 Task: Compose an email with the signature Maureen Phillips with the subject Feedback on a case study and the message Could you please confirm the details for the upcoming team-building event? from softage.3@softage.net to softage.1@softage.net with an attached audio file Audio_jazz_band_recording.mp3, change the font of the message to Comic Sans and change the font typography to bold and underline Send the email. Finally, move the email from Sent Items to the label Bylaws
Action: Mouse moved to (944, 85)
Screenshot: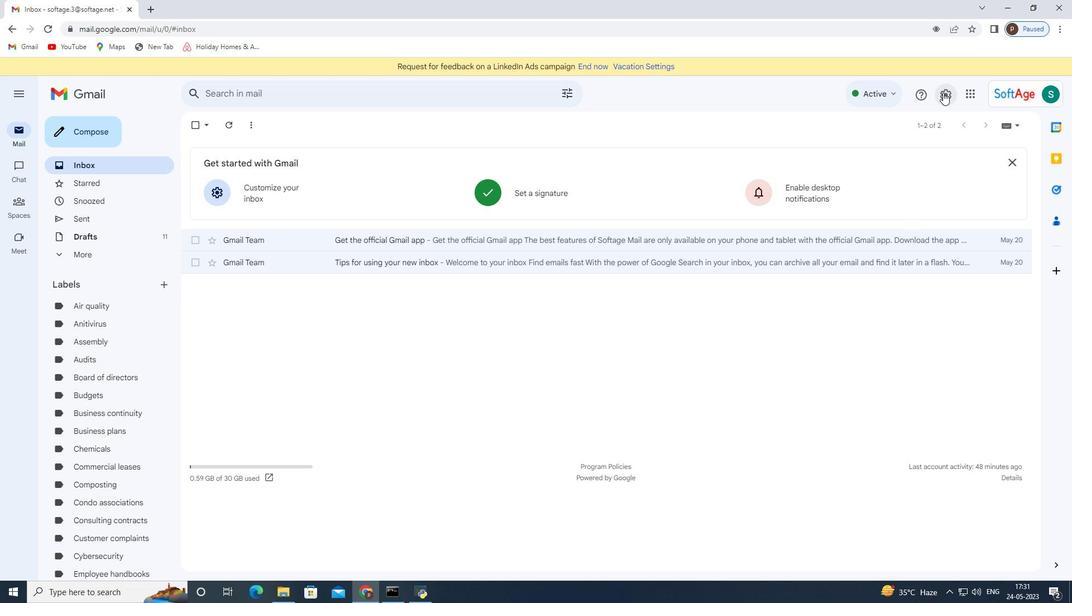 
Action: Mouse pressed left at (944, 85)
Screenshot: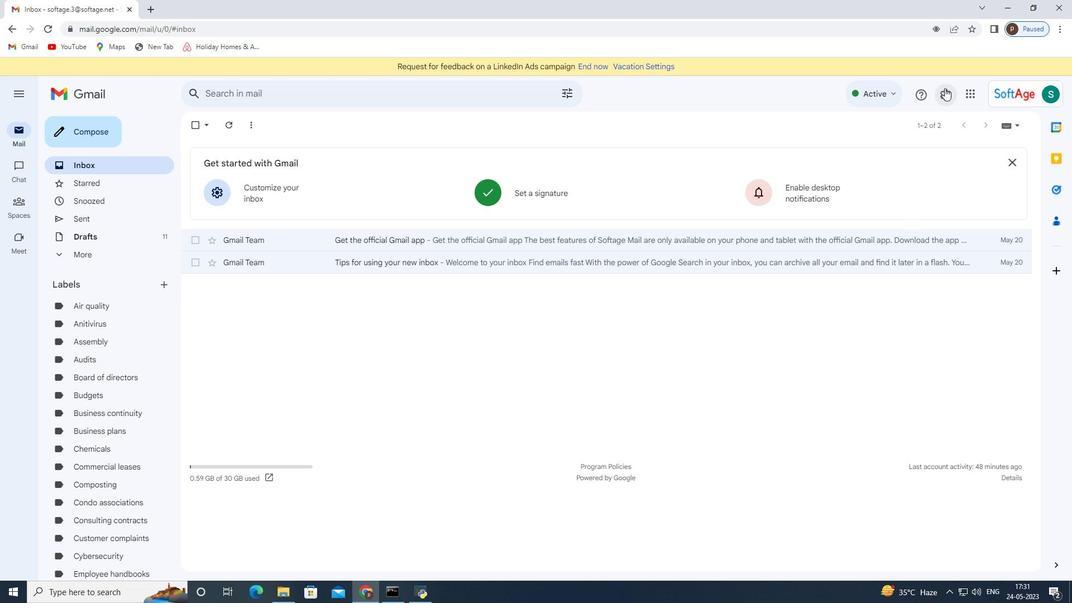 
Action: Mouse moved to (943, 142)
Screenshot: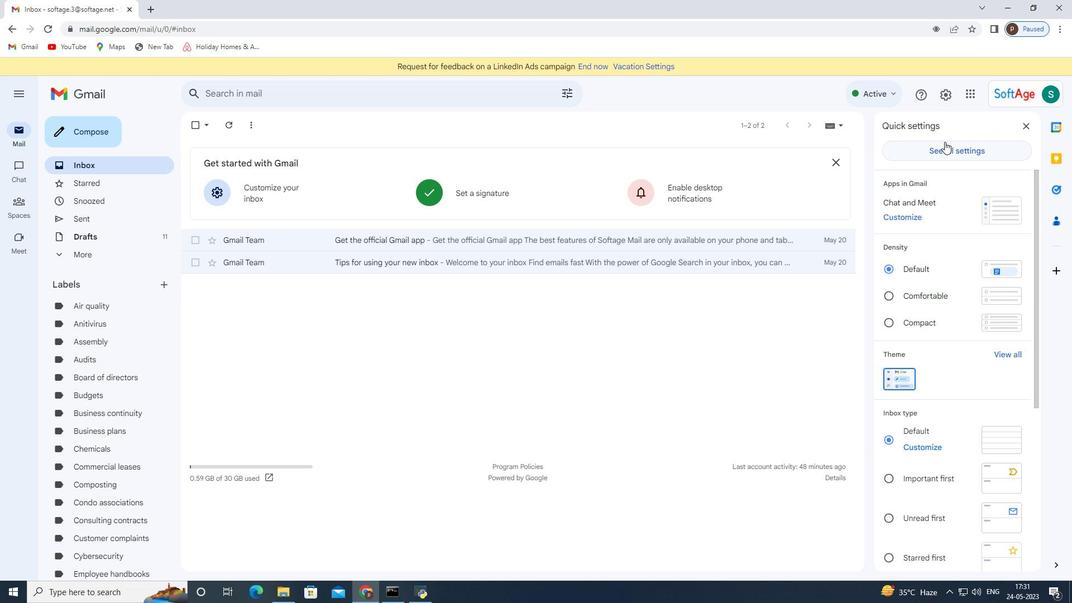
Action: Mouse pressed left at (943, 142)
Screenshot: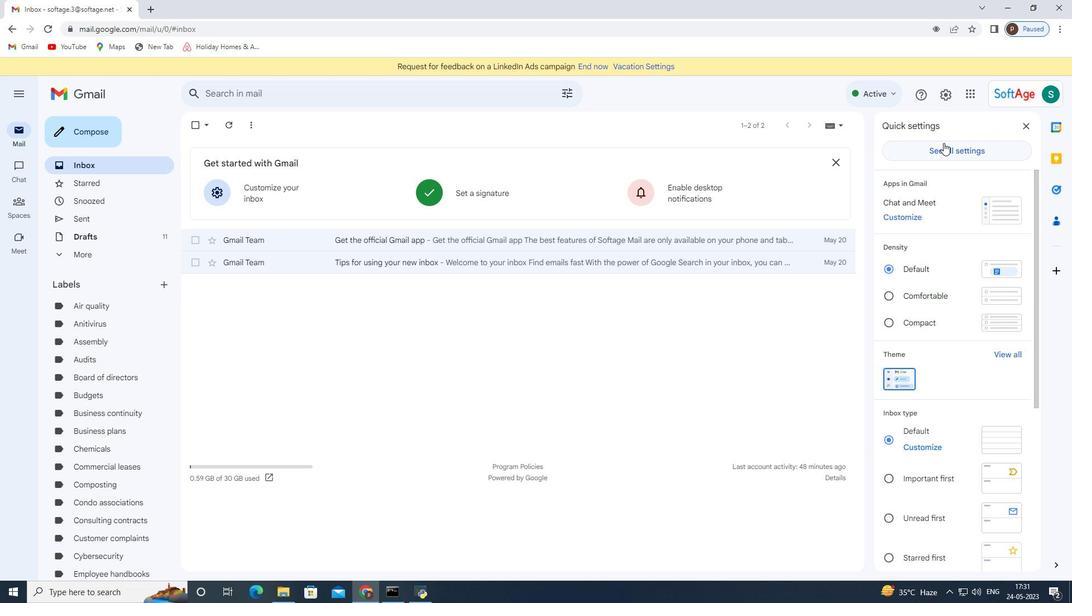 
Action: Mouse moved to (591, 308)
Screenshot: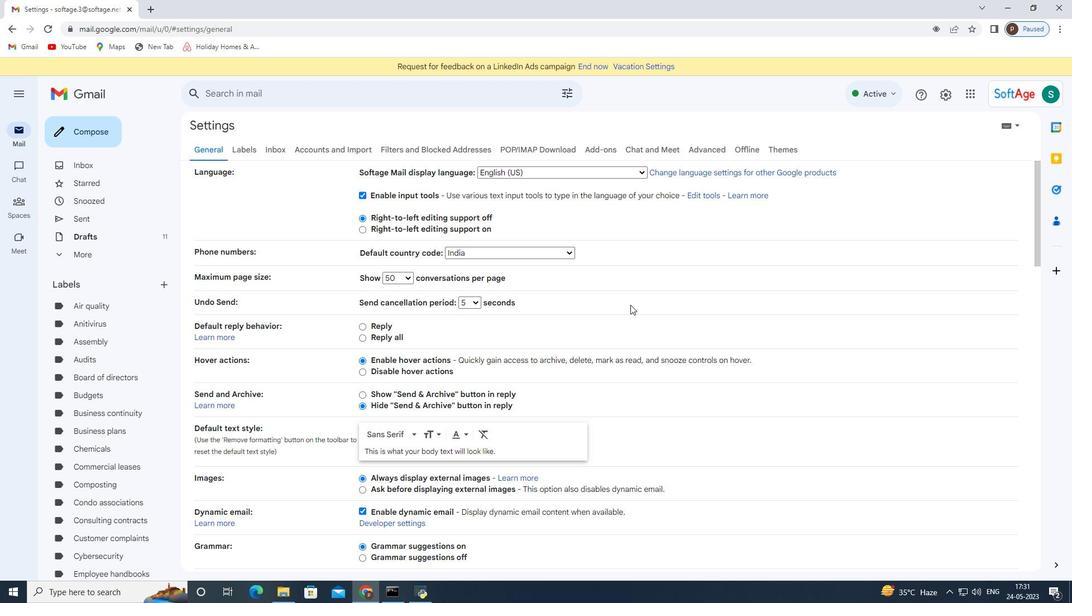 
Action: Mouse scrolled (591, 308) with delta (0, 0)
Screenshot: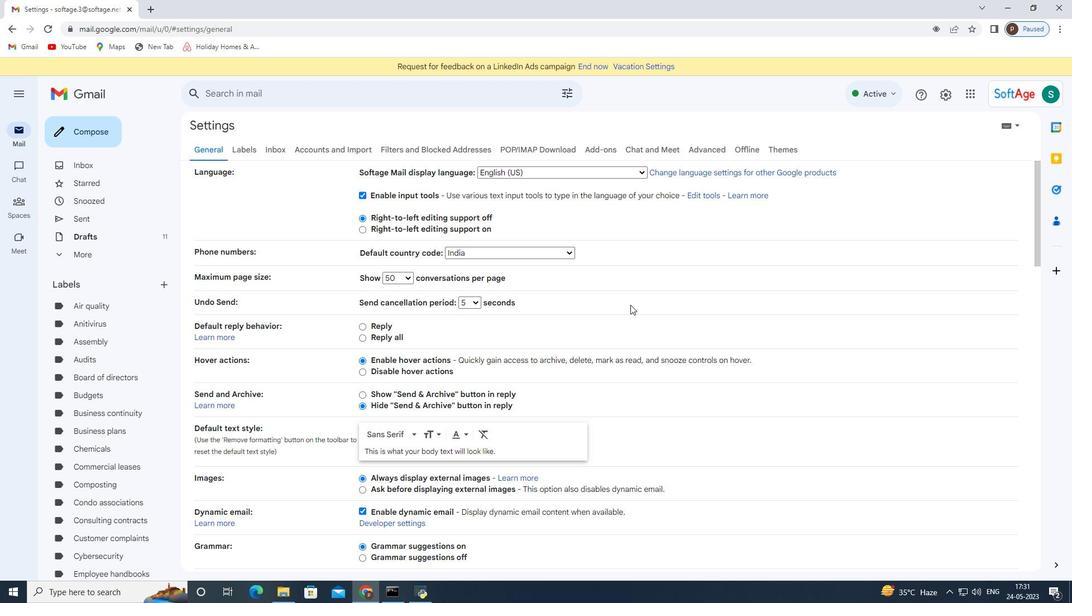 
Action: Mouse moved to (575, 308)
Screenshot: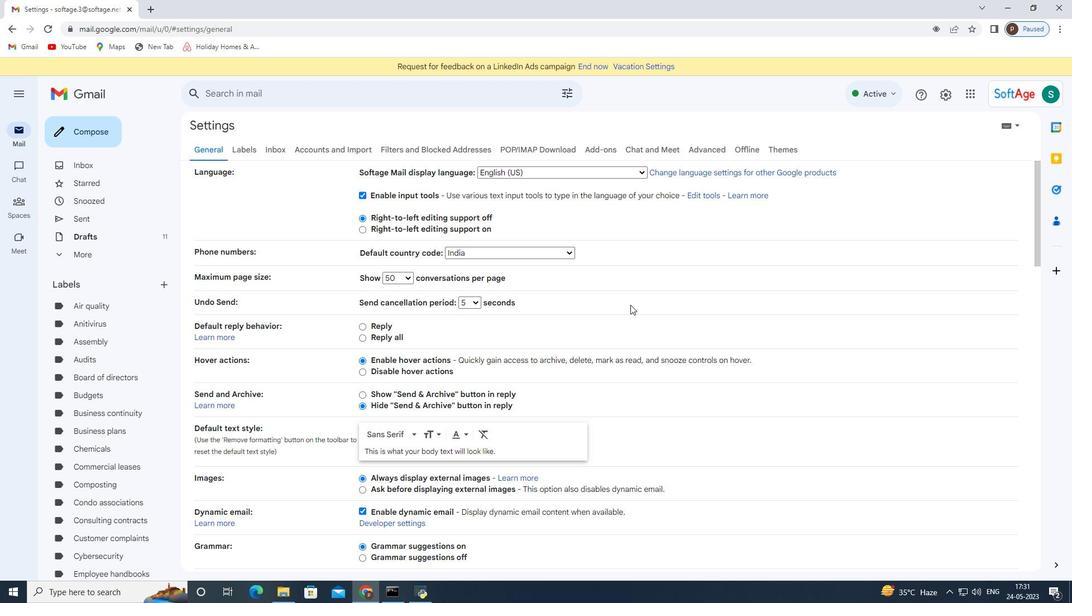 
Action: Mouse scrolled (575, 308) with delta (0, 0)
Screenshot: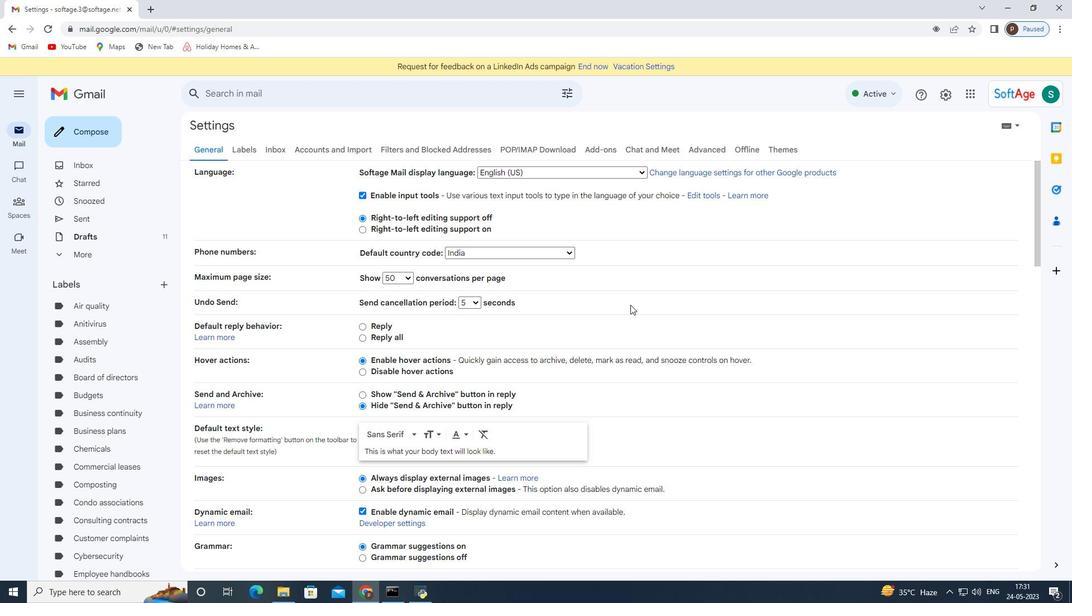 
Action: Mouse moved to (566, 311)
Screenshot: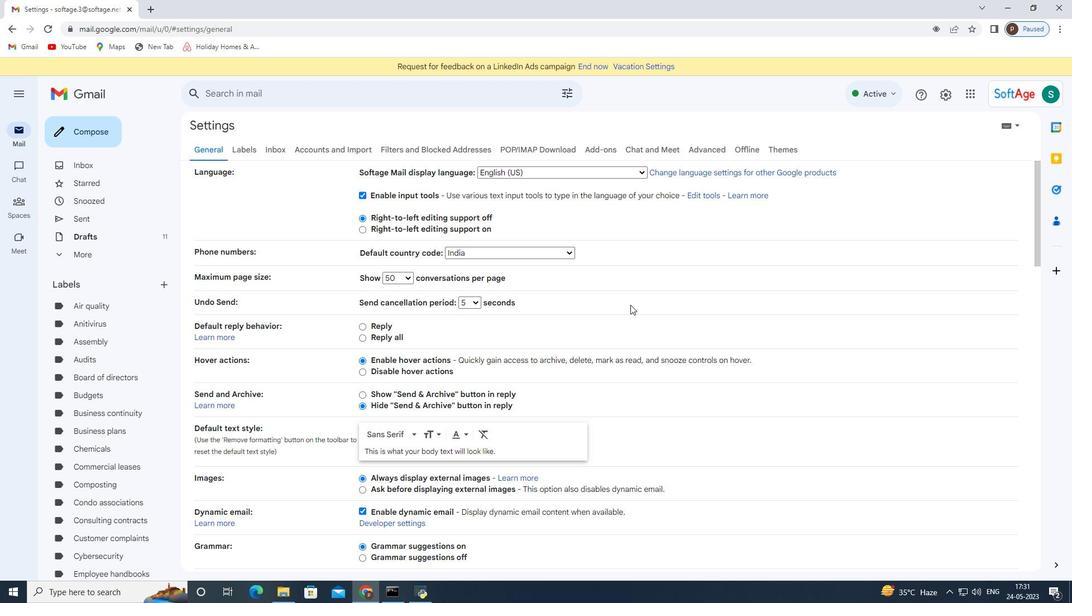
Action: Mouse scrolled (566, 310) with delta (0, 0)
Screenshot: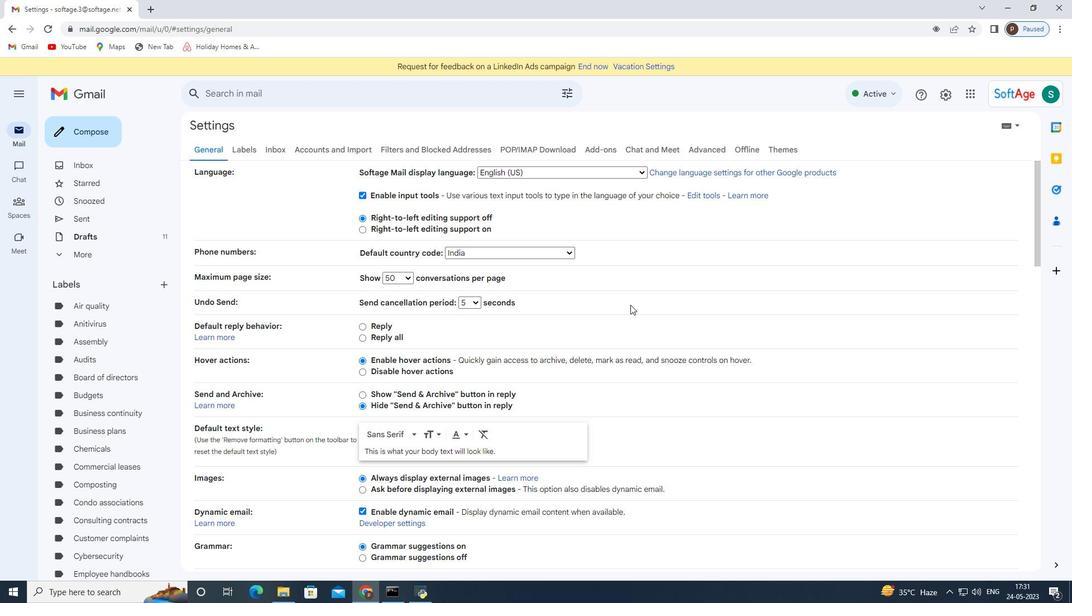 
Action: Mouse moved to (556, 312)
Screenshot: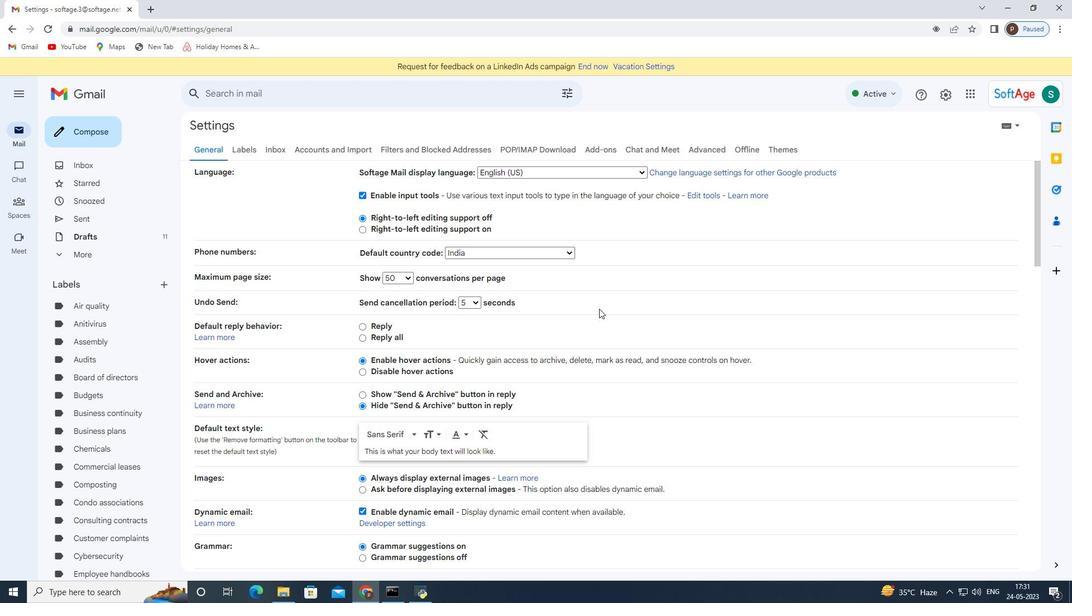 
Action: Mouse scrolled (556, 311) with delta (0, 0)
Screenshot: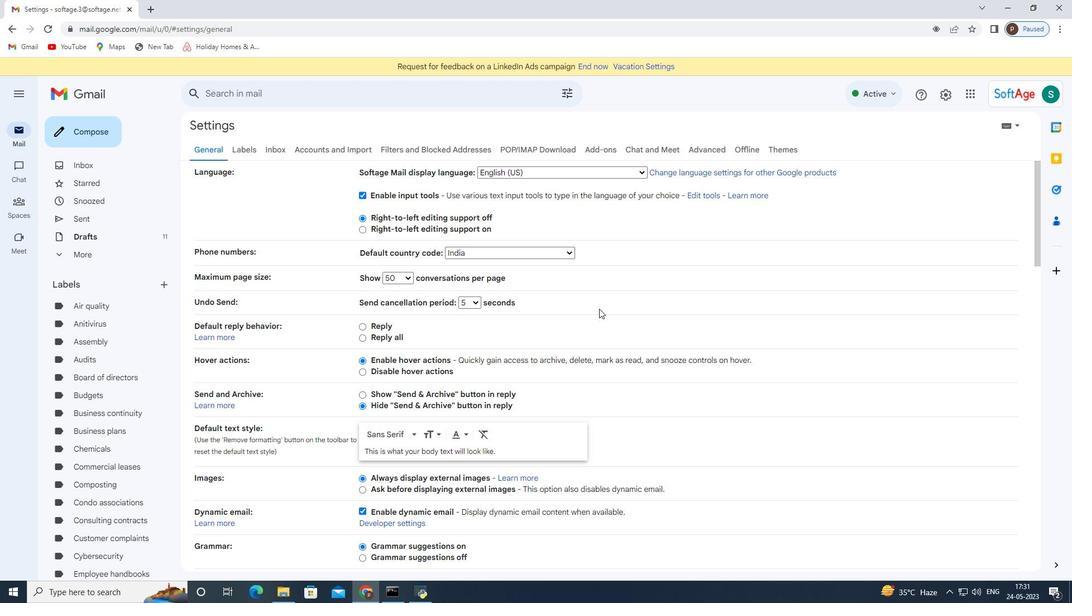 
Action: Mouse moved to (464, 298)
Screenshot: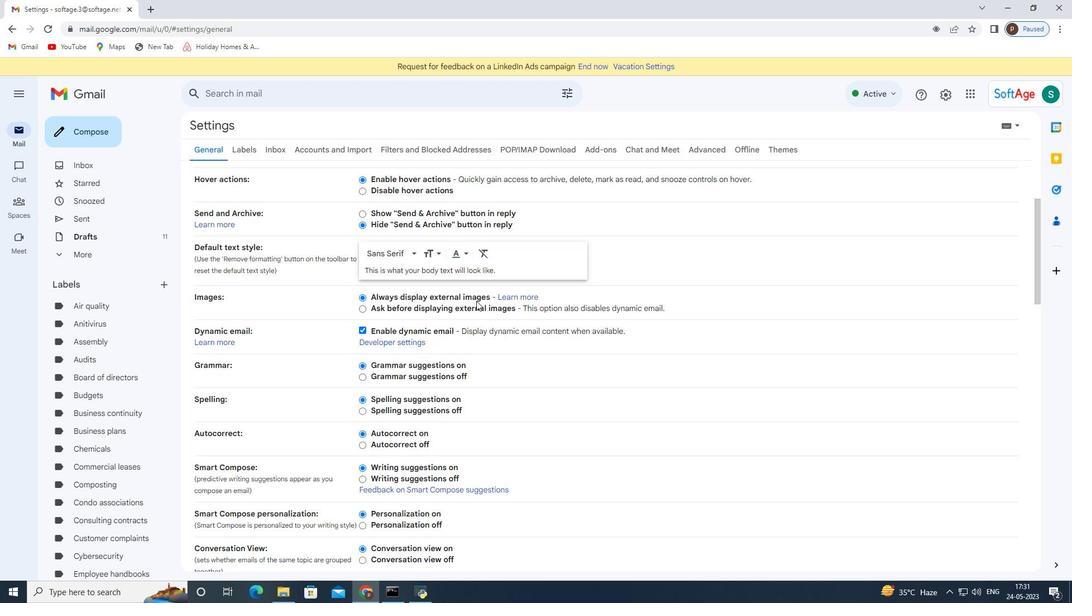 
Action: Mouse scrolled (464, 298) with delta (0, 0)
Screenshot: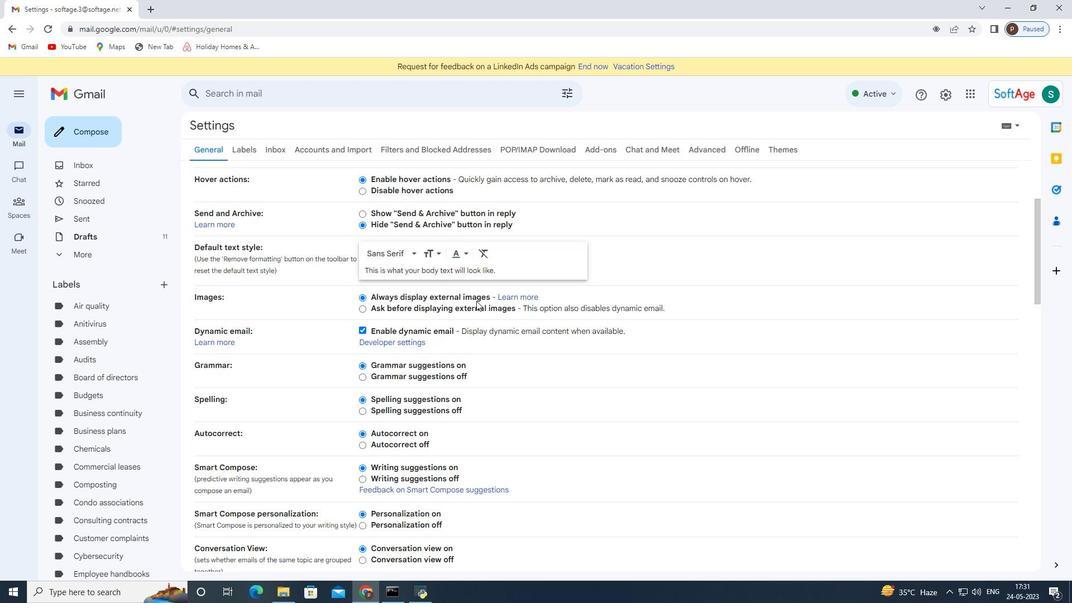 
Action: Mouse moved to (462, 298)
Screenshot: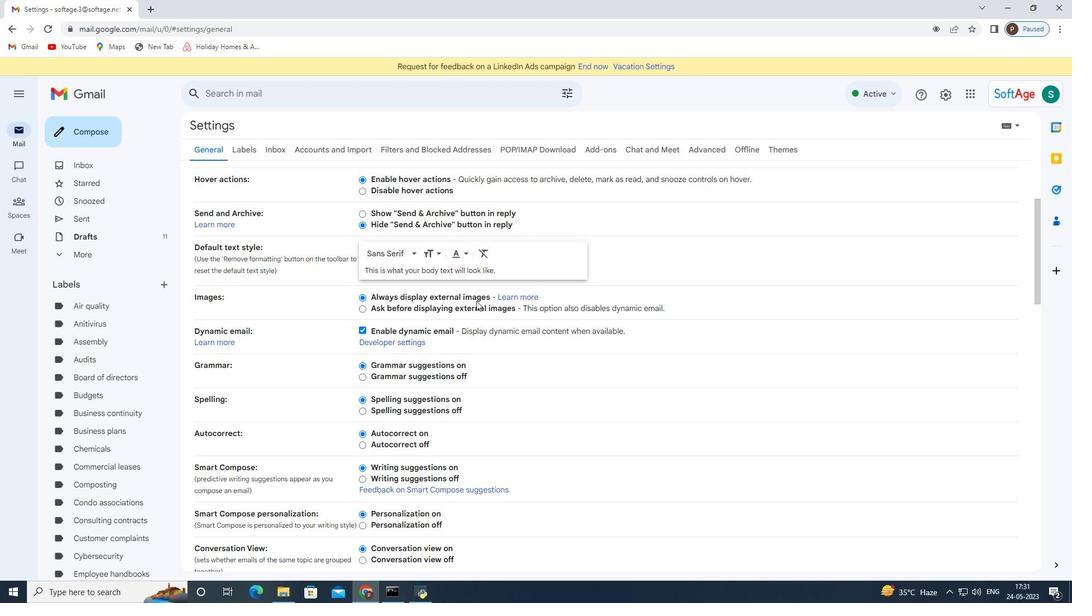 
Action: Mouse scrolled (462, 298) with delta (0, 0)
Screenshot: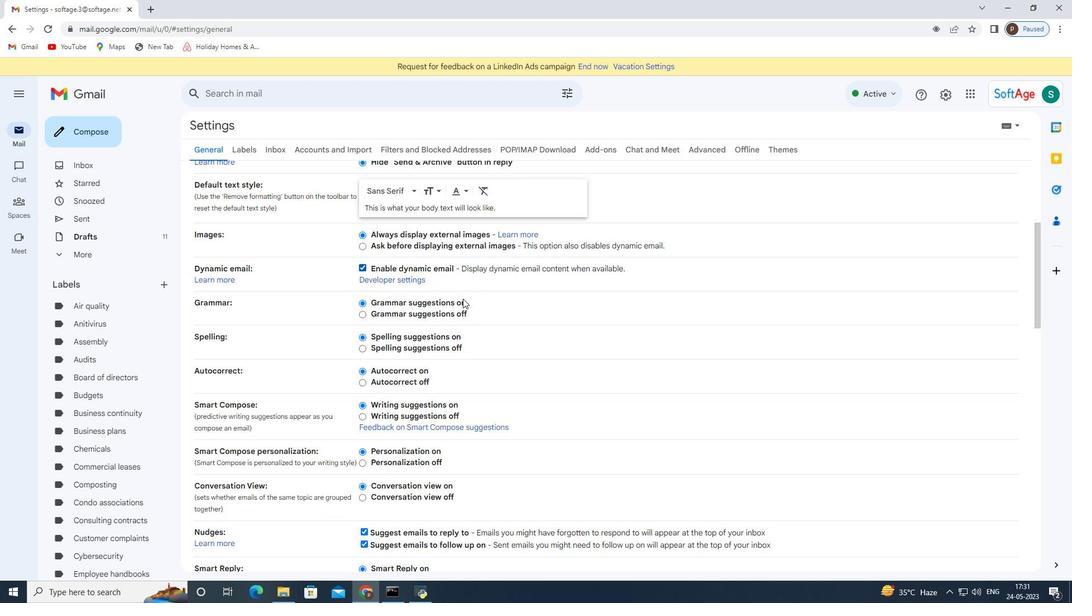
Action: Mouse scrolled (462, 298) with delta (0, 0)
Screenshot: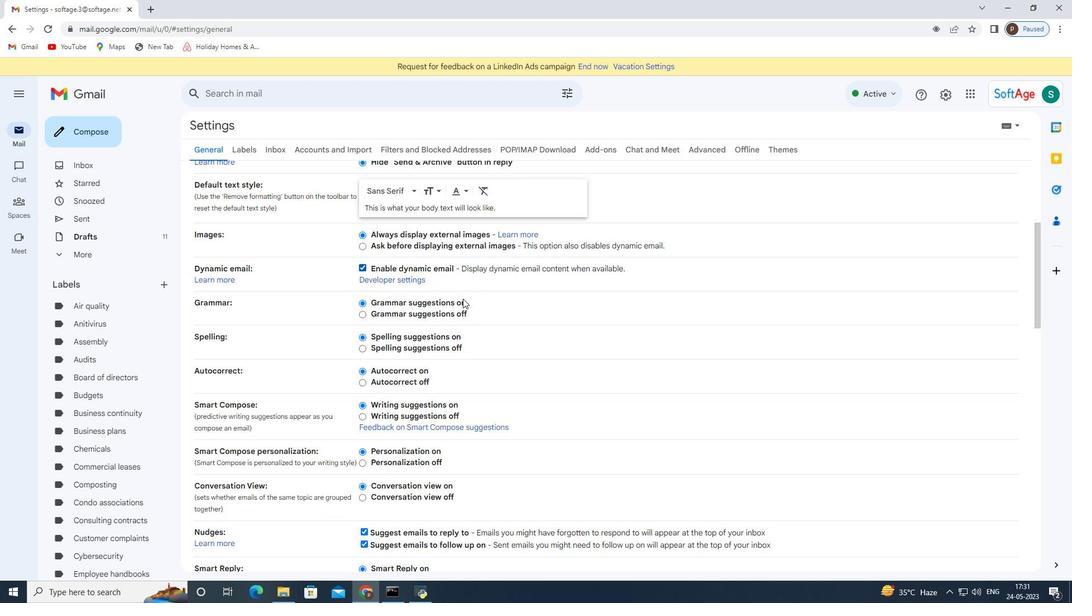 
Action: Mouse scrolled (462, 298) with delta (0, 0)
Screenshot: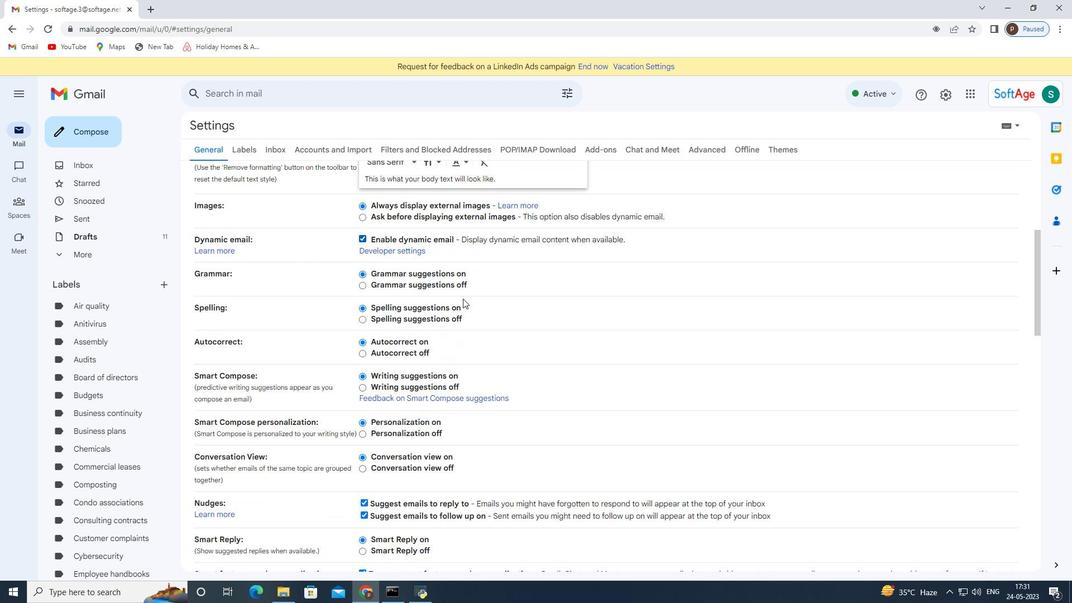 
Action: Mouse moved to (460, 299)
Screenshot: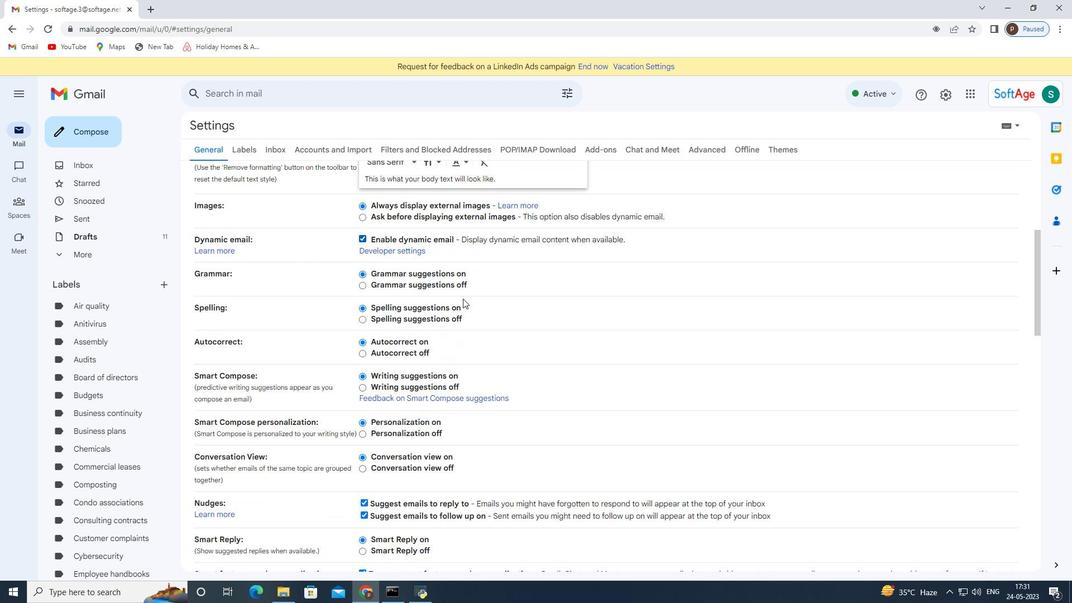 
Action: Mouse scrolled (460, 298) with delta (0, 0)
Screenshot: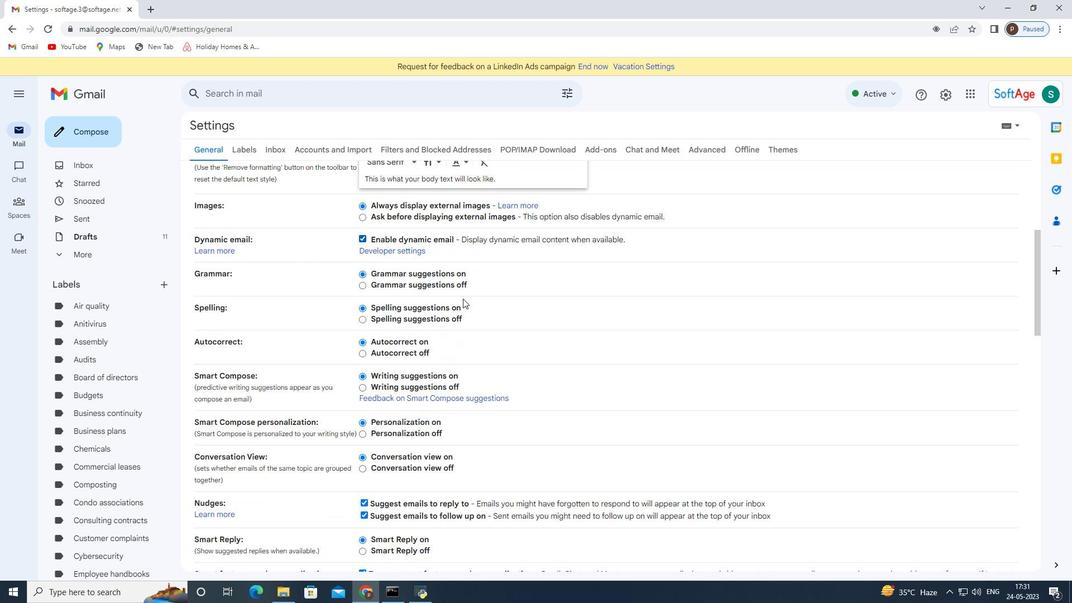 
Action: Mouse moved to (443, 308)
Screenshot: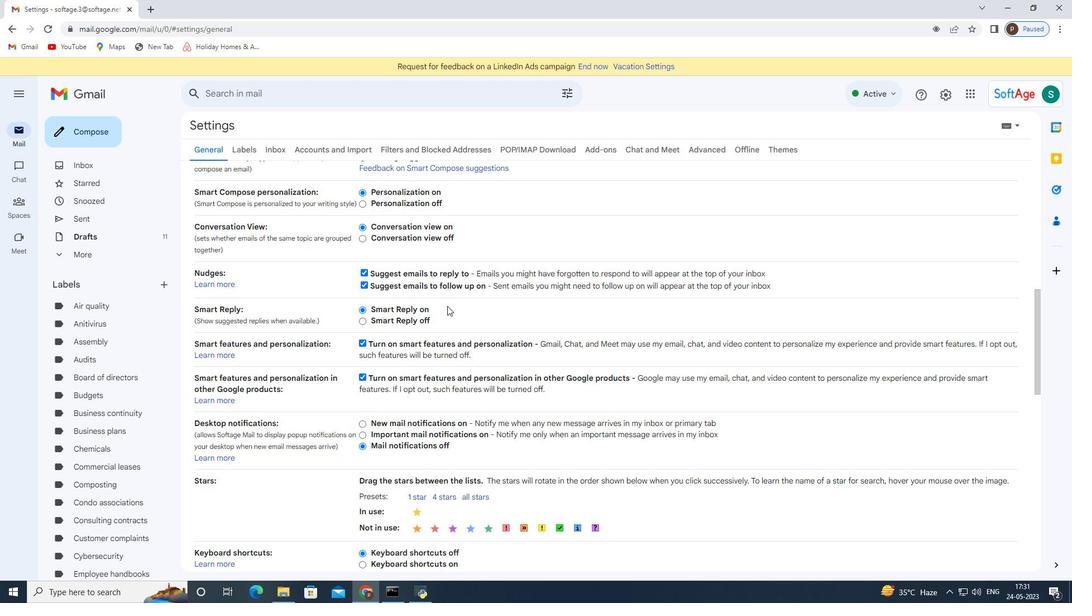 
Action: Mouse scrolled (443, 307) with delta (0, 0)
Screenshot: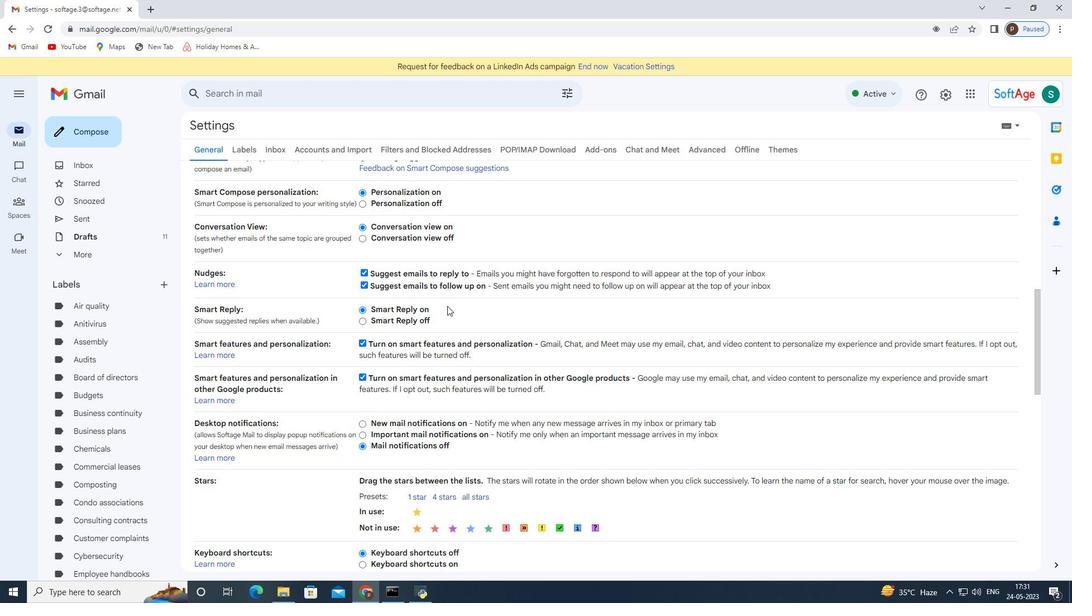 
Action: Mouse moved to (442, 309)
Screenshot: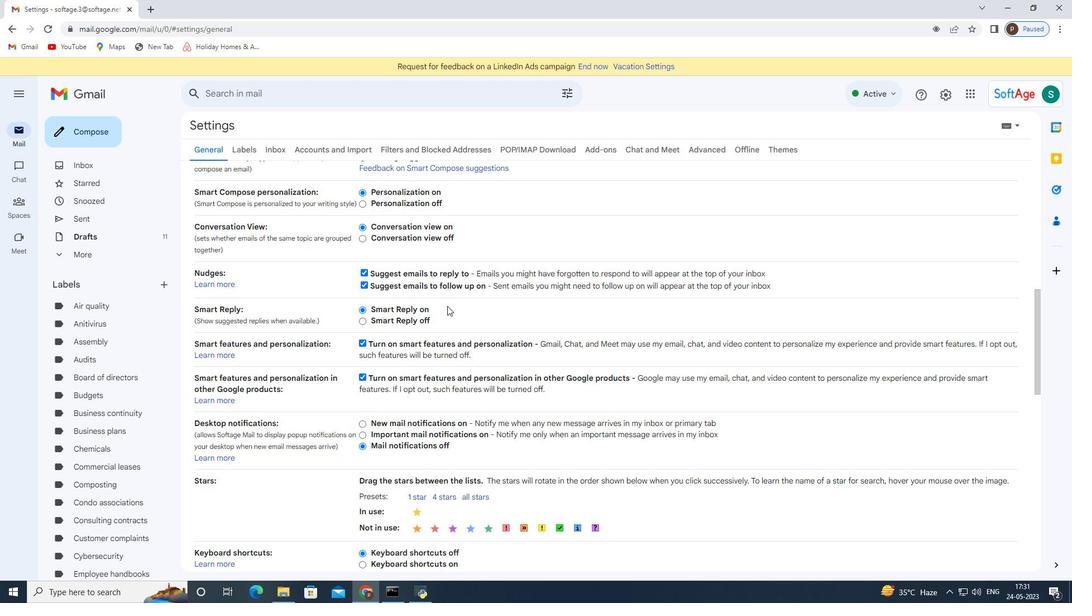 
Action: Mouse scrolled (442, 308) with delta (0, 0)
Screenshot: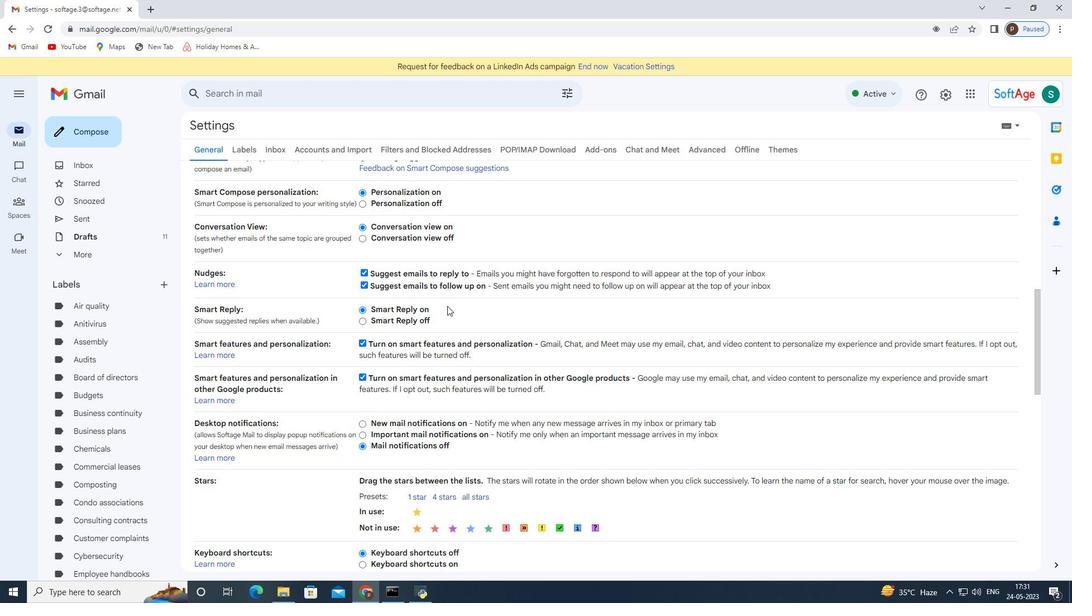 
Action: Mouse moved to (441, 312)
Screenshot: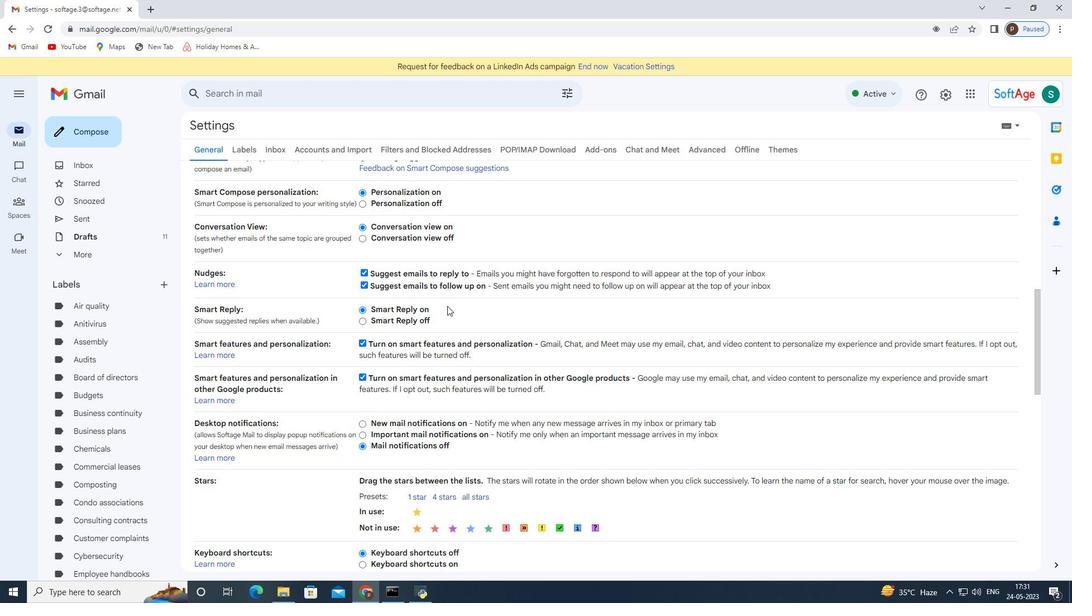 
Action: Mouse scrolled (441, 311) with delta (0, 0)
Screenshot: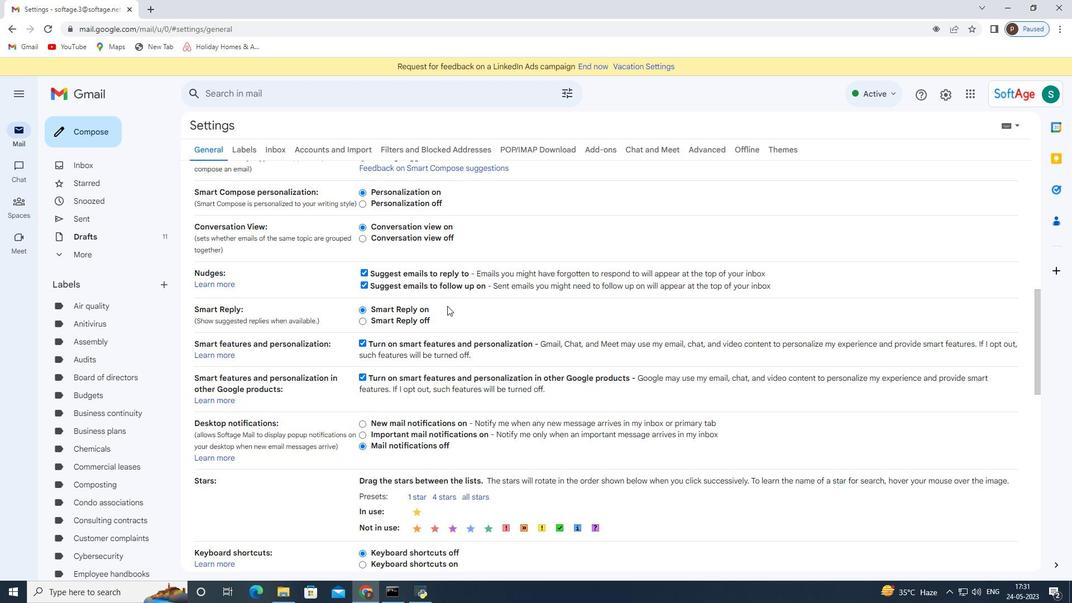 
Action: Mouse scrolled (441, 311) with delta (0, 0)
Screenshot: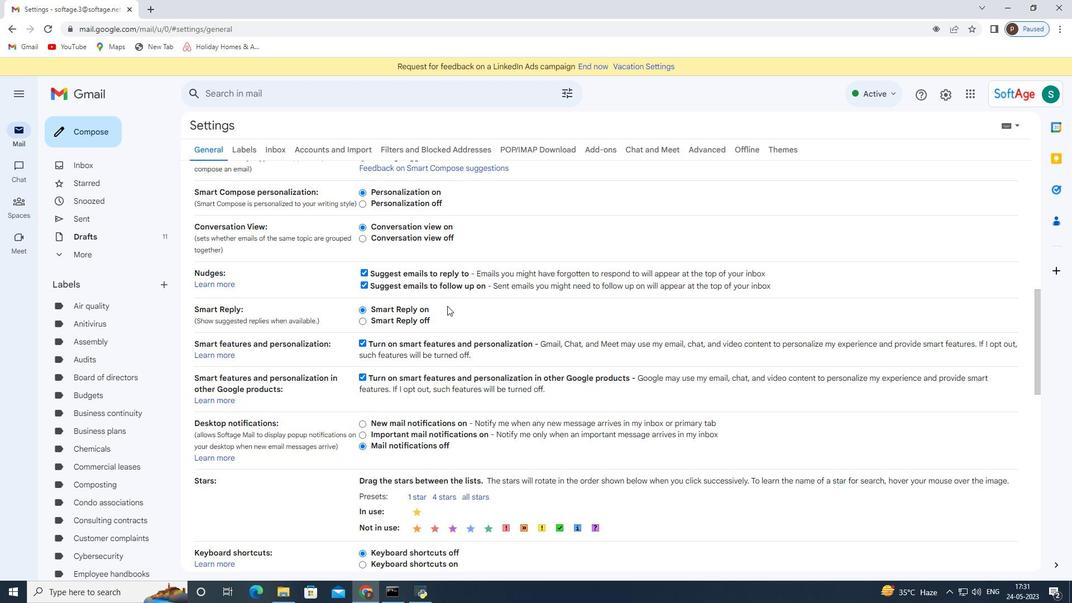 
Action: Mouse moved to (440, 313)
Screenshot: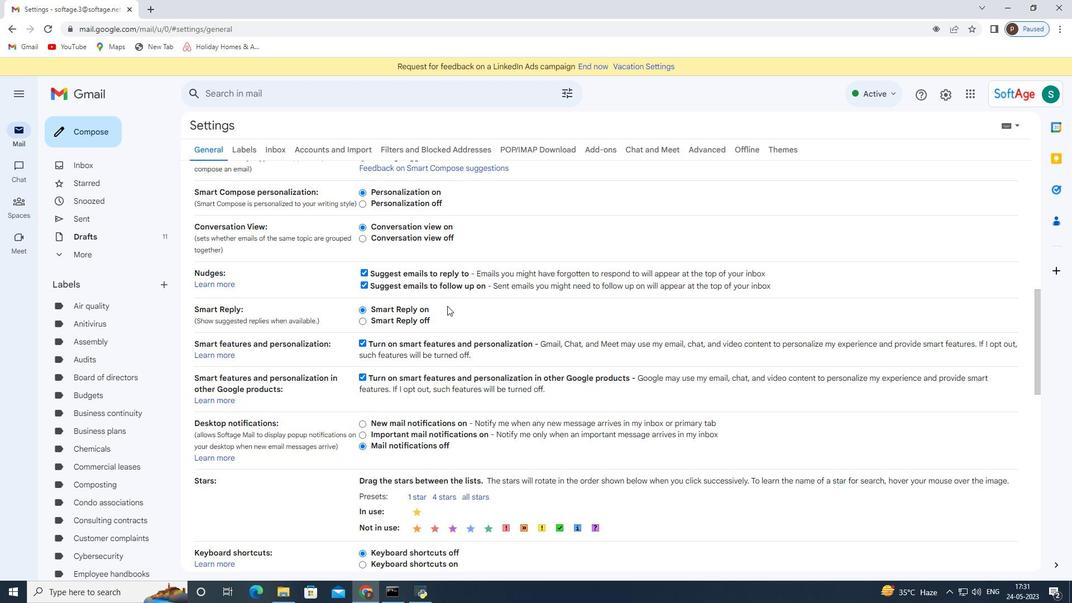 
Action: Mouse scrolled (440, 313) with delta (0, 0)
Screenshot: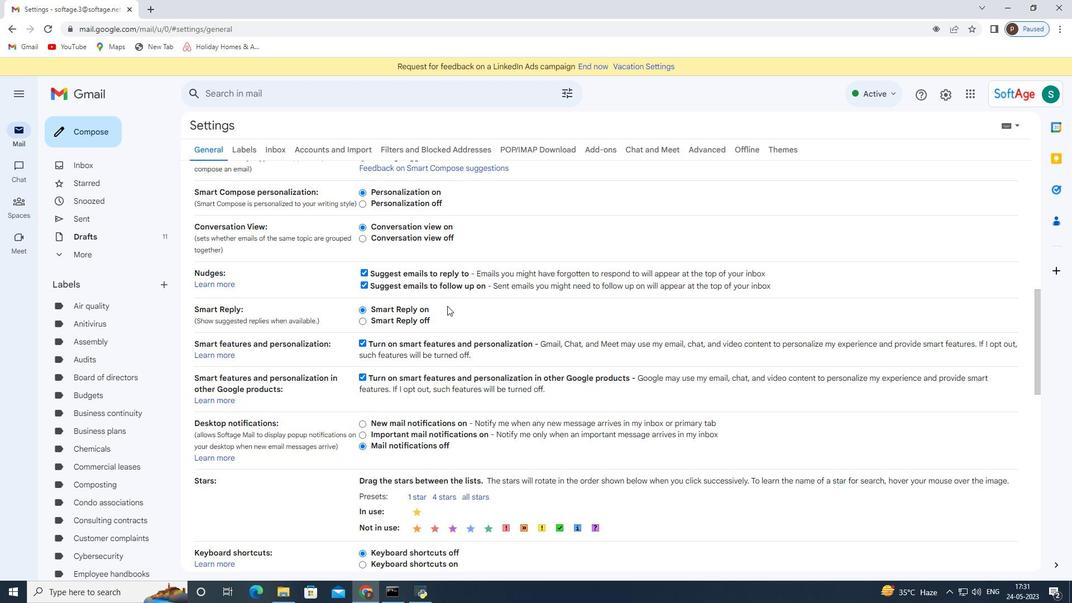 
Action: Mouse moved to (480, 426)
Screenshot: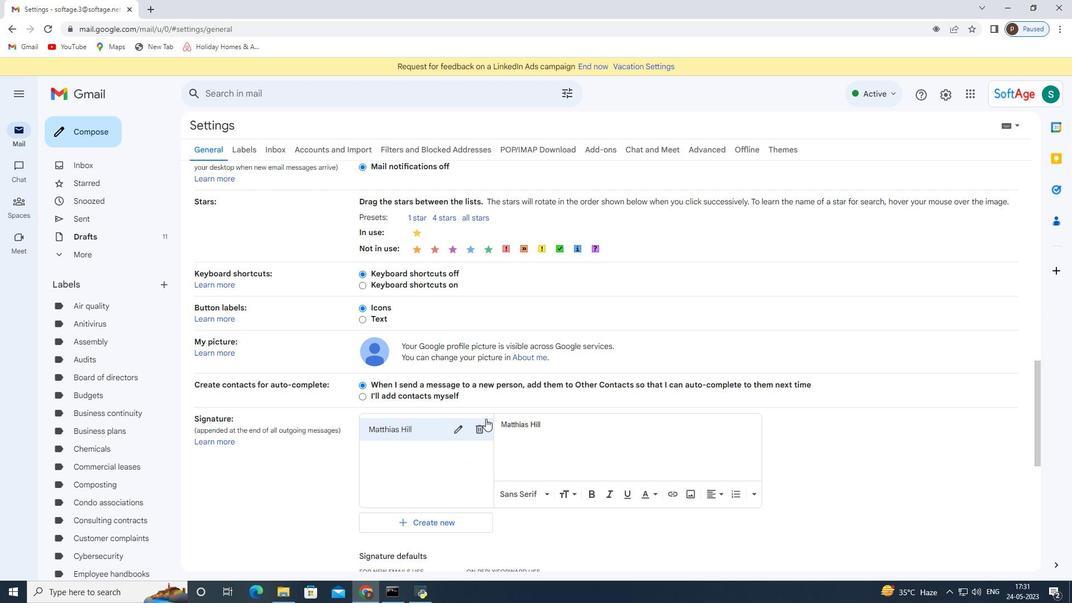 
Action: Mouse pressed left at (480, 426)
Screenshot: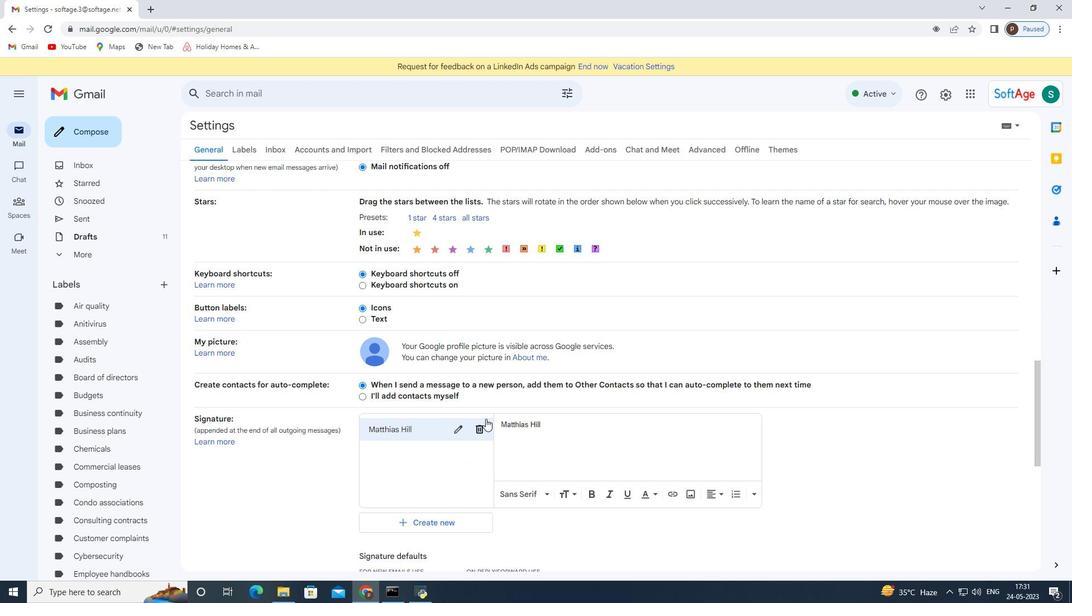 
Action: Mouse moved to (619, 343)
Screenshot: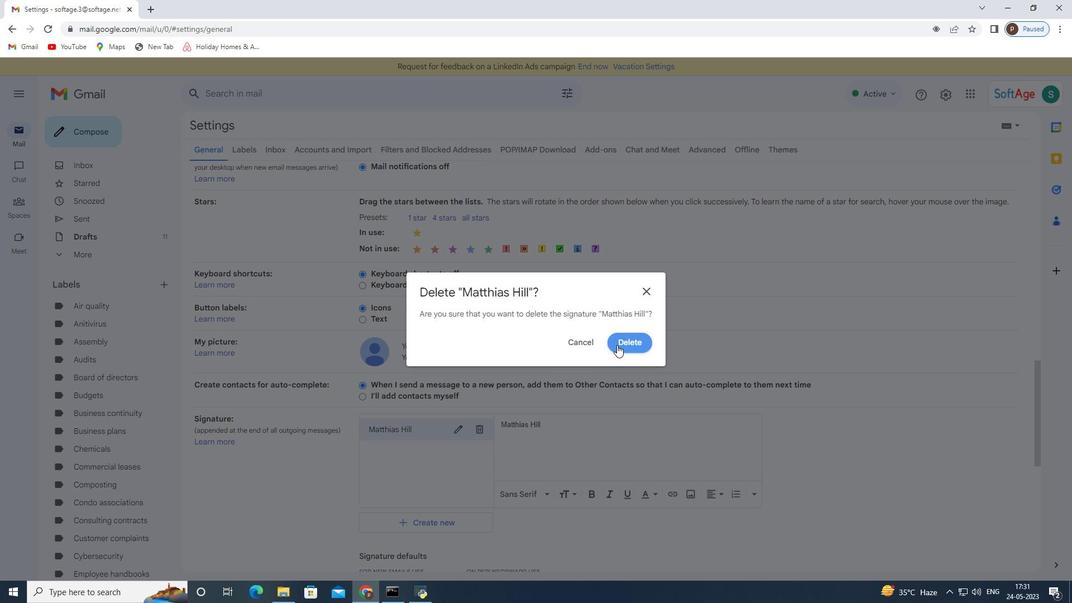 
Action: Mouse pressed left at (619, 343)
Screenshot: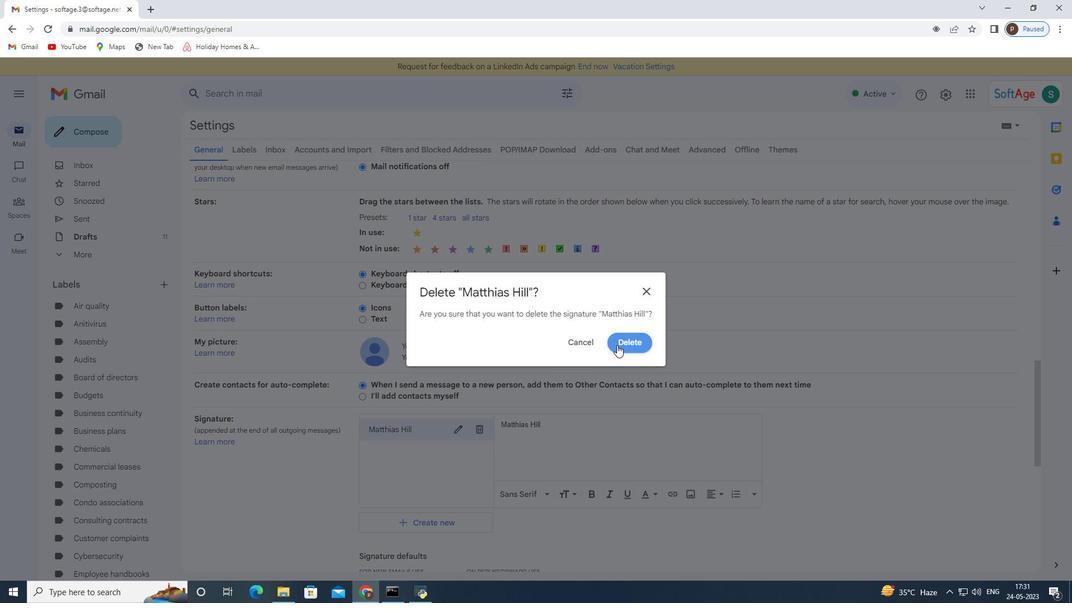
Action: Mouse moved to (400, 434)
Screenshot: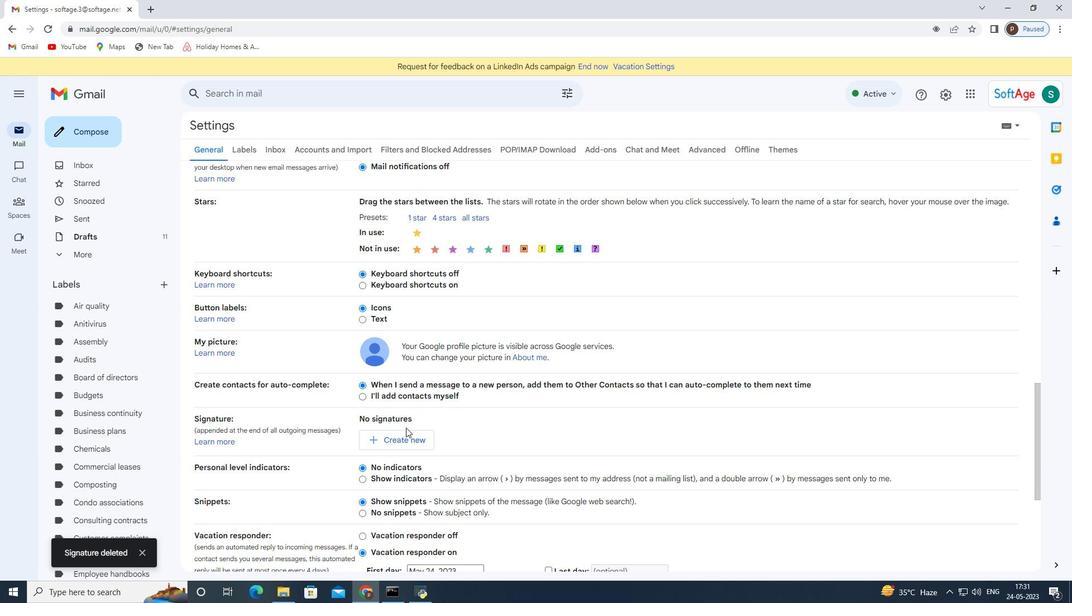 
Action: Mouse pressed left at (400, 434)
Screenshot: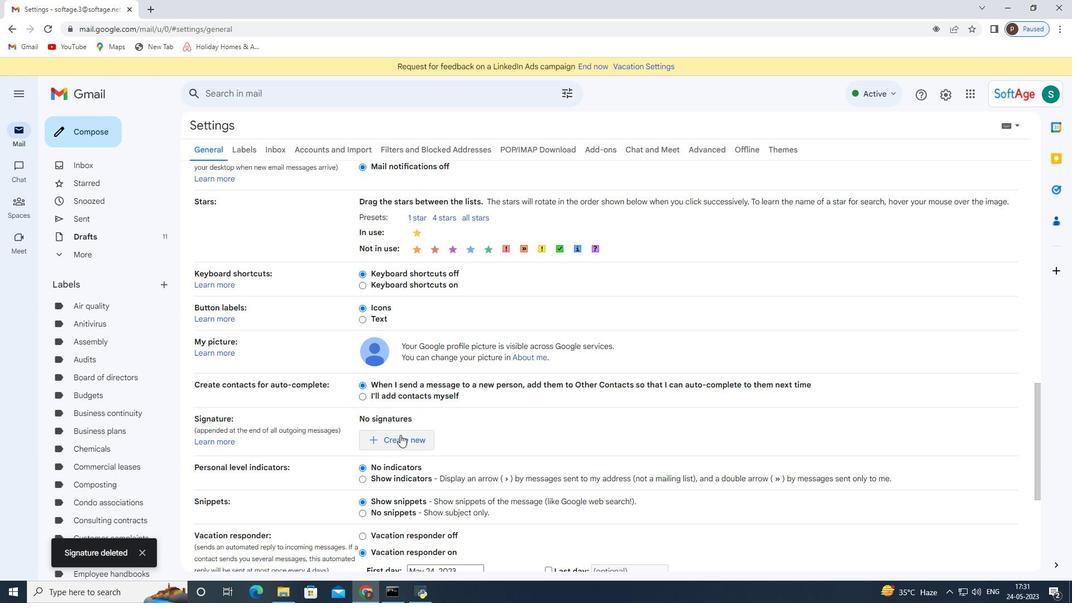 
Action: Mouse moved to (436, 313)
Screenshot: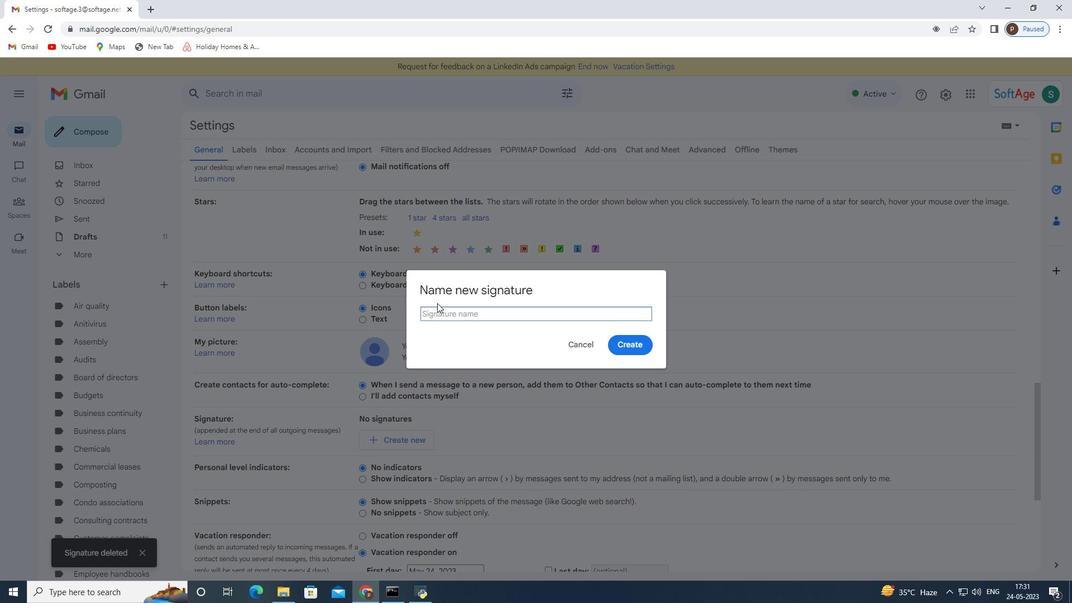 
Action: Mouse pressed left at (436, 313)
Screenshot: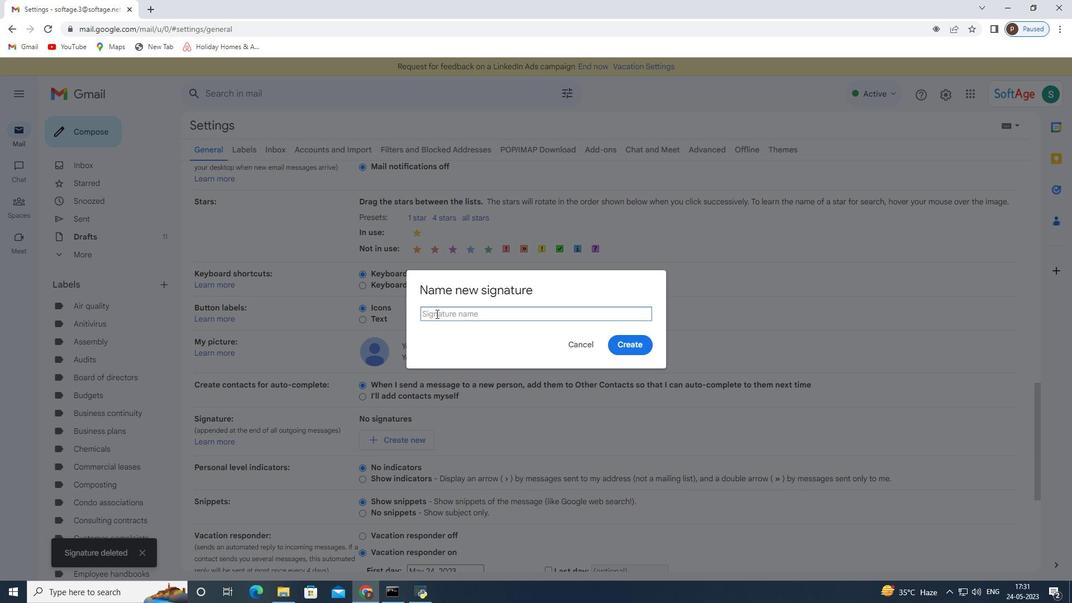 
Action: Mouse moved to (435, 314)
Screenshot: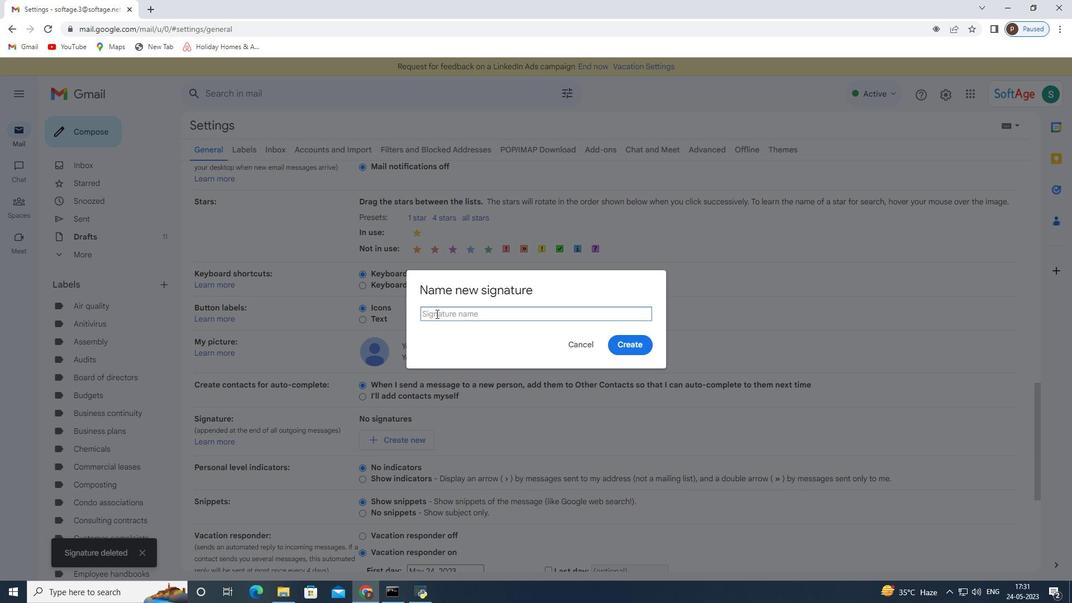 
Action: Key pressed <Key.shift>Maureen<Key.space><Key.shift>Phillips<Key.enter>
Screenshot: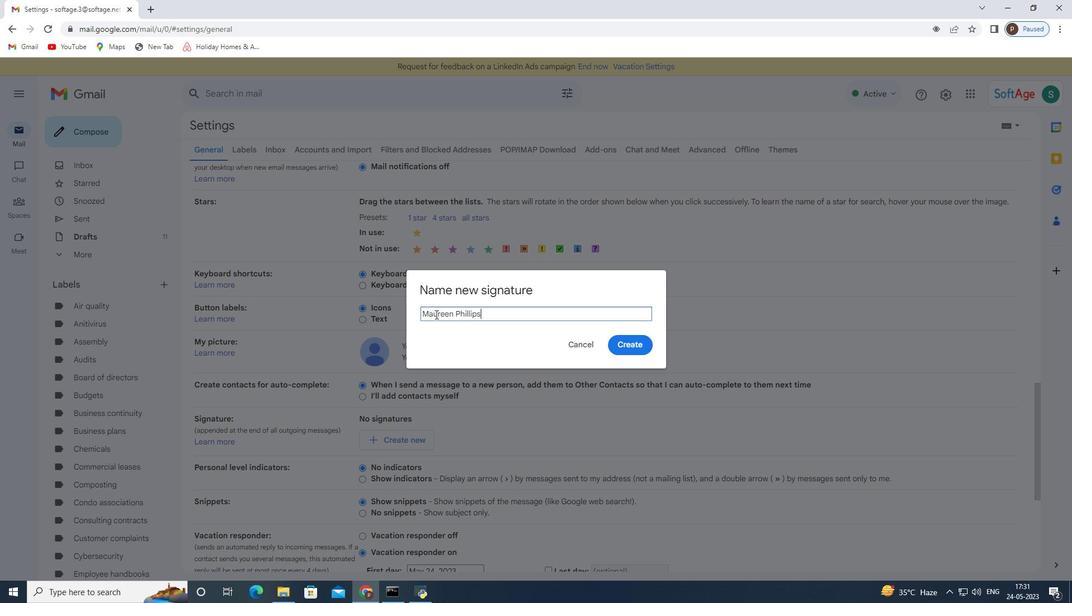 
Action: Mouse moved to (557, 428)
Screenshot: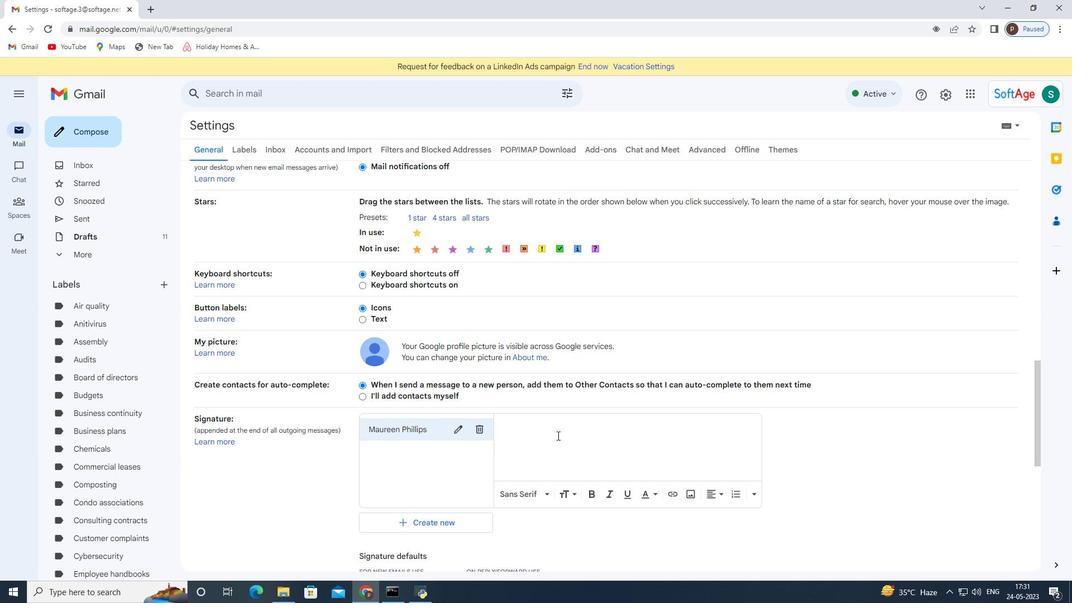 
Action: Mouse pressed left at (557, 428)
Screenshot: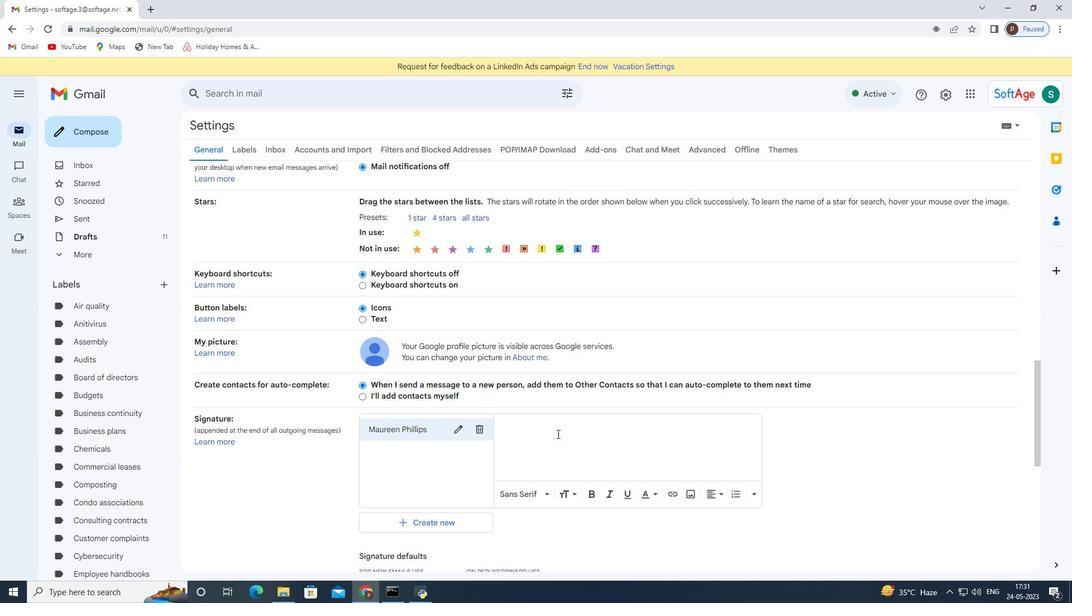 
Action: Mouse moved to (556, 428)
Screenshot: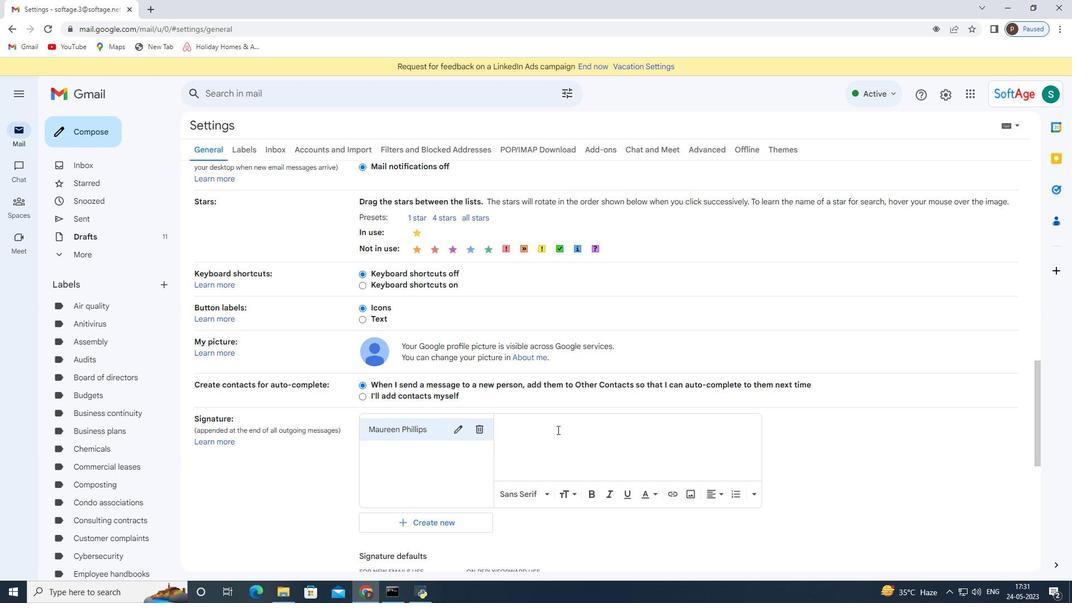 
Action: Key pressed <Key.shift>Maureen<Key.space><Key.shift>Phillips
Screenshot: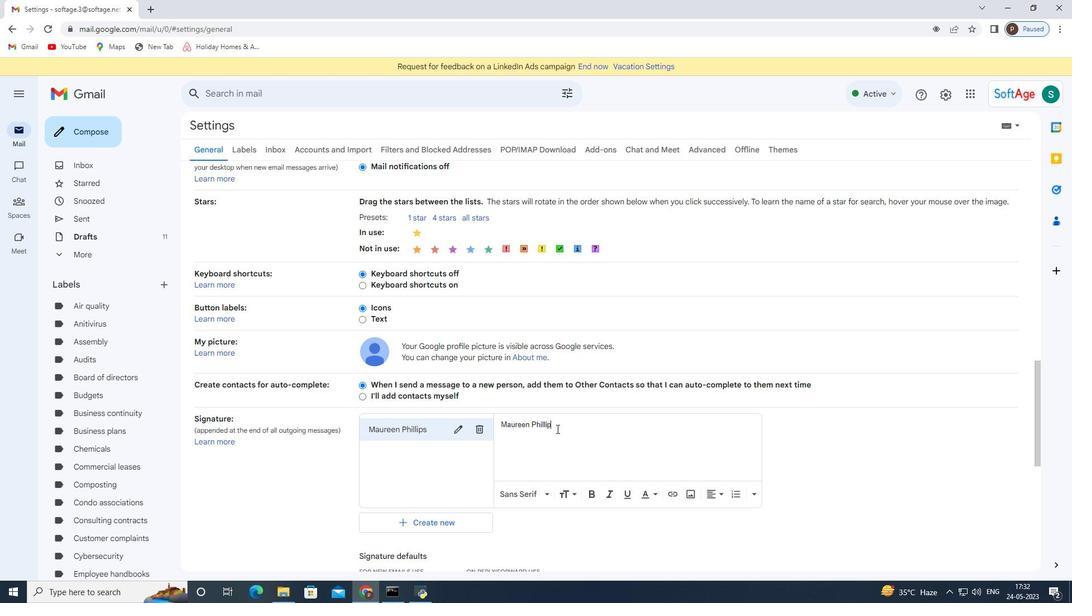 
Action: Mouse scrolled (556, 428) with delta (0, 0)
Screenshot: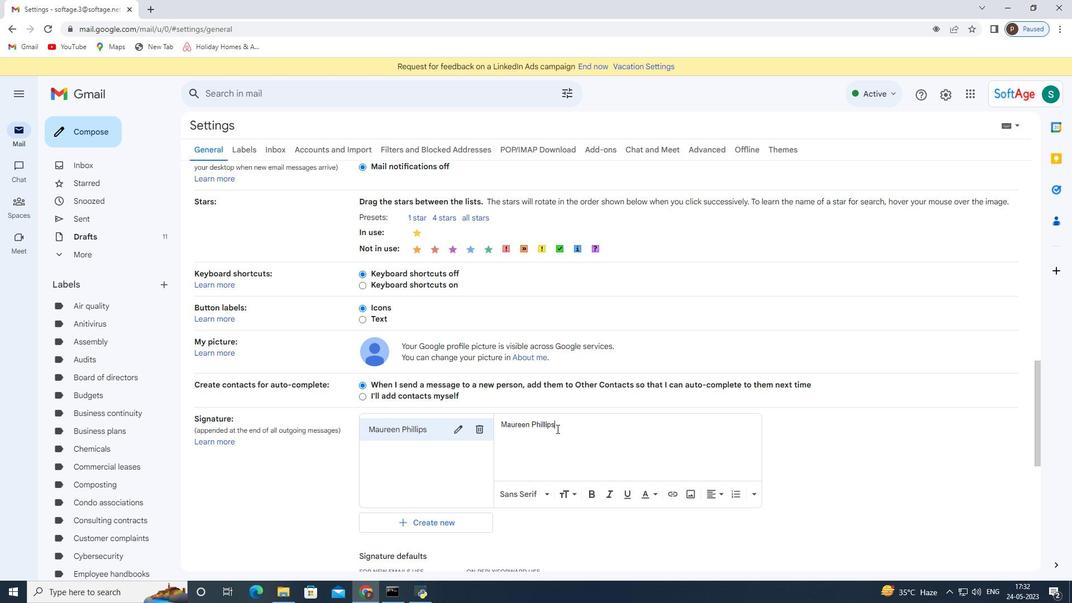 
Action: Mouse scrolled (556, 428) with delta (0, 0)
Screenshot: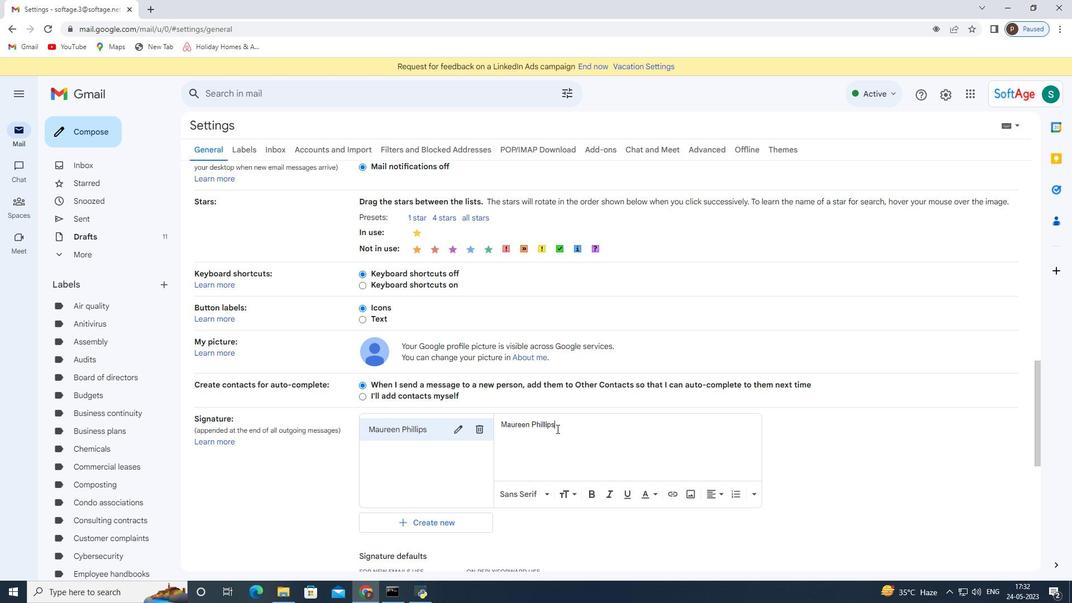 
Action: Mouse moved to (429, 476)
Screenshot: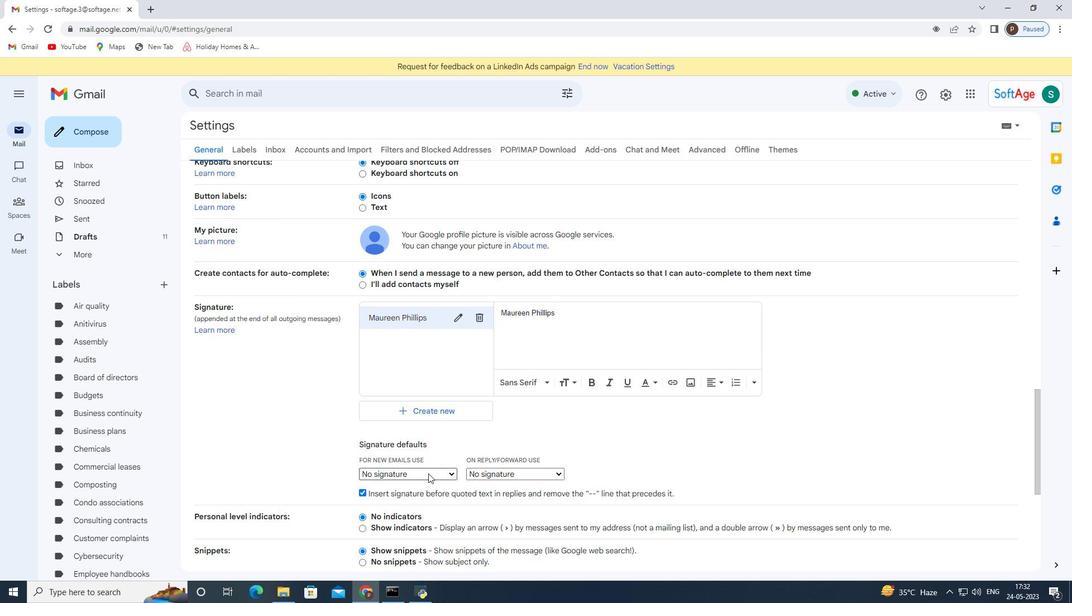 
Action: Mouse pressed left at (429, 476)
Screenshot: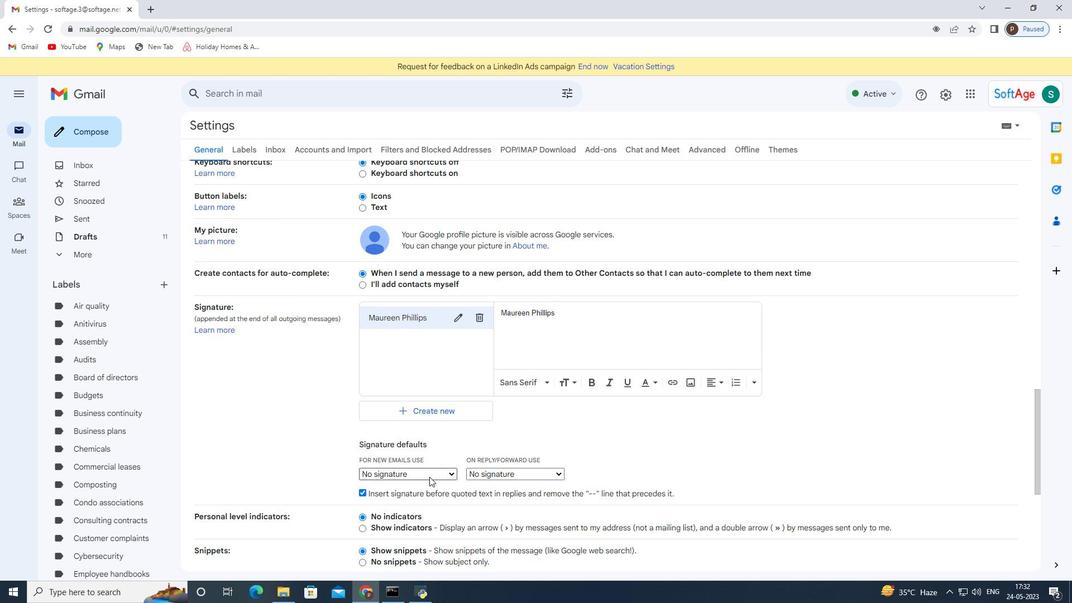 
Action: Mouse moved to (426, 496)
Screenshot: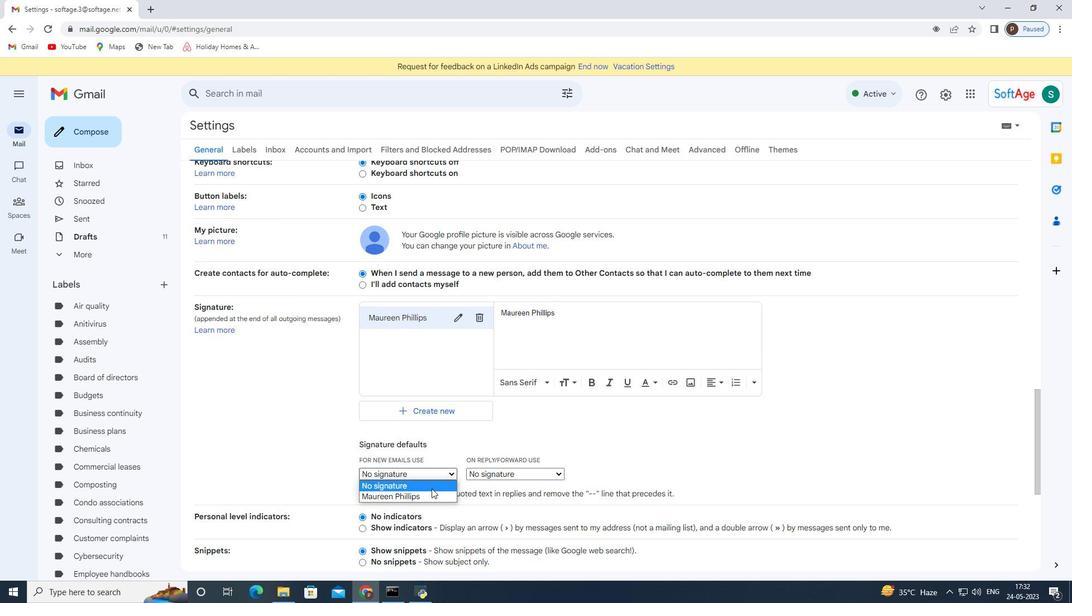 
Action: Mouse pressed left at (426, 496)
Screenshot: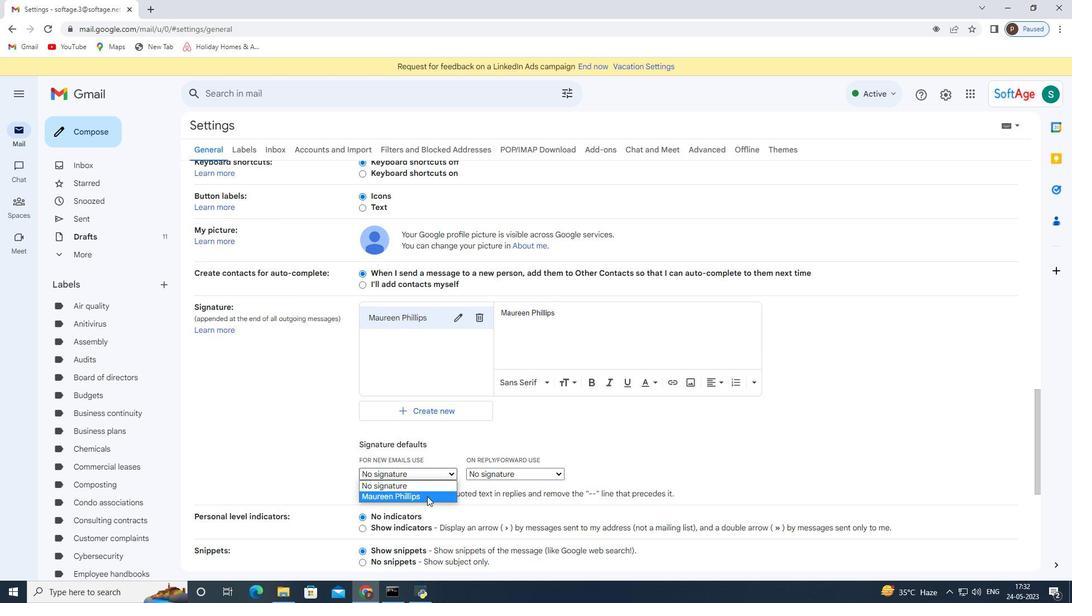 
Action: Mouse scrolled (426, 496) with delta (0, 0)
Screenshot: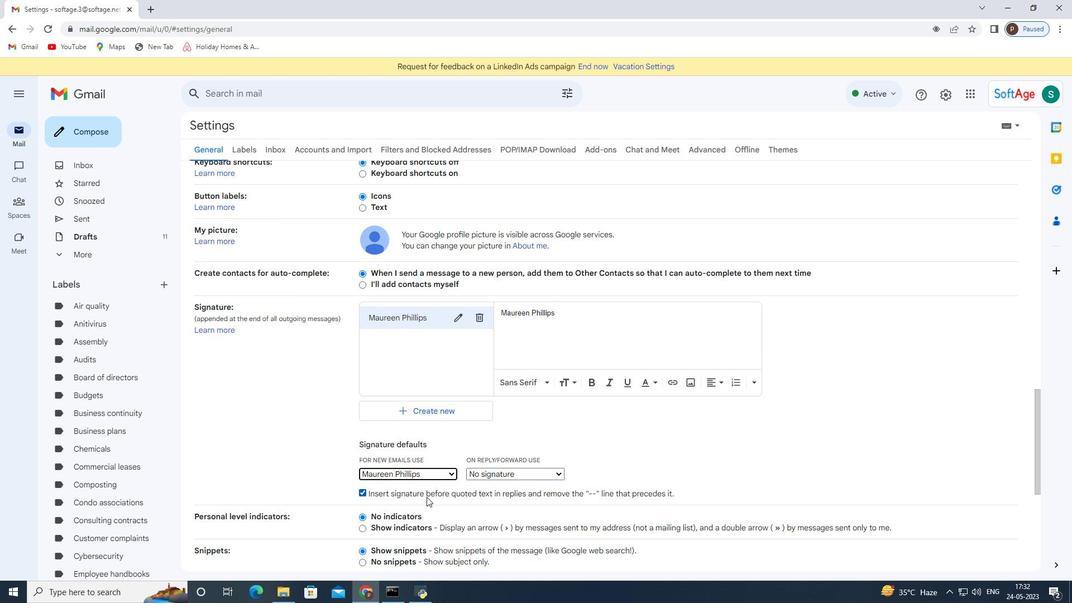 
Action: Mouse scrolled (426, 496) with delta (0, 0)
Screenshot: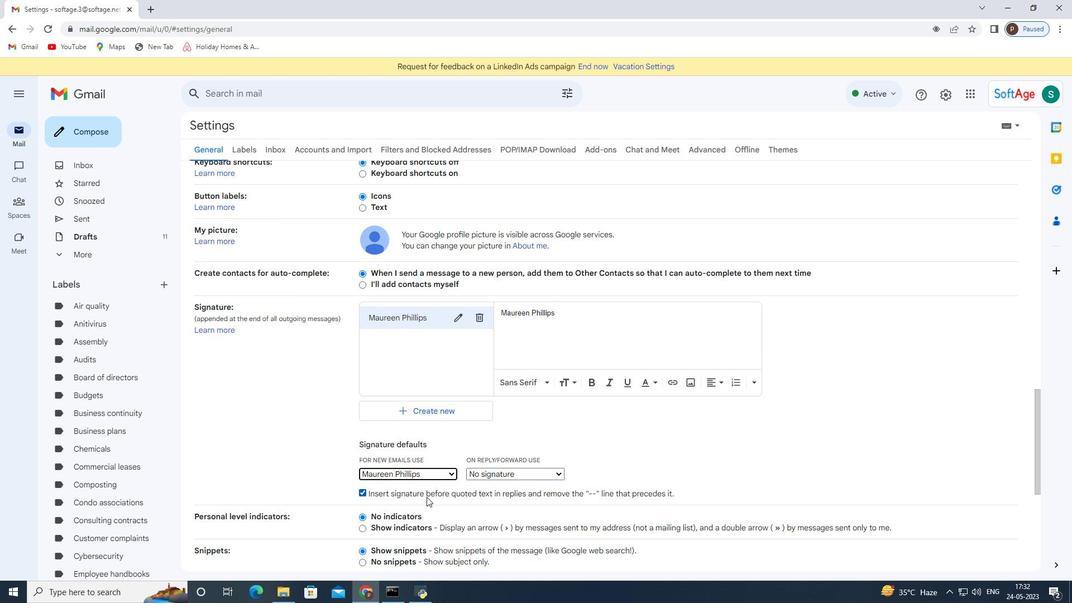 
Action: Mouse scrolled (426, 496) with delta (0, 0)
Screenshot: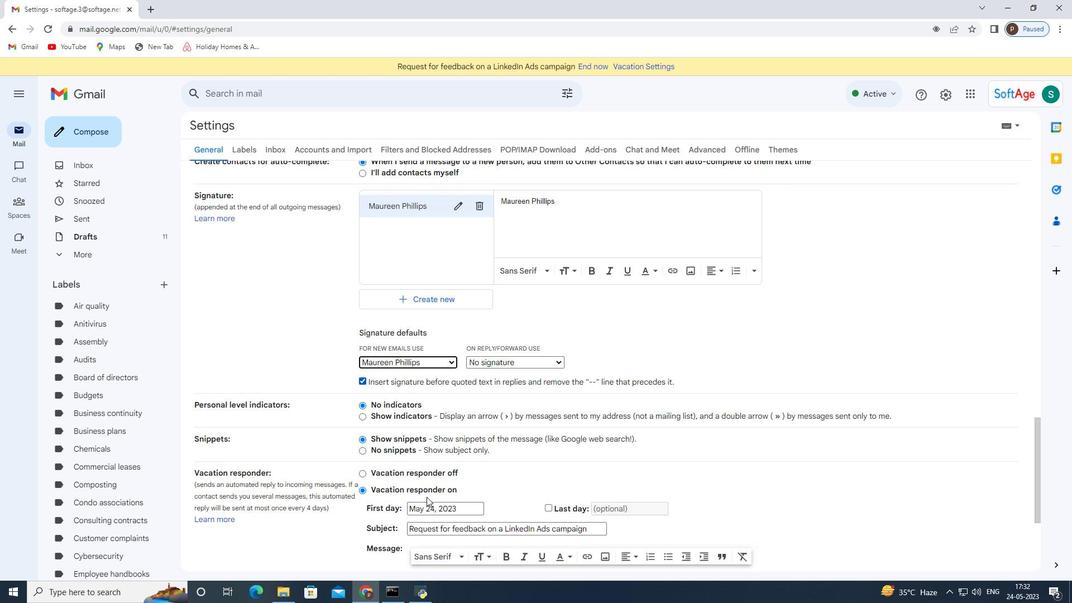 
Action: Mouse scrolled (426, 496) with delta (0, 0)
Screenshot: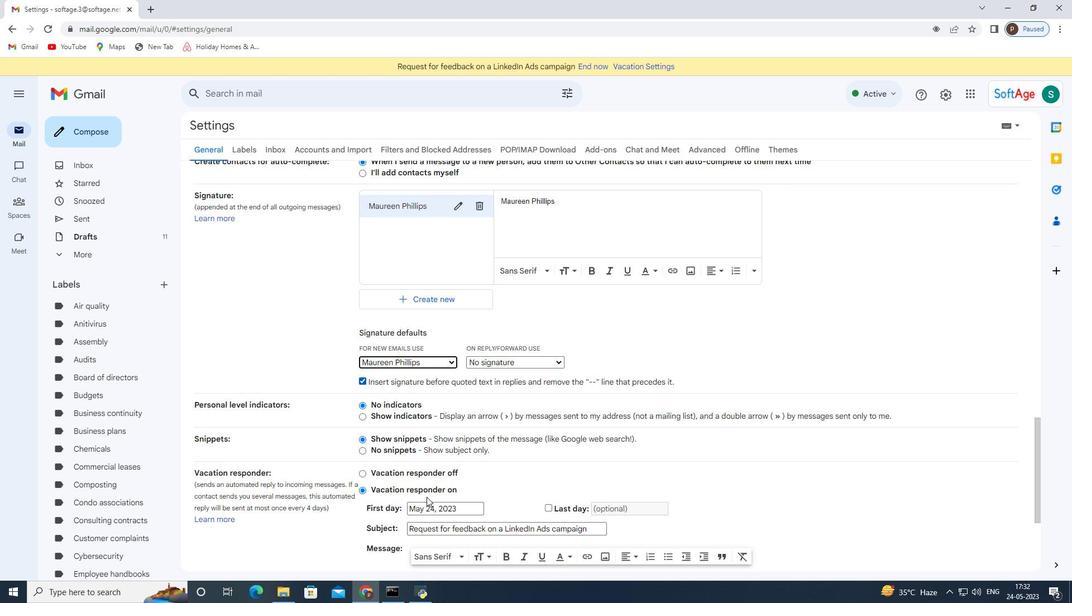 
Action: Mouse scrolled (426, 496) with delta (0, 0)
Screenshot: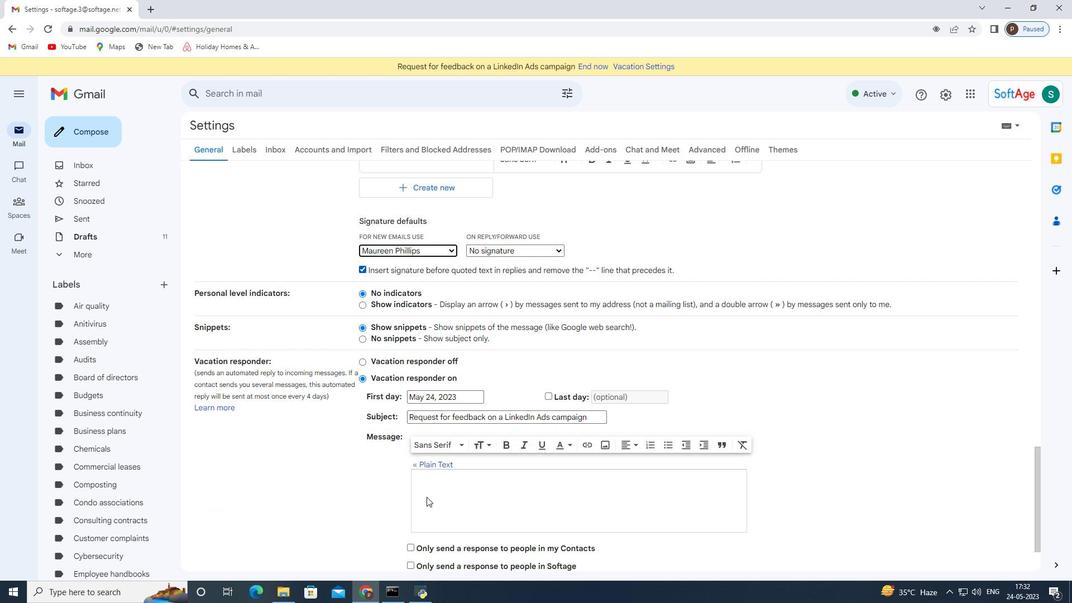 
Action: Mouse scrolled (426, 496) with delta (0, 0)
Screenshot: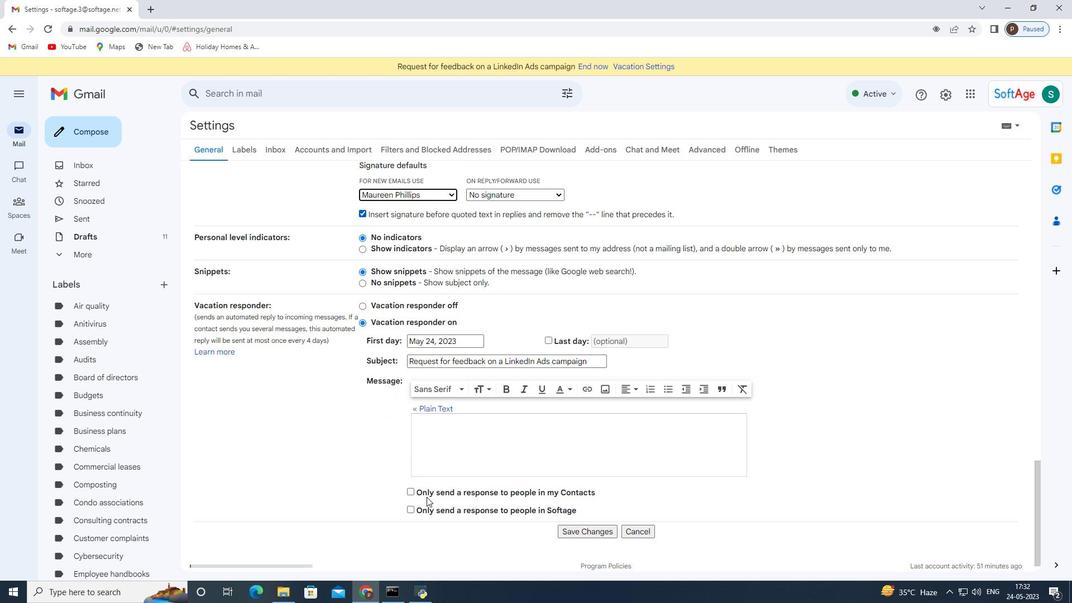
Action: Mouse moved to (584, 510)
Screenshot: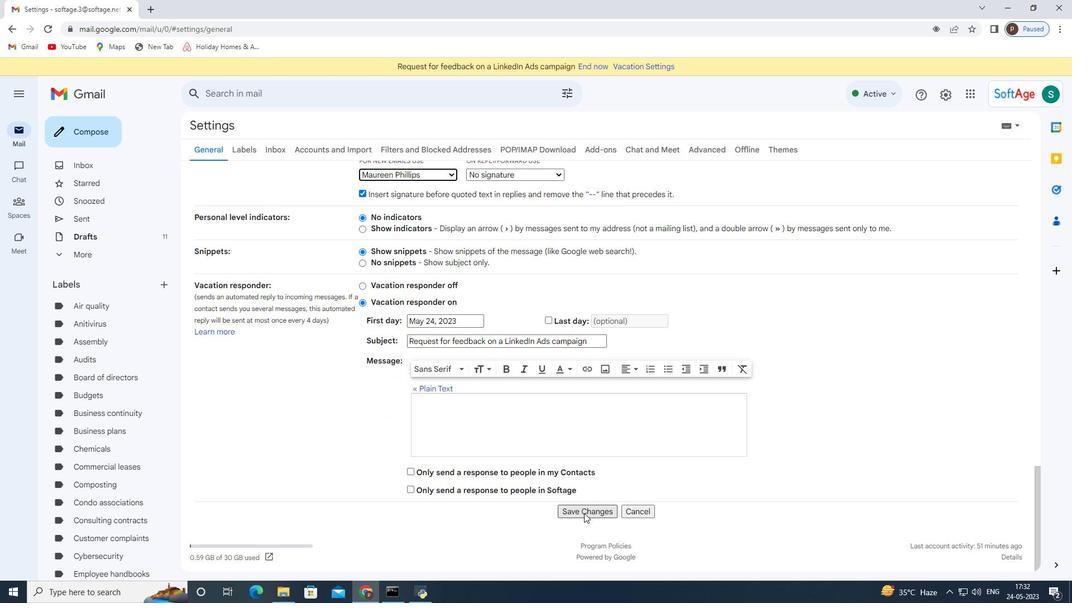 
Action: Mouse pressed left at (584, 510)
Screenshot: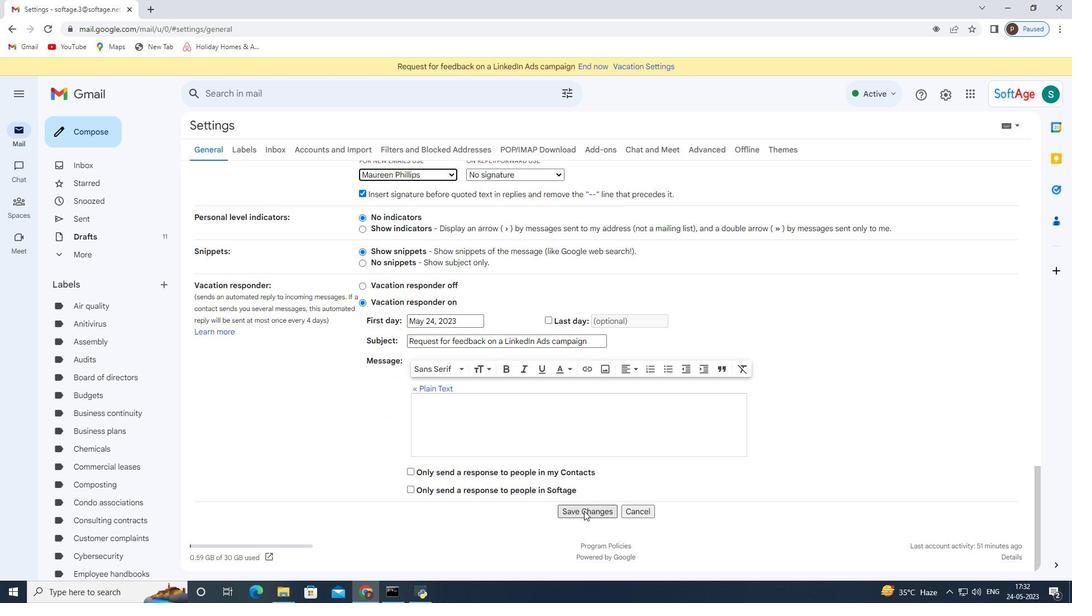 
Action: Mouse moved to (90, 126)
Screenshot: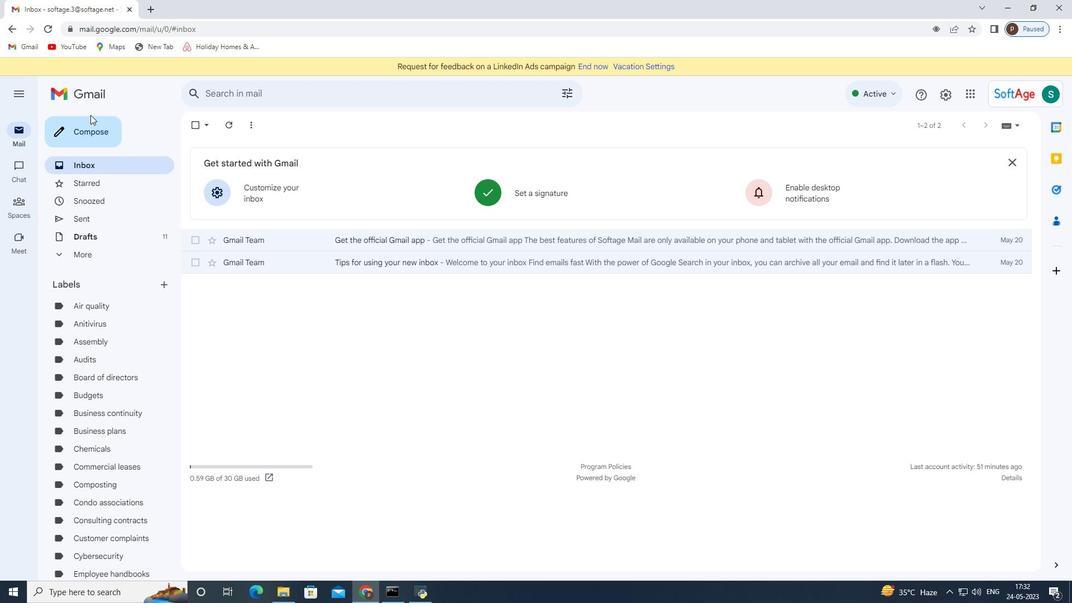 
Action: Mouse pressed left at (90, 126)
Screenshot: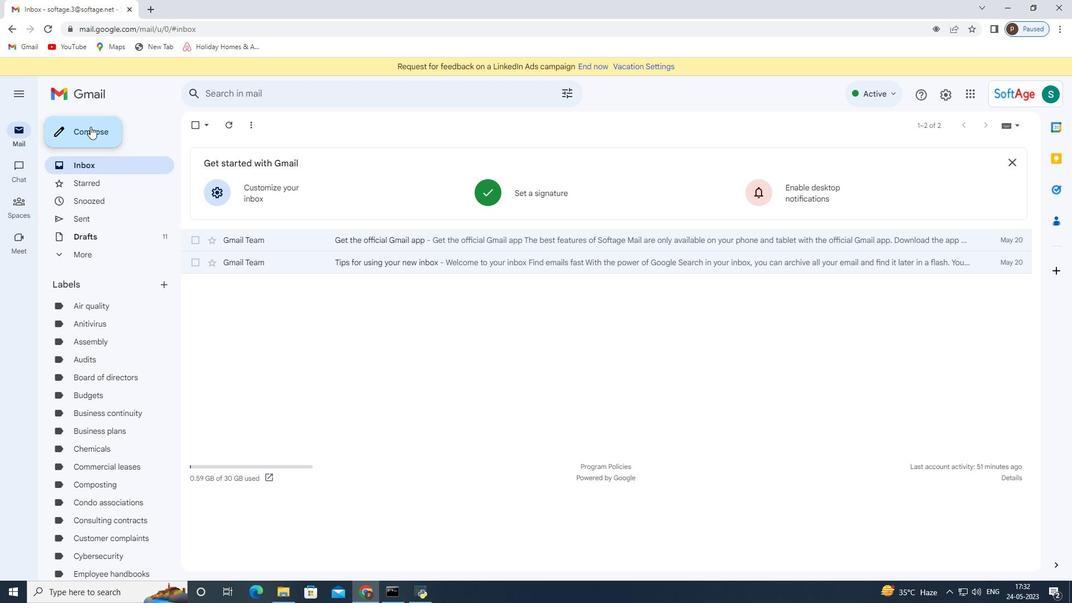 
Action: Mouse moved to (781, 298)
Screenshot: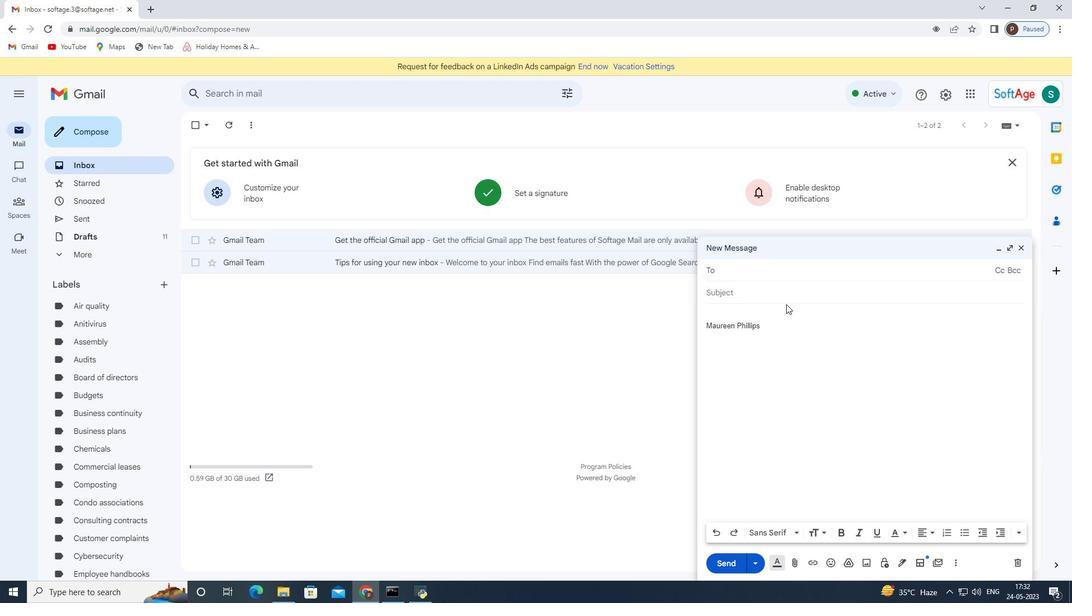 
Action: Mouse pressed left at (781, 298)
Screenshot: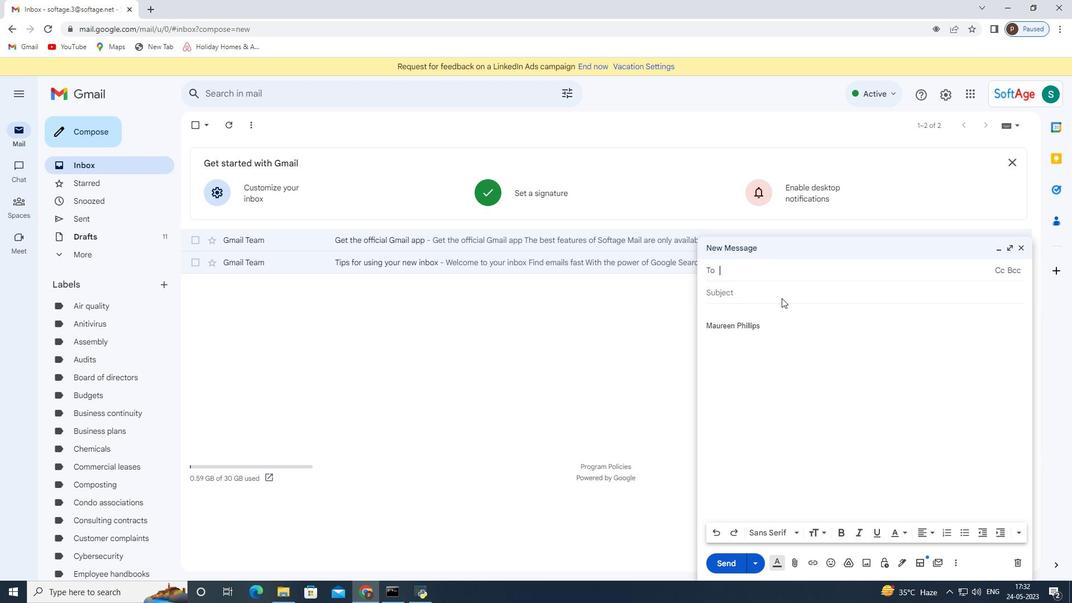 
Action: Mouse moved to (764, 293)
Screenshot: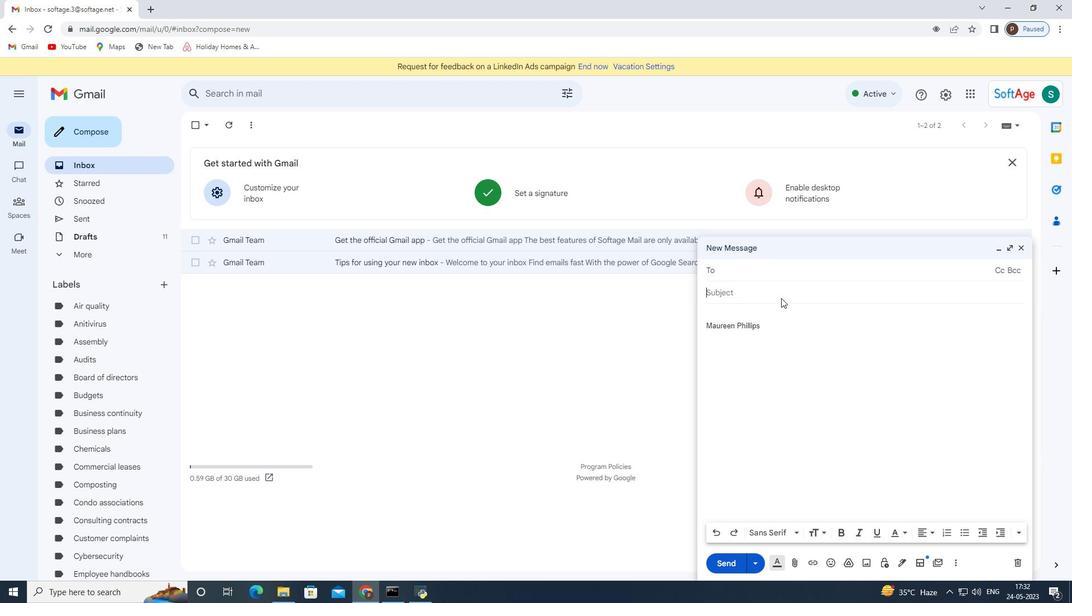 
Action: Key pressed <Key.shift>Feedback<Key.space>on<Key.space>a<Key.space>case<Key.space>study<Key.space><Key.backspace><Key.tab><Key.shift>Could<Key.space>you<Key.space>please<Key.space>confirm<Key.space>the<Key.space>details<Key.space>for<Key.space>the<Key.space>upcoming<Key.space>team-building
Screenshot: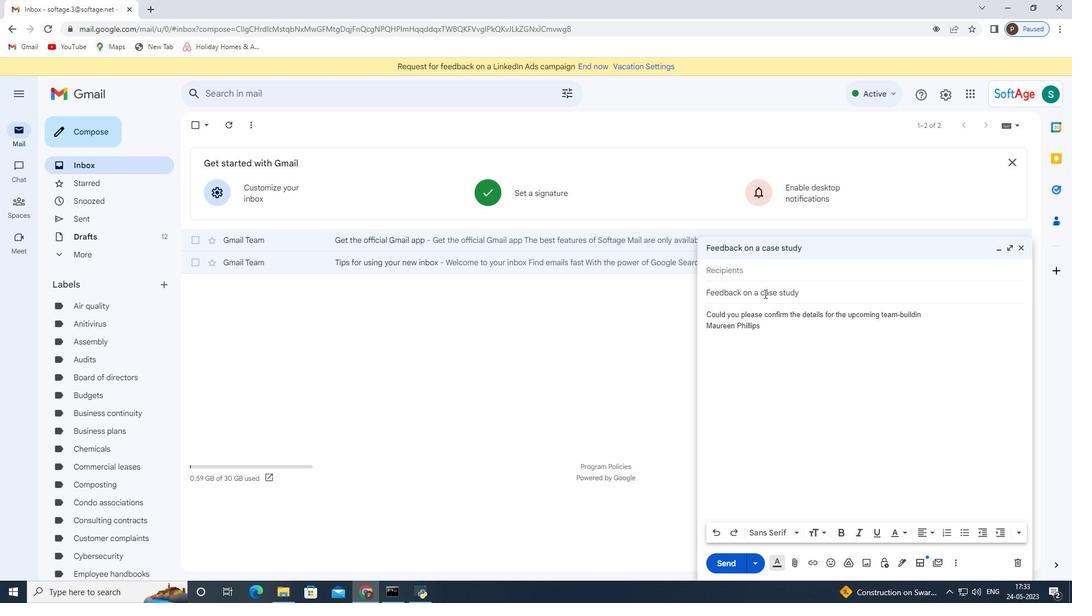 
Action: Mouse moved to (973, 359)
Screenshot: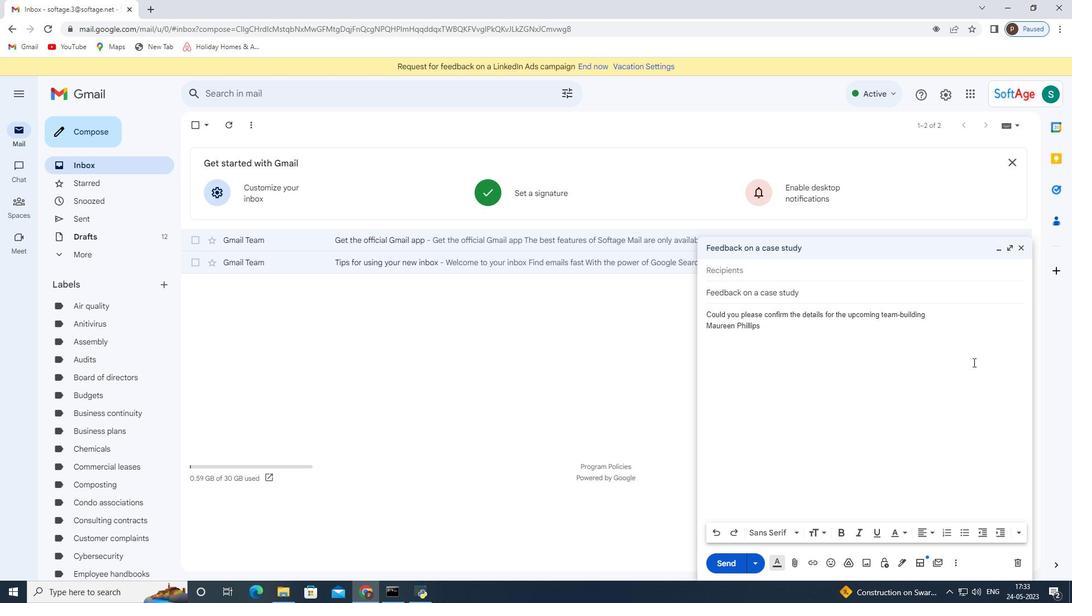 
Action: Key pressed <Key.space>event<Key.shift_r>?<Key.enter>
Screenshot: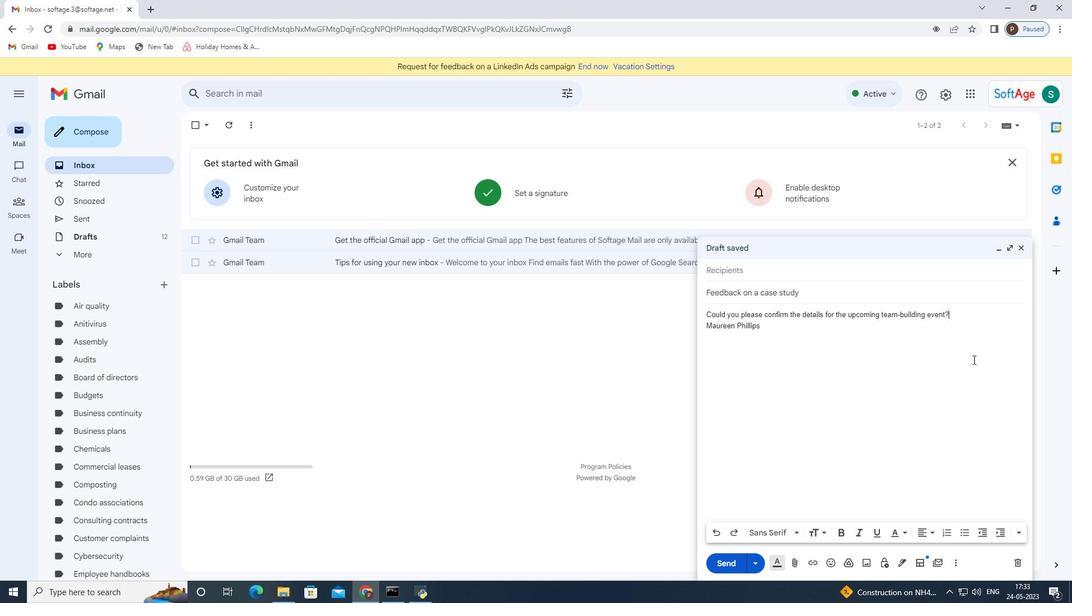 
Action: Mouse moved to (792, 274)
Screenshot: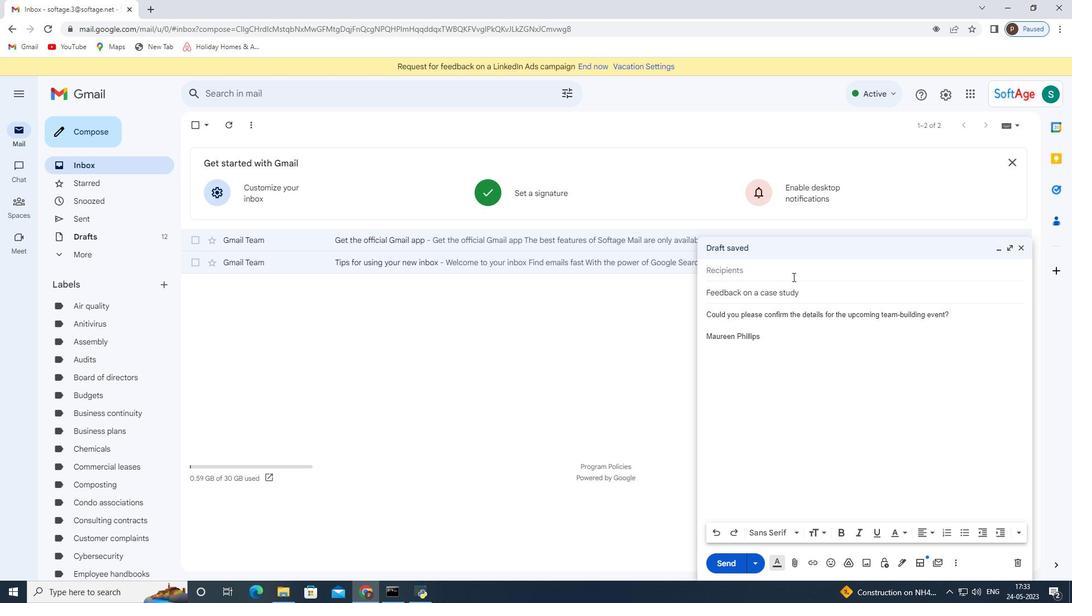 
Action: Mouse pressed left at (792, 274)
Screenshot: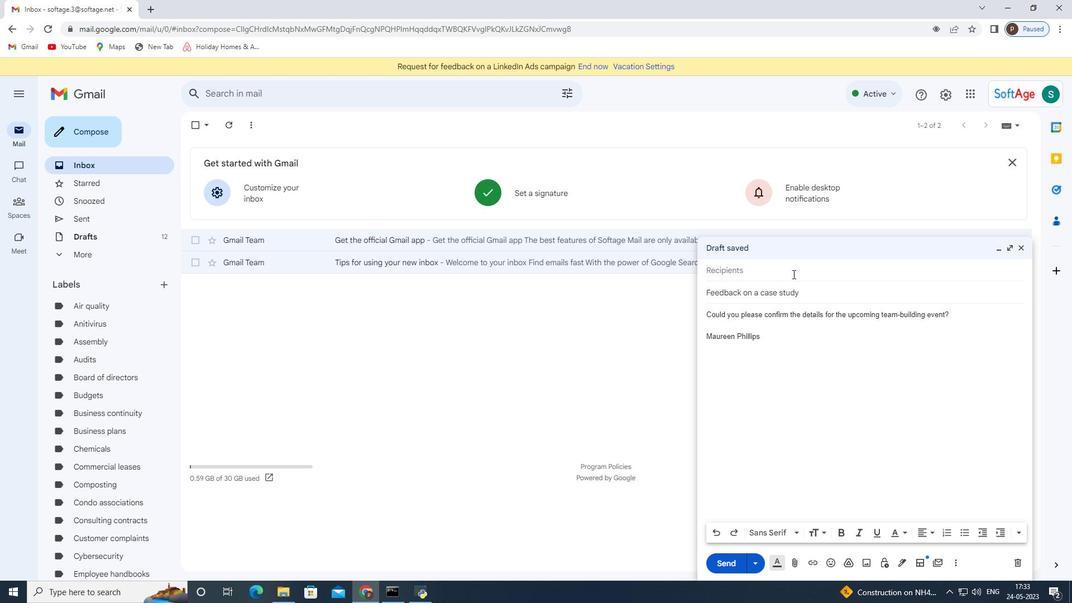 
Action: Key pressed softage.1<Key.shift>@softage.net<Key.enter>
Screenshot: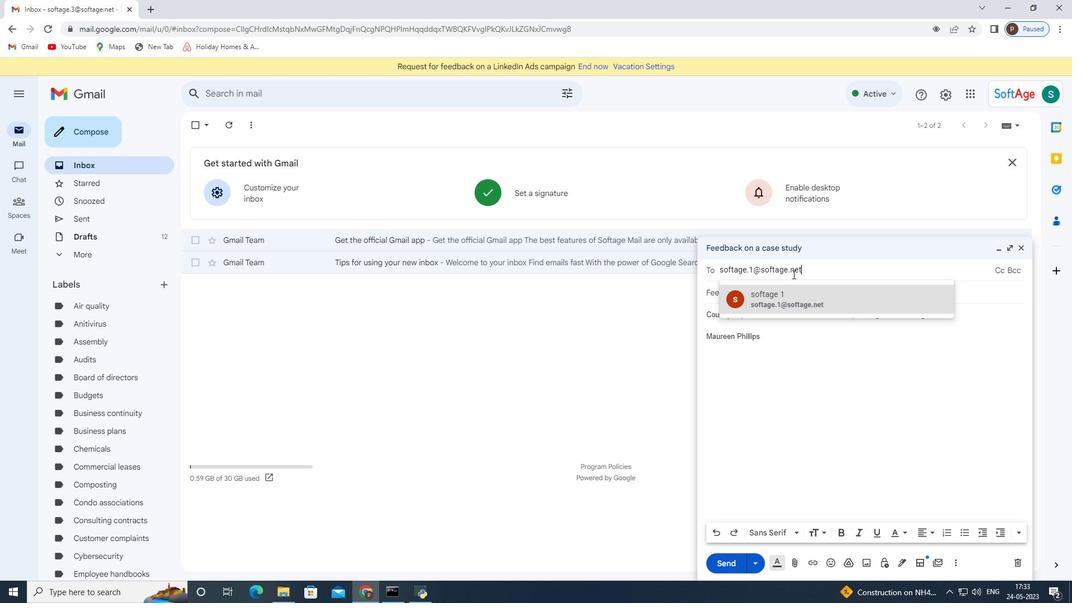 
Action: Mouse moved to (796, 567)
Screenshot: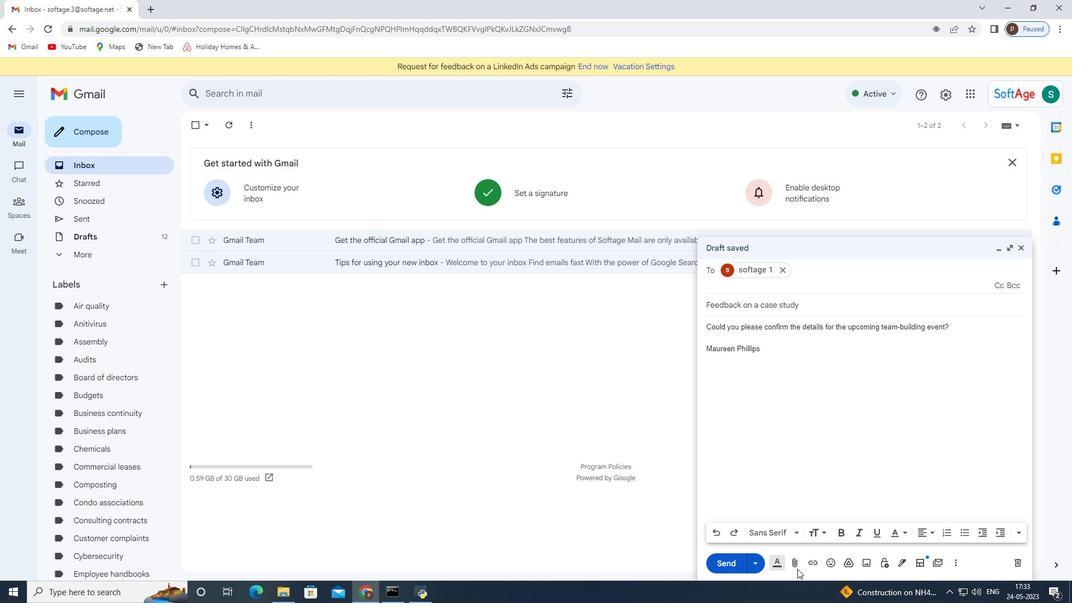 
Action: Mouse pressed left at (796, 567)
Screenshot: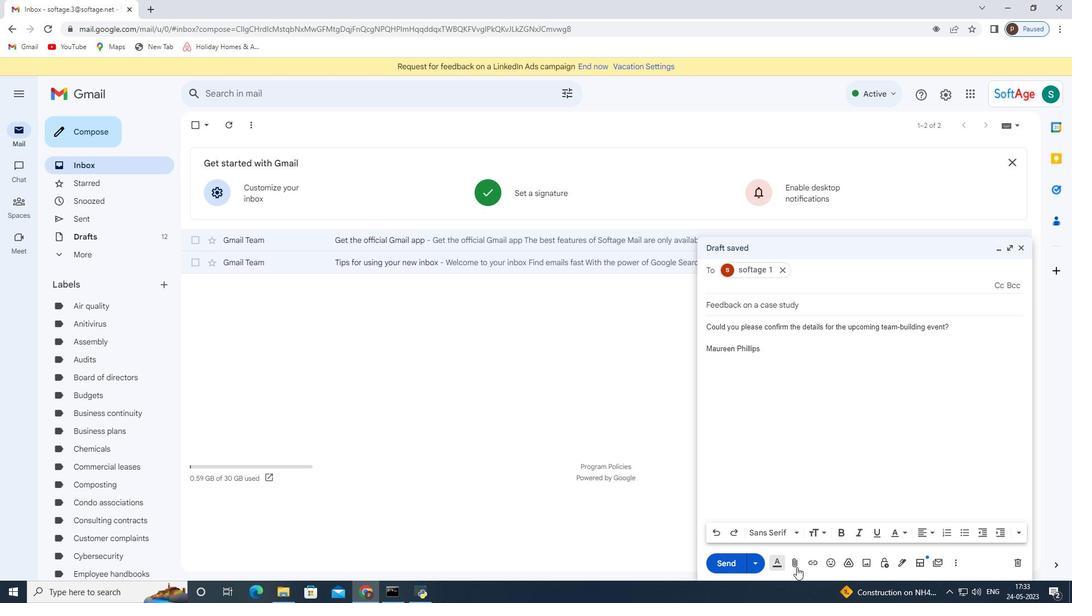 
Action: Mouse moved to (182, 93)
Screenshot: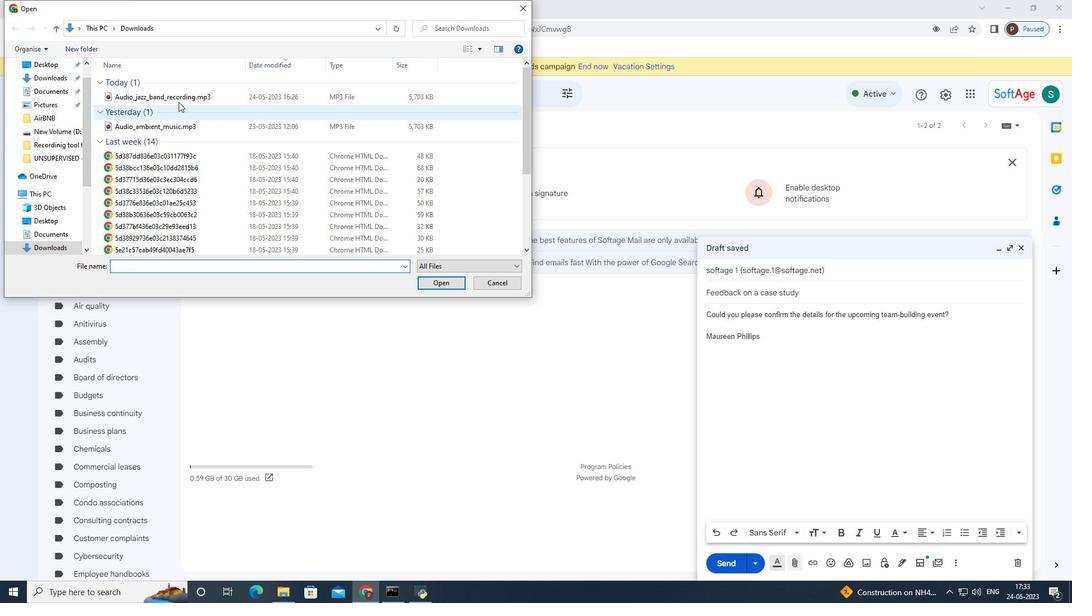 
Action: Mouse pressed left at (182, 93)
Screenshot: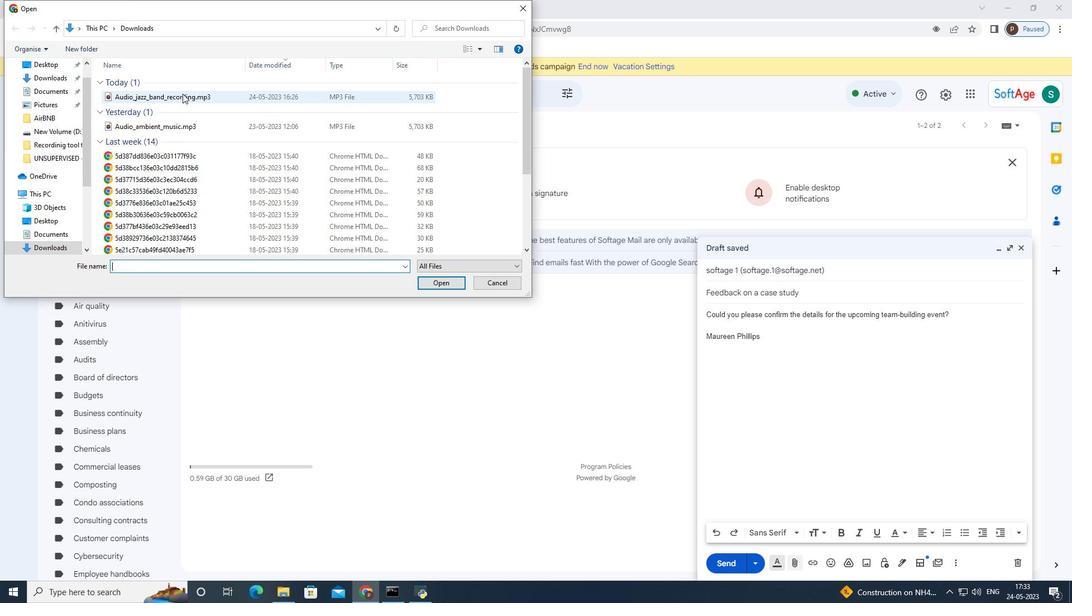 
Action: Mouse moved to (437, 280)
Screenshot: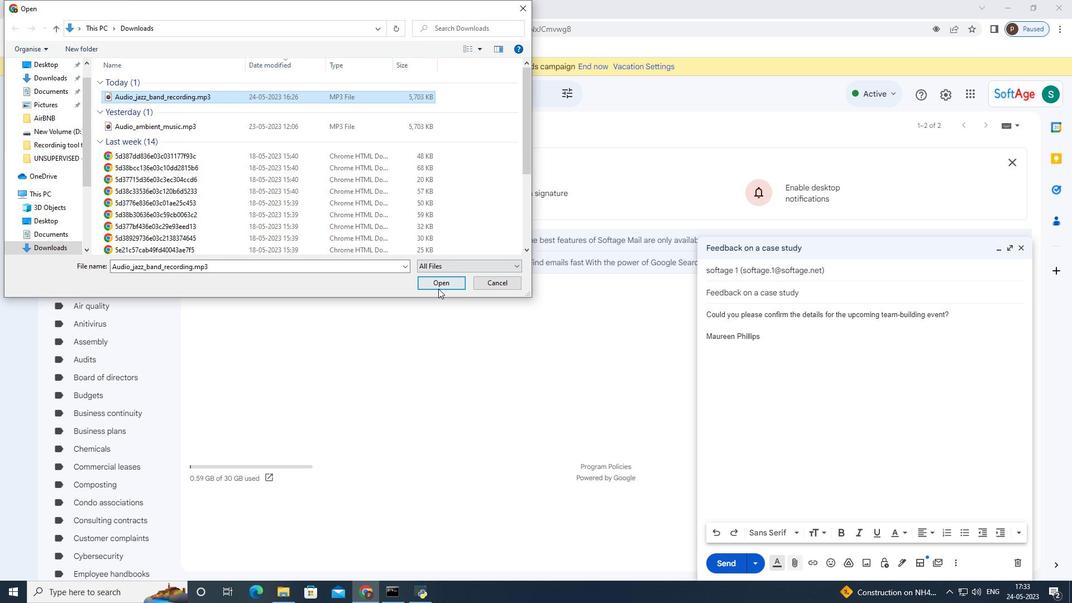 
Action: Mouse pressed left at (437, 280)
Screenshot: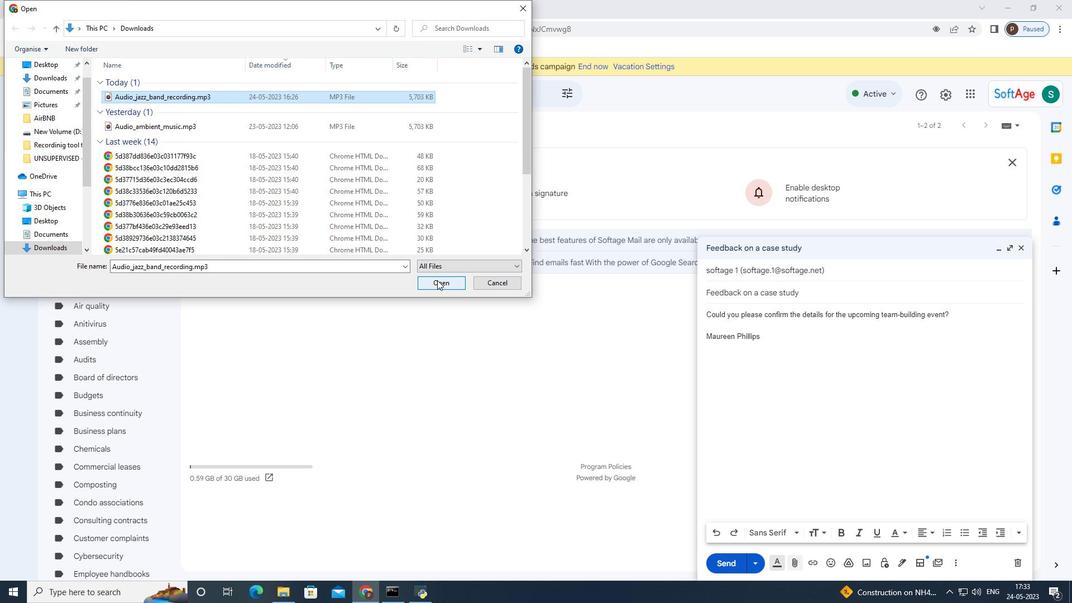 
Action: Mouse moved to (835, 319)
Screenshot: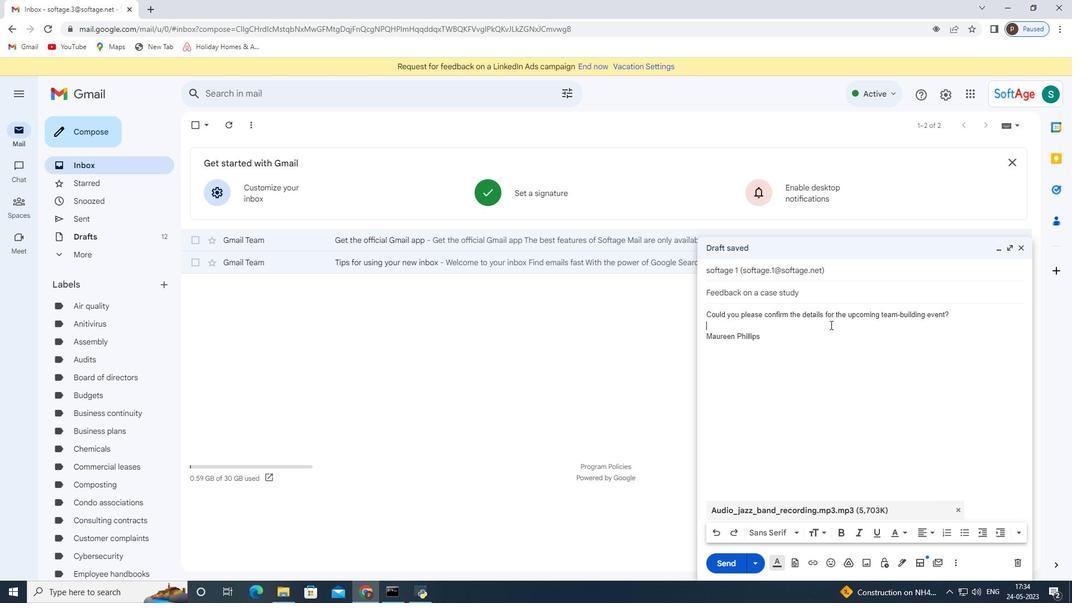 
Action: Mouse pressed left at (835, 319)
Screenshot: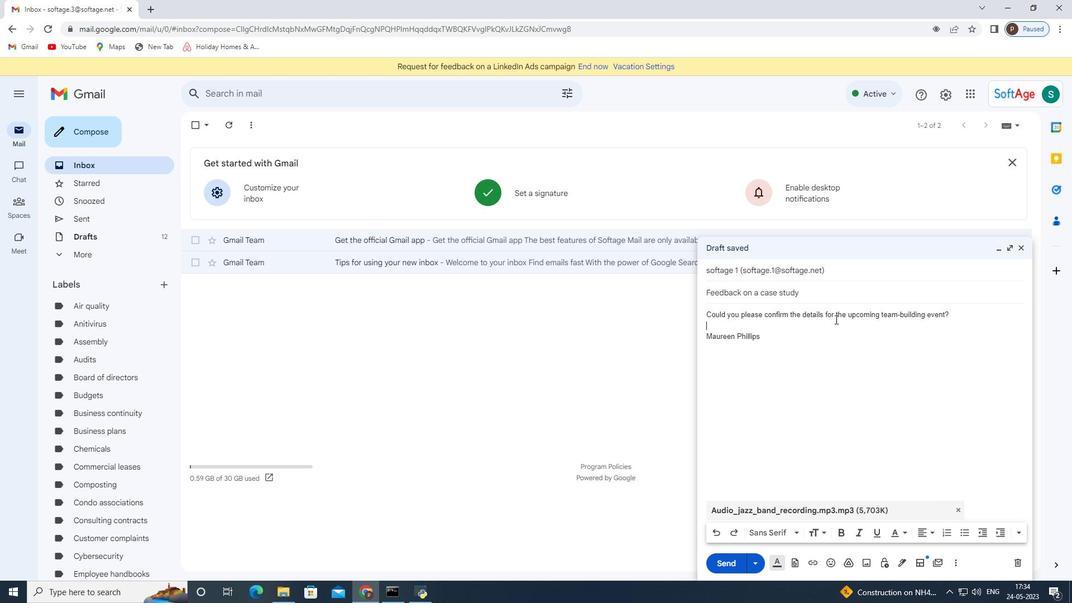 
Action: Mouse pressed left at (835, 319)
Screenshot: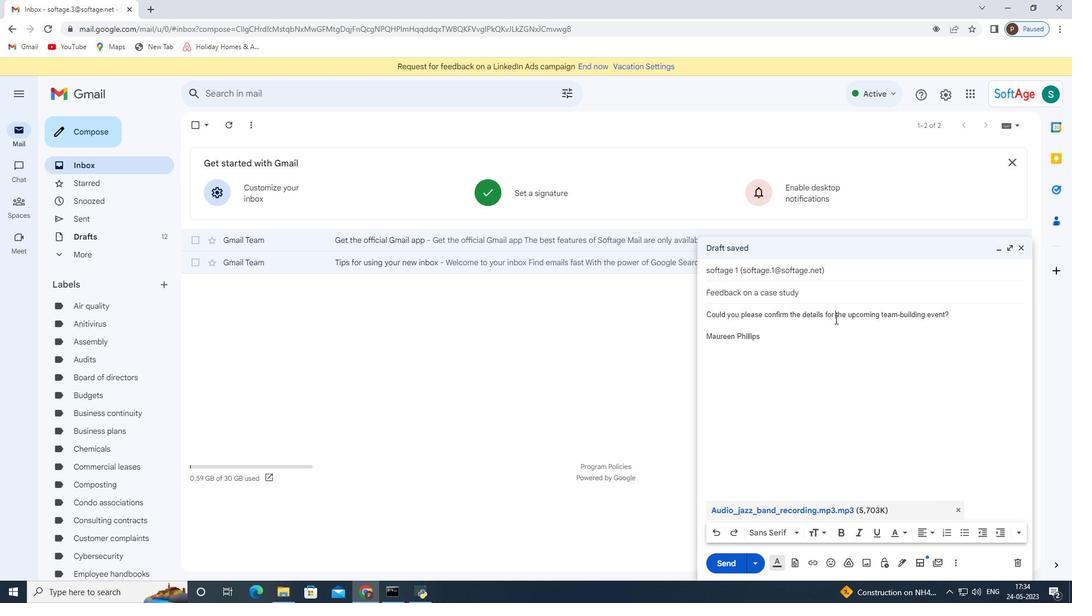 
Action: Mouse pressed left at (835, 319)
Screenshot: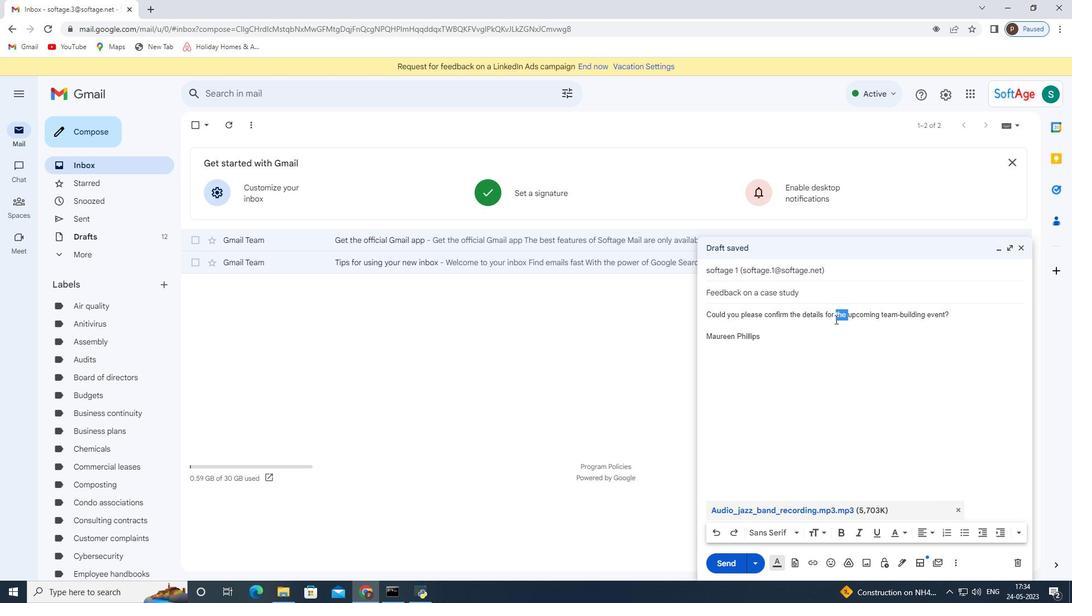 
Action: Mouse moved to (795, 534)
Screenshot: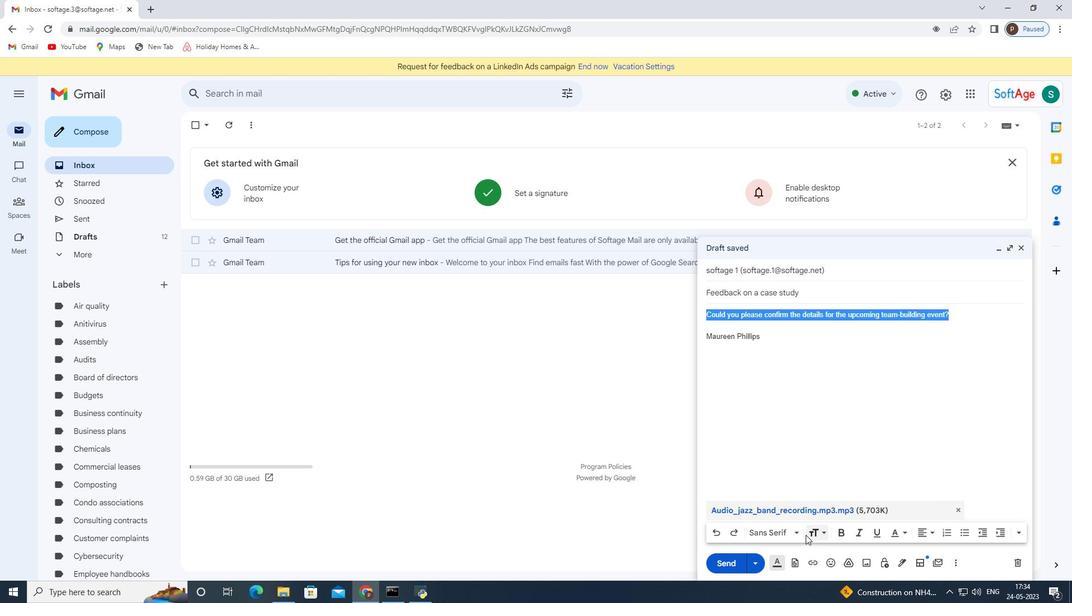 
Action: Mouse pressed left at (795, 534)
Screenshot: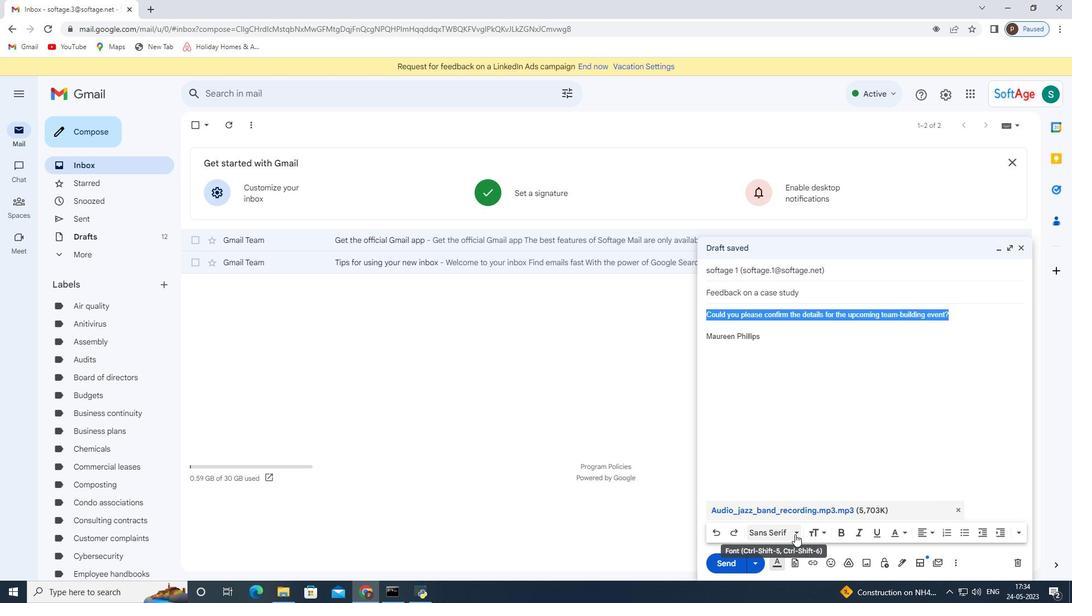 
Action: Mouse moved to (811, 426)
Screenshot: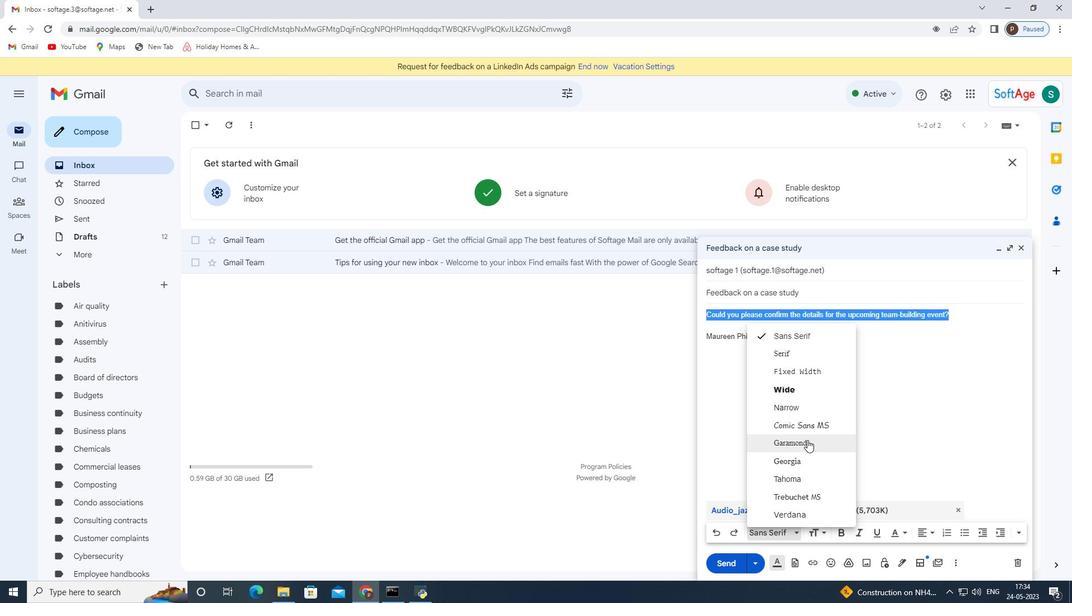 
Action: Mouse pressed left at (811, 426)
Screenshot: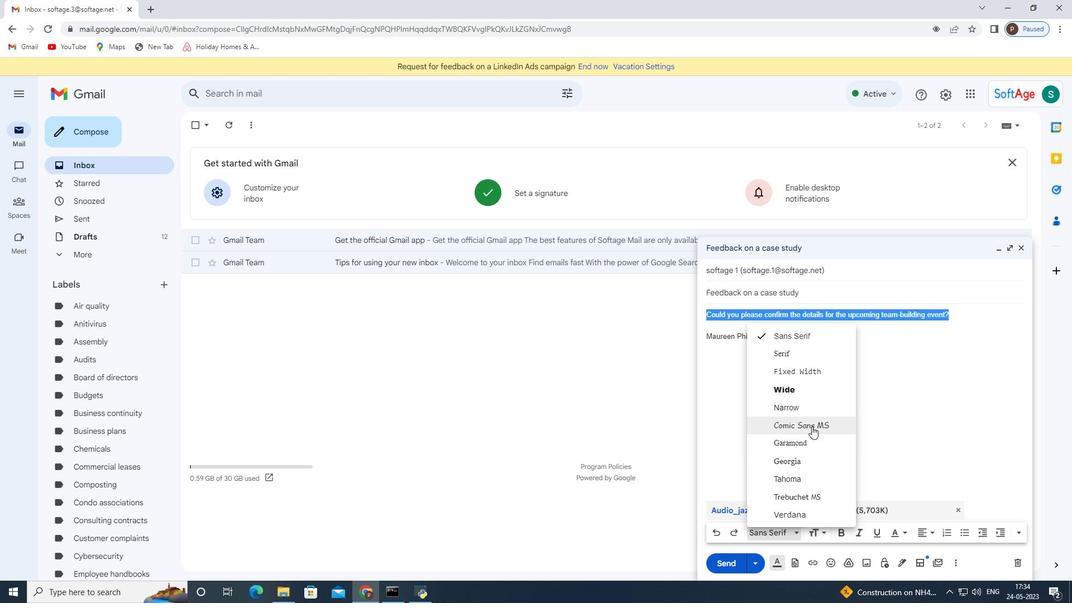 
Action: Mouse moved to (839, 536)
Screenshot: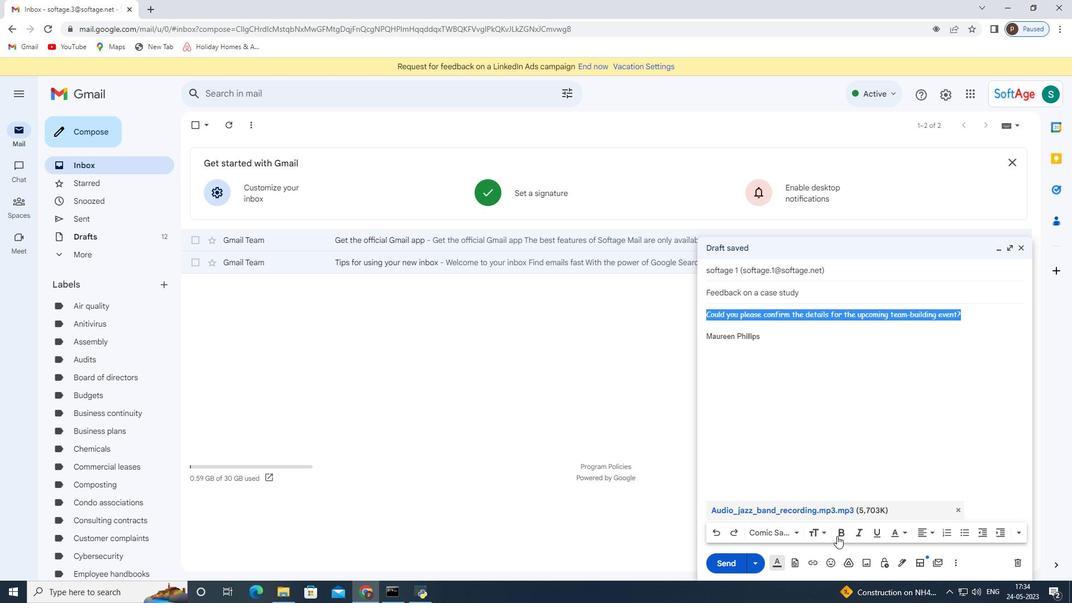 
Action: Mouse pressed left at (839, 536)
Screenshot: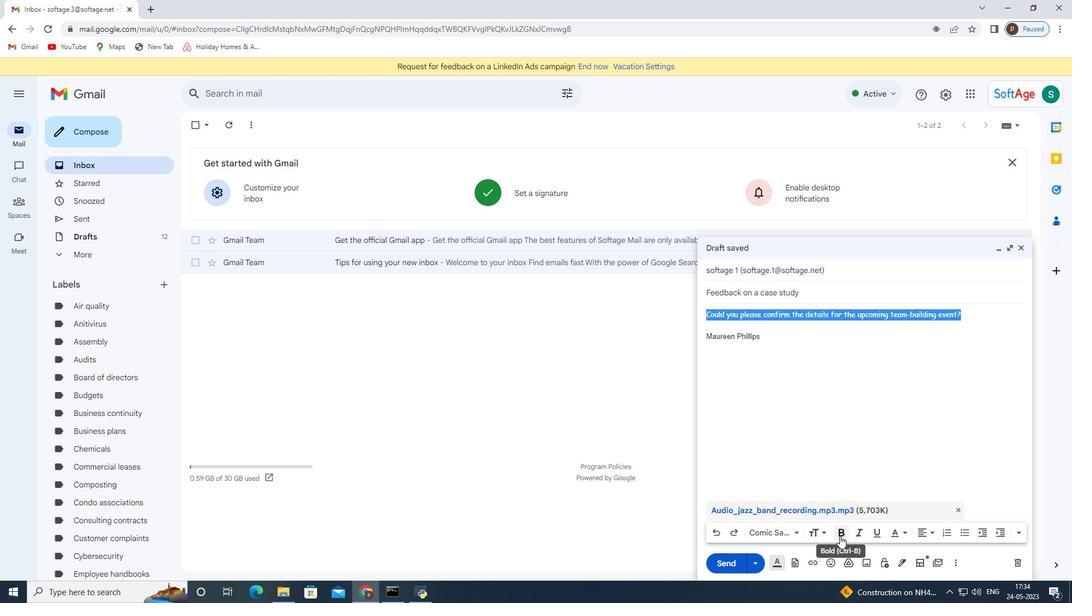 
Action: Mouse moved to (879, 528)
Screenshot: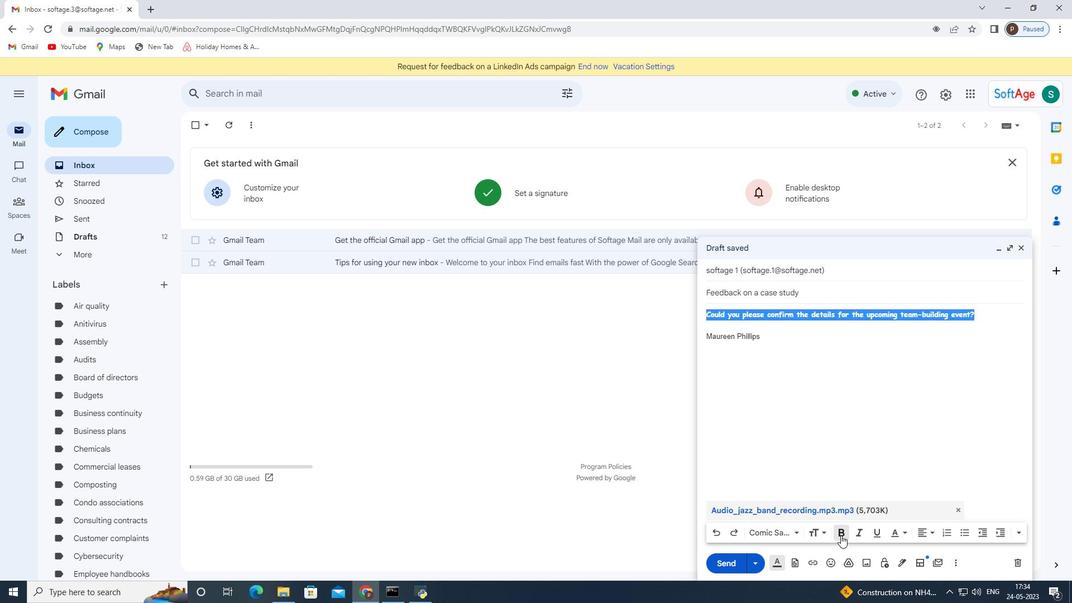 
Action: Mouse pressed left at (879, 528)
Screenshot: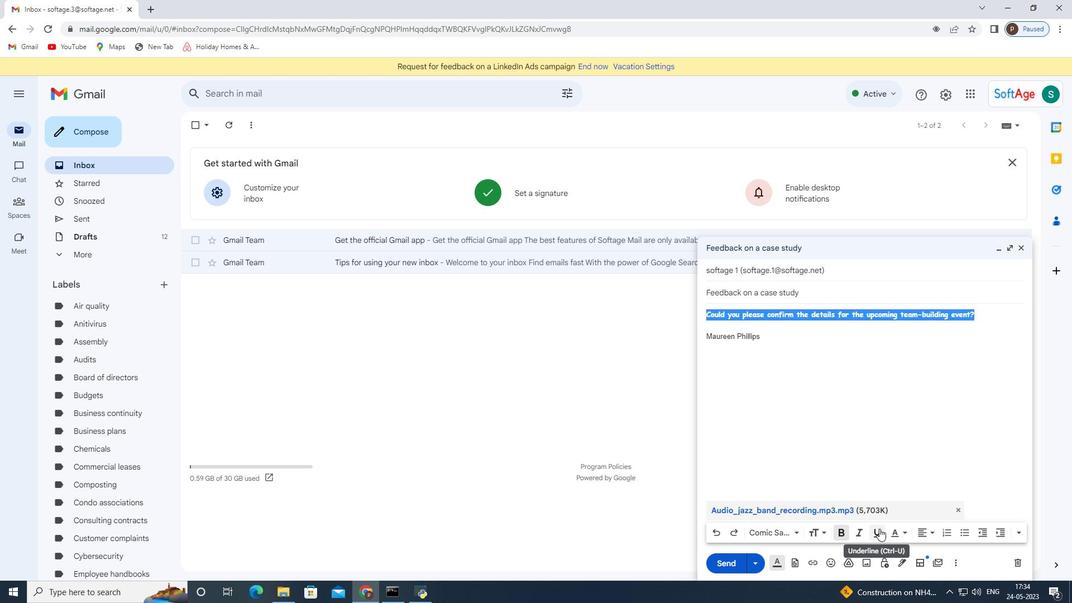 
Action: Mouse moved to (830, 406)
Screenshot: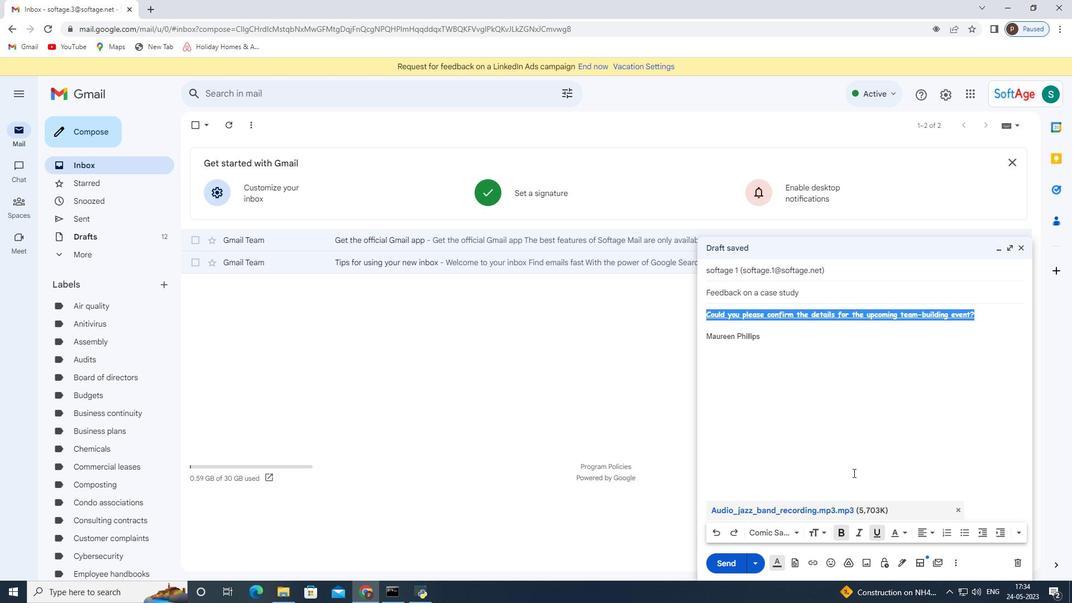 
Action: Mouse pressed left at (830, 406)
Screenshot: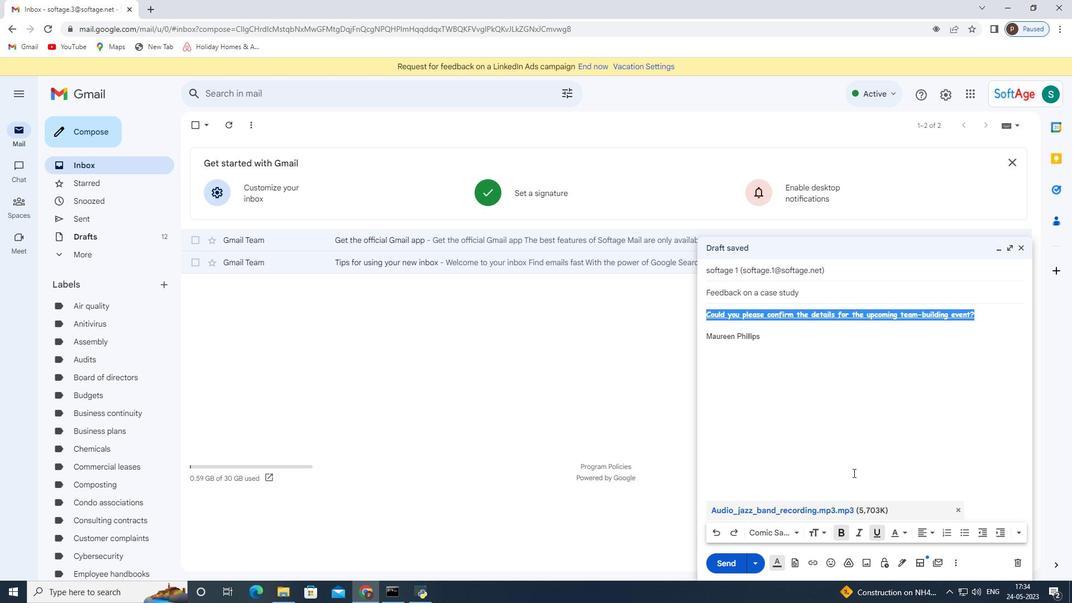 
Action: Mouse moved to (720, 568)
Screenshot: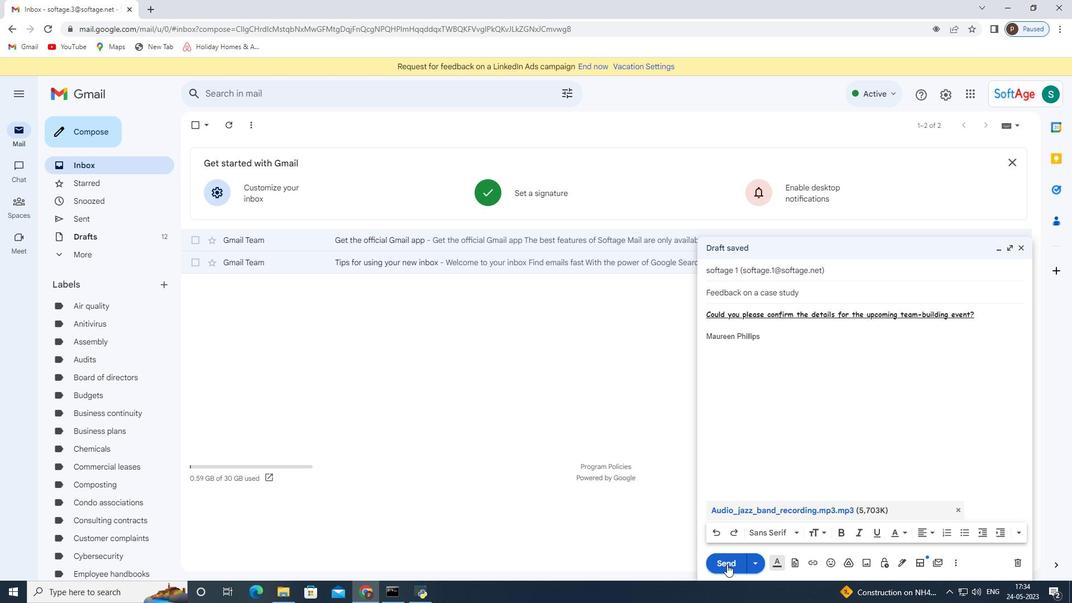 
Action: Mouse pressed left at (720, 568)
Screenshot: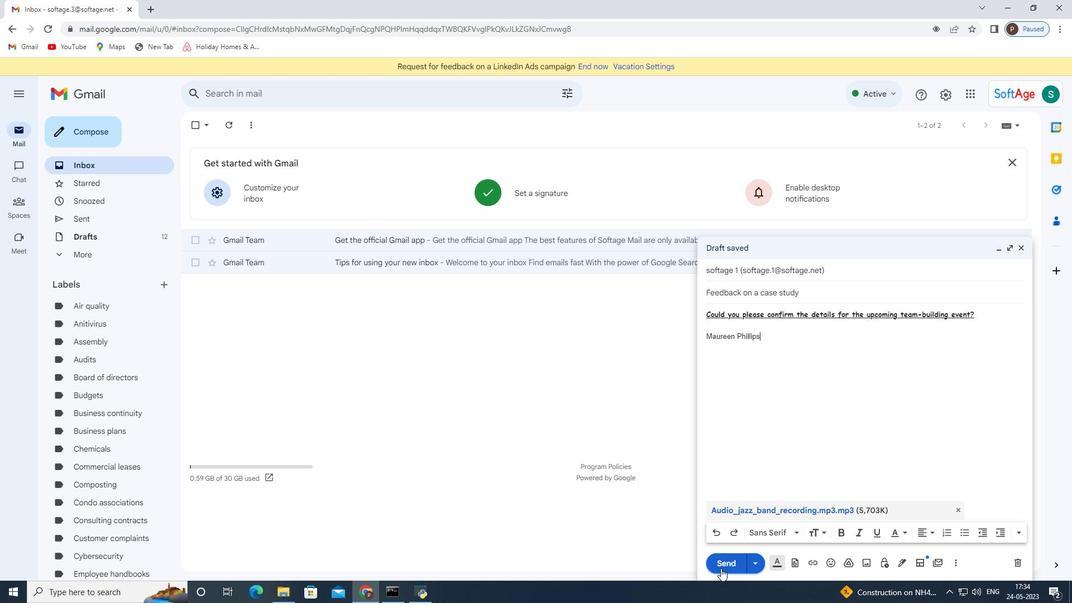 
Action: Mouse moved to (103, 215)
Screenshot: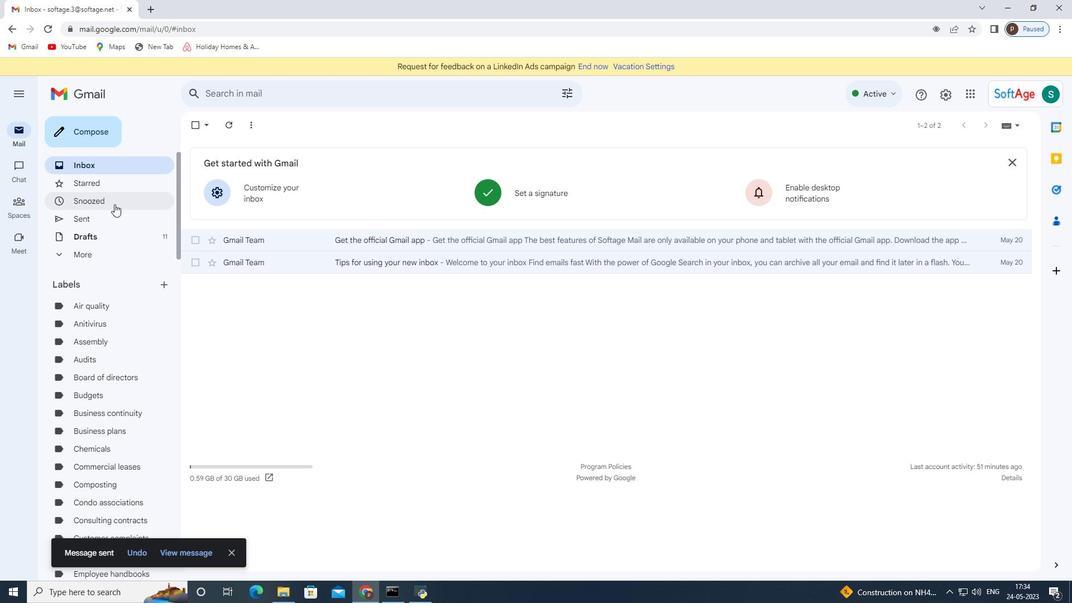 
Action: Mouse pressed left at (103, 215)
Screenshot: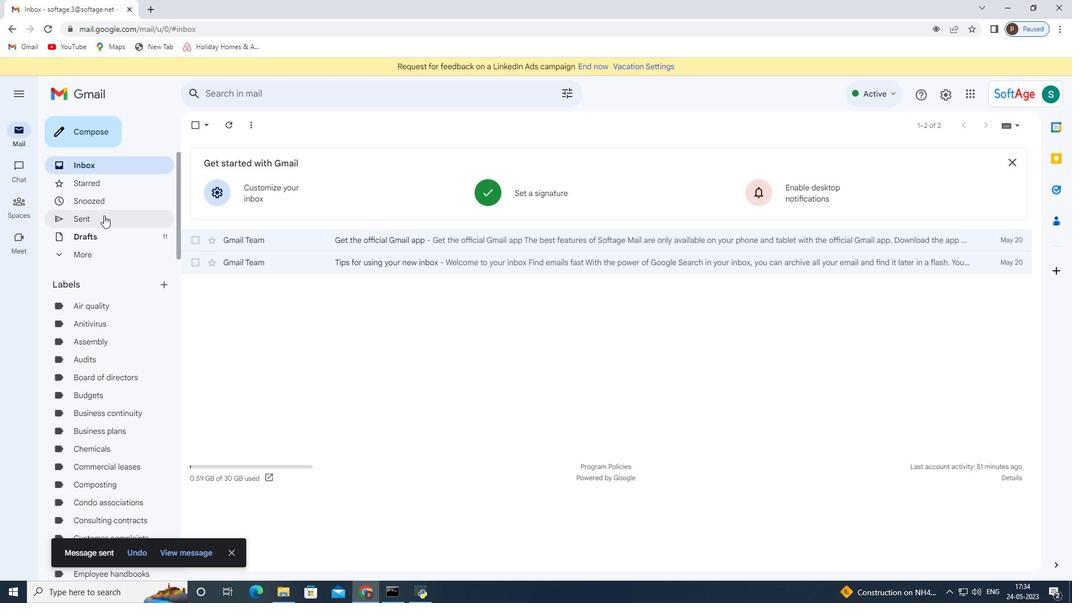 
Action: Mouse moved to (482, 195)
Screenshot: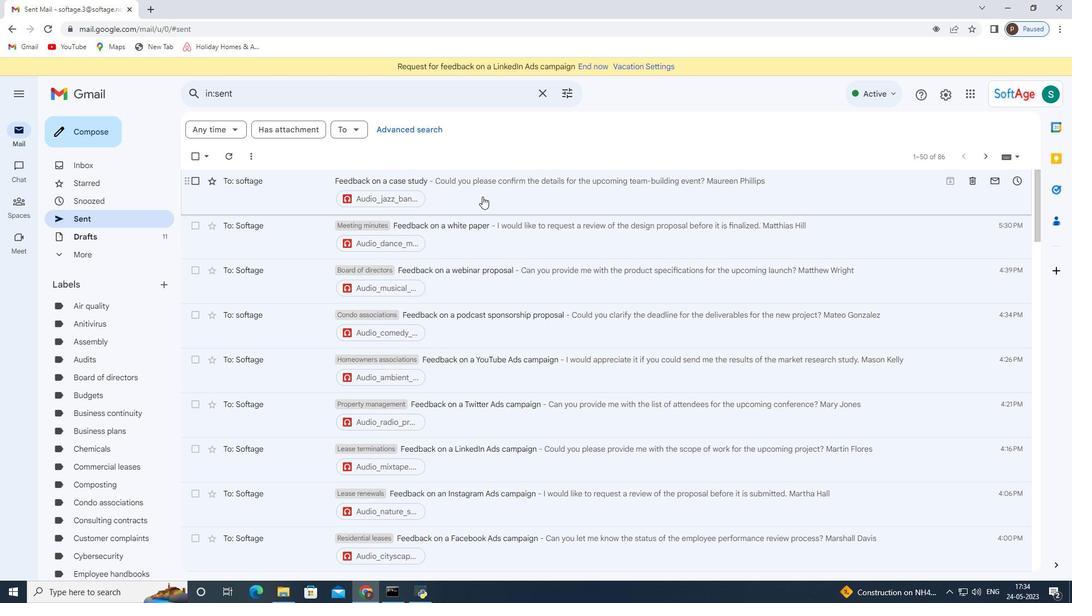 
Action: Mouse pressed right at (482, 195)
Screenshot: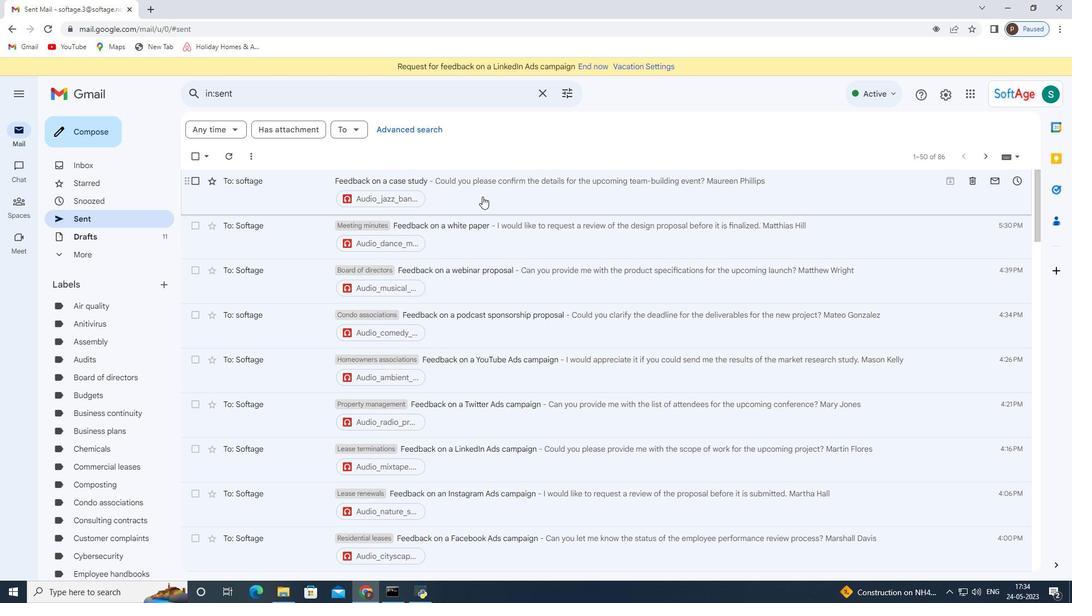 
Action: Mouse moved to (542, 384)
Screenshot: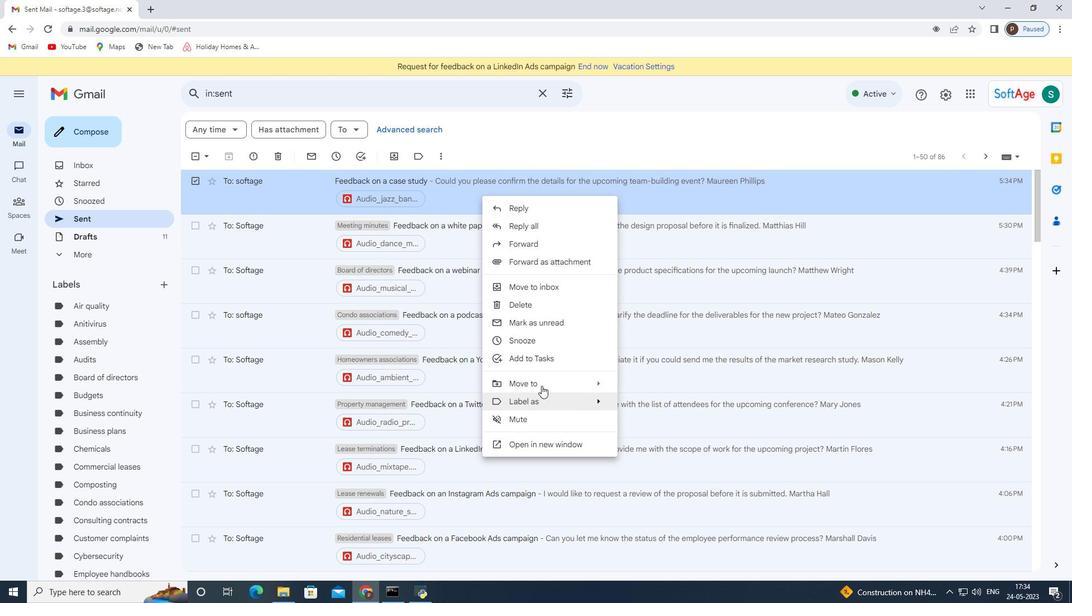 
Action: Mouse pressed left at (542, 384)
Screenshot: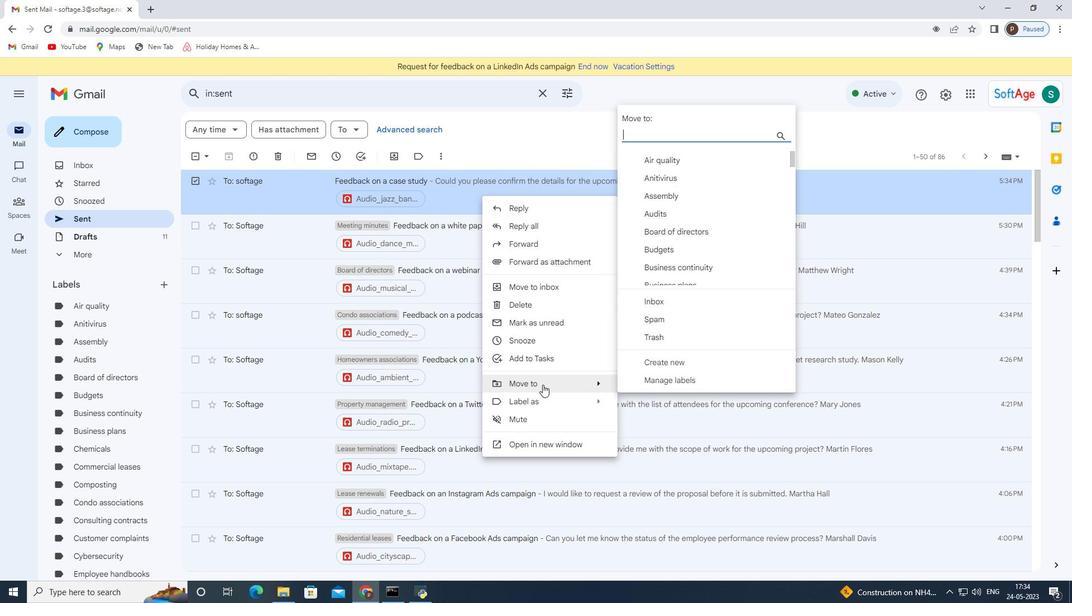 
Action: Mouse moved to (671, 364)
Screenshot: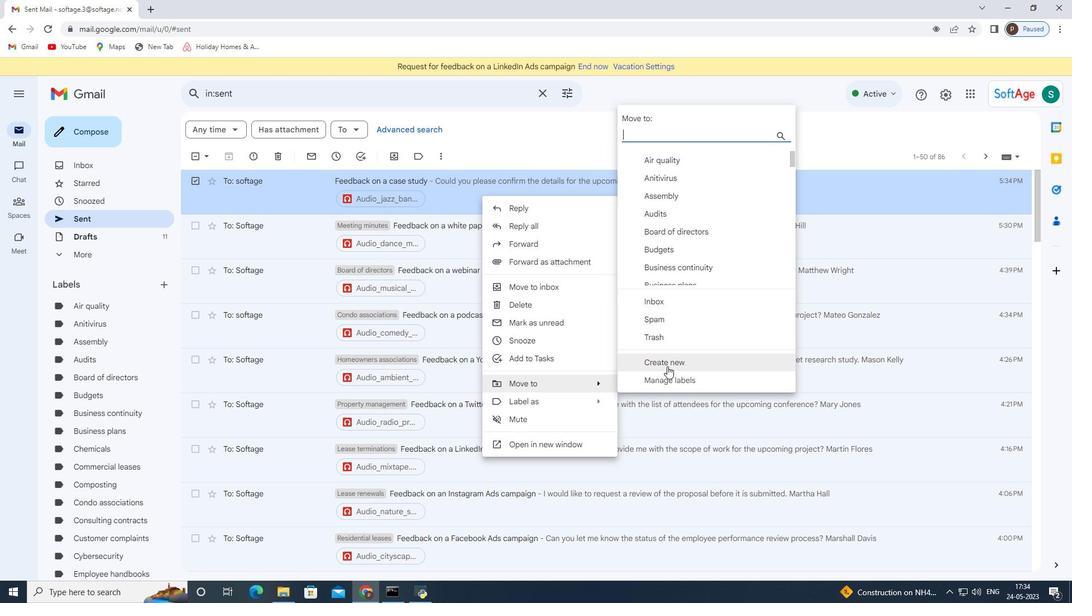 
Action: Mouse pressed left at (671, 364)
Screenshot: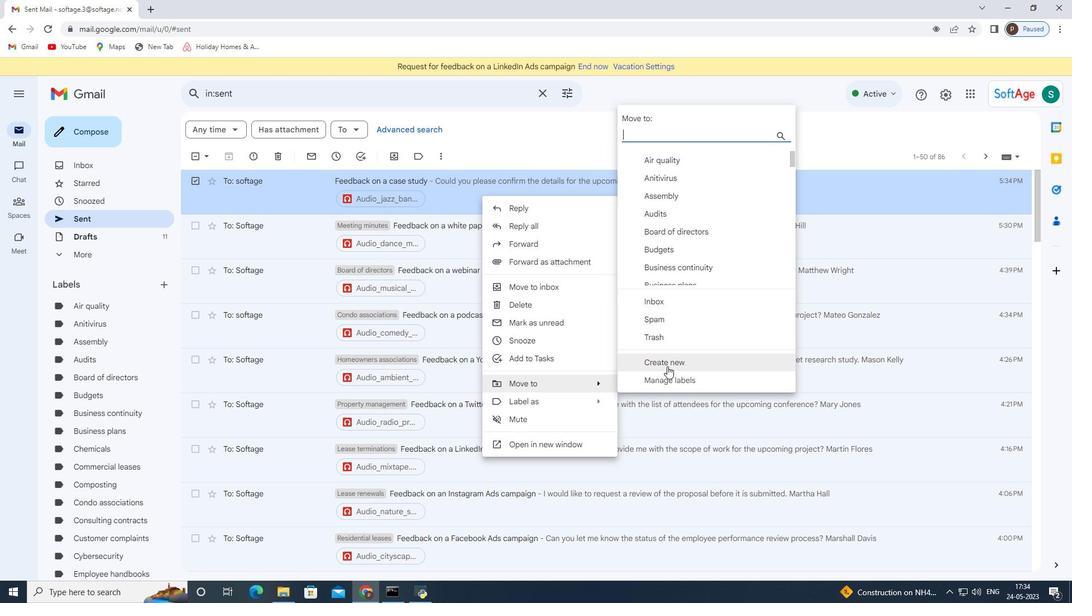 
Action: Mouse moved to (493, 308)
Screenshot: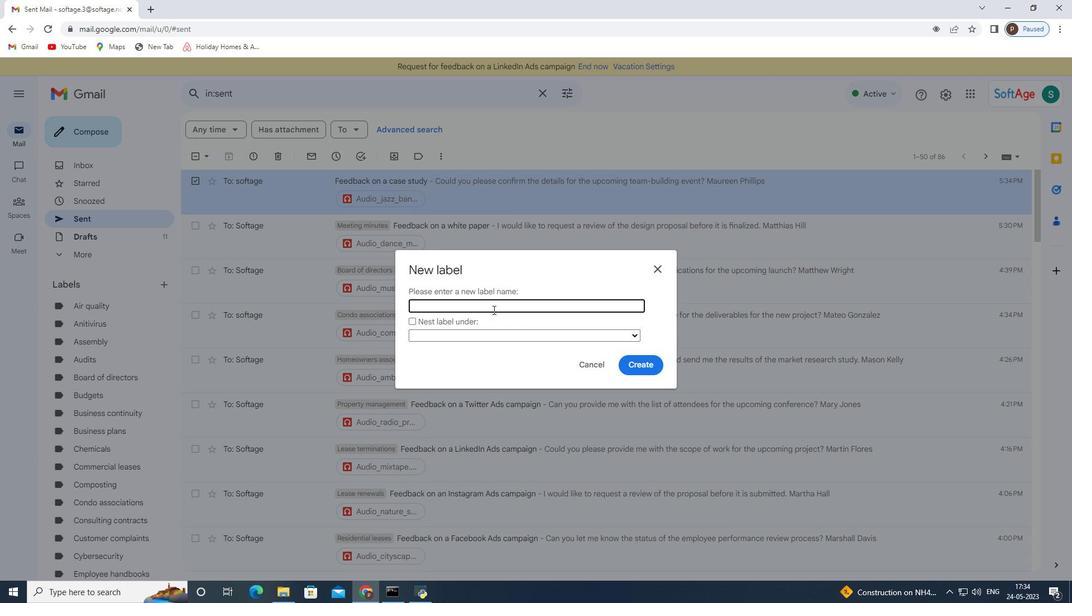 
Action: Mouse pressed left at (493, 308)
Screenshot: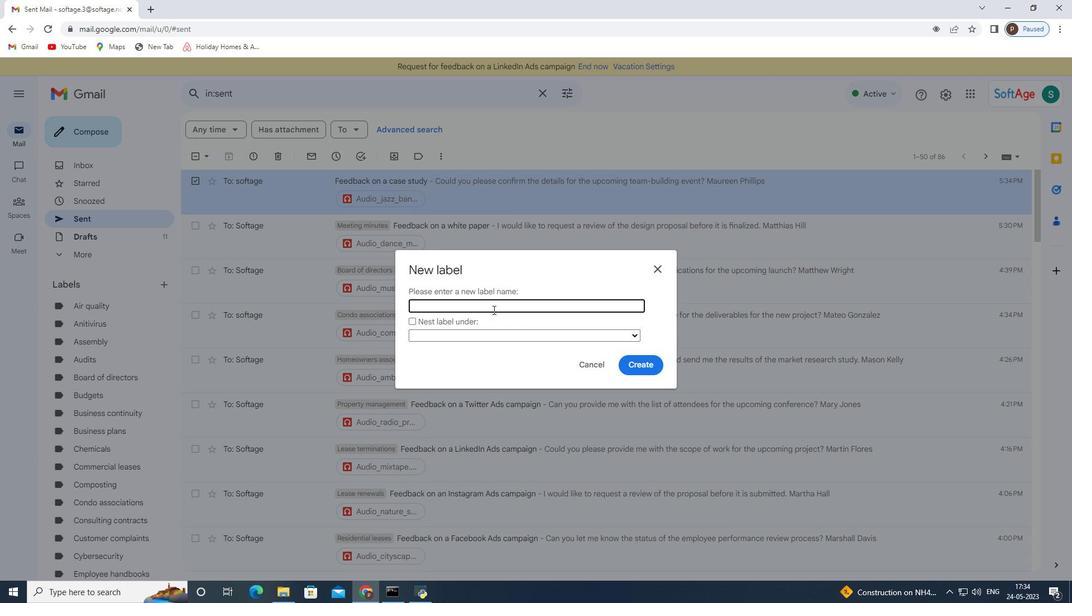 
Action: Key pressed <Key.shift>Bylaws<Key.enter>
Screenshot: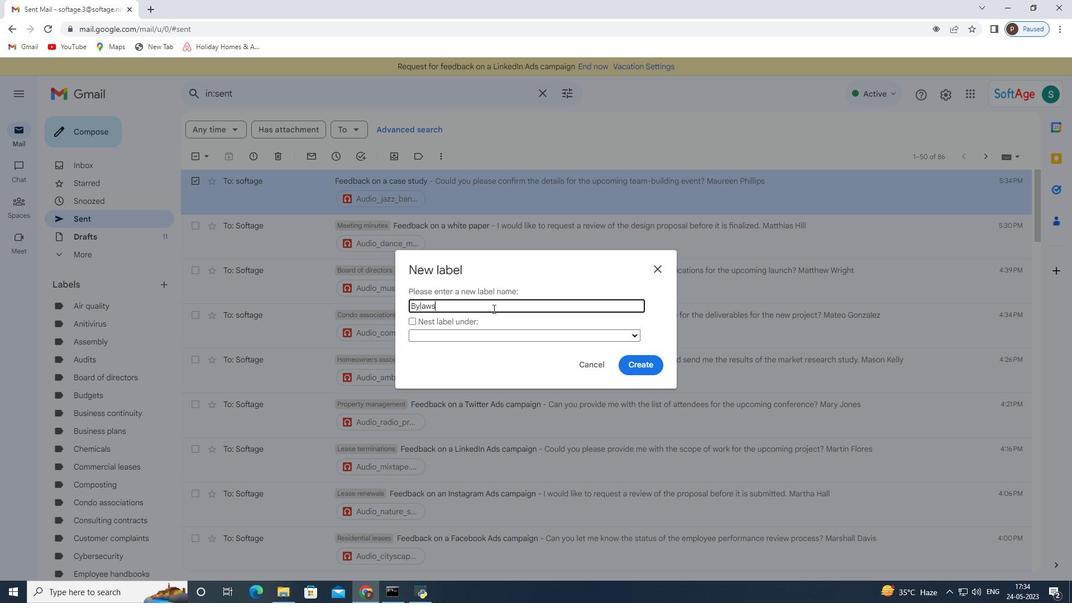 
Action: Mouse scrolled (493, 309) with delta (0, 0)
Screenshot: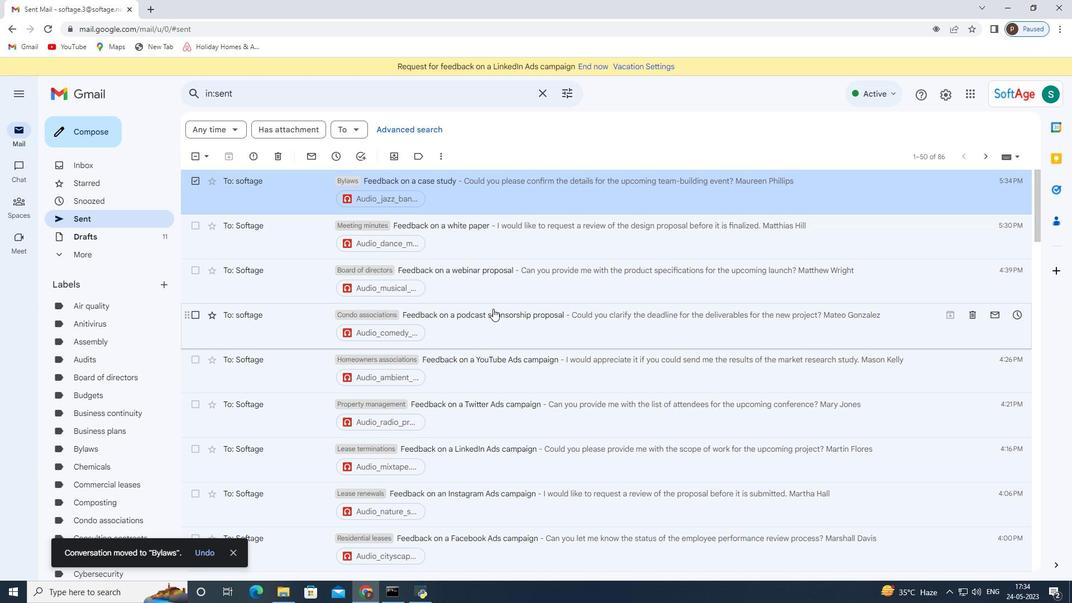 
Action: Mouse scrolled (493, 309) with delta (0, 0)
Screenshot: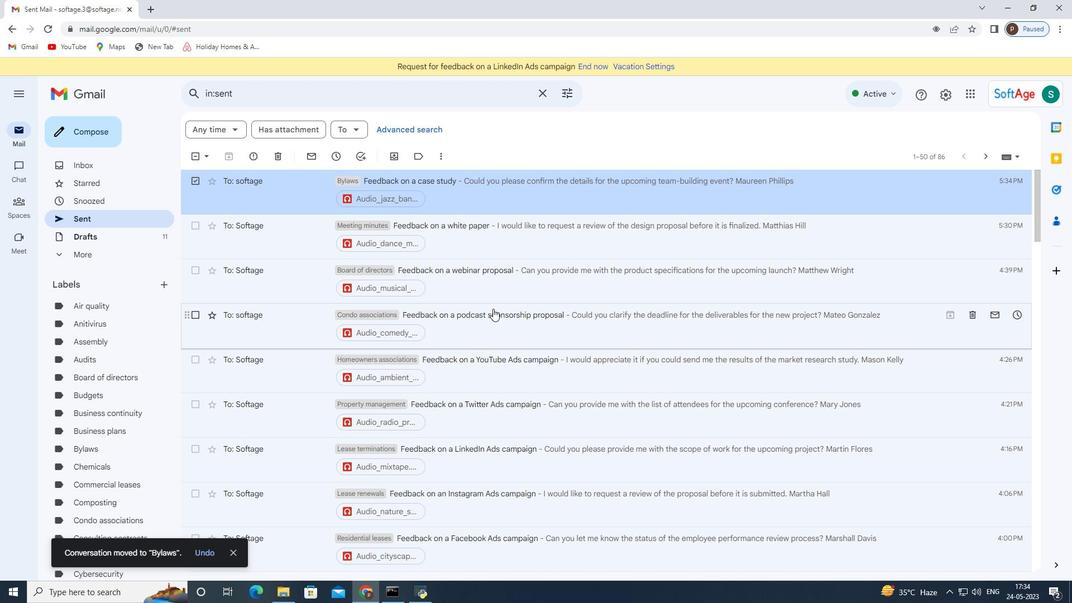 
Action: Mouse scrolled (493, 309) with delta (0, 0)
Screenshot: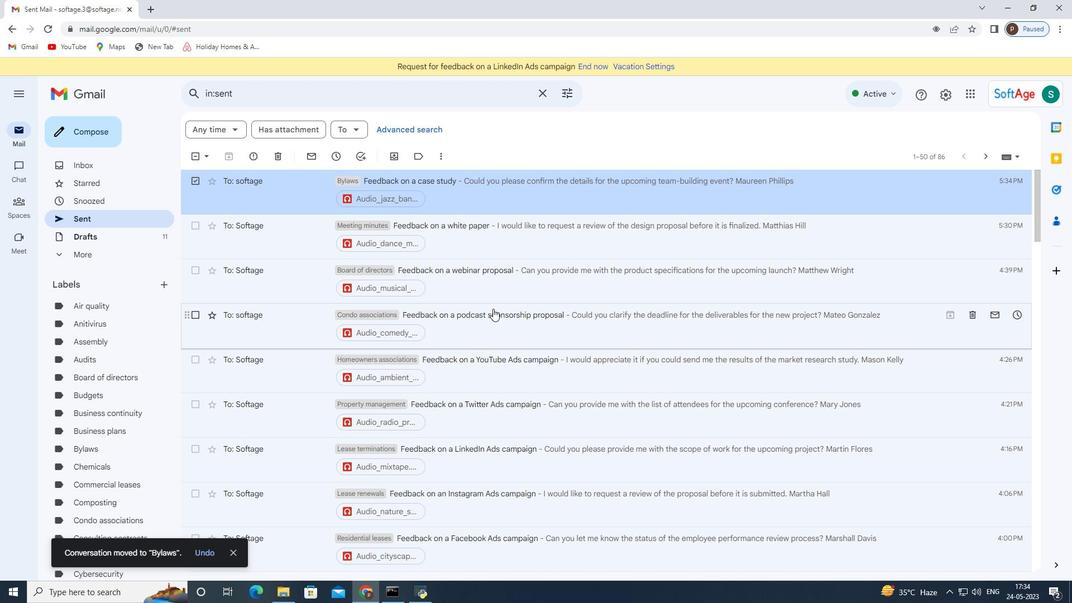 
Action: Mouse moved to (488, 309)
Screenshot: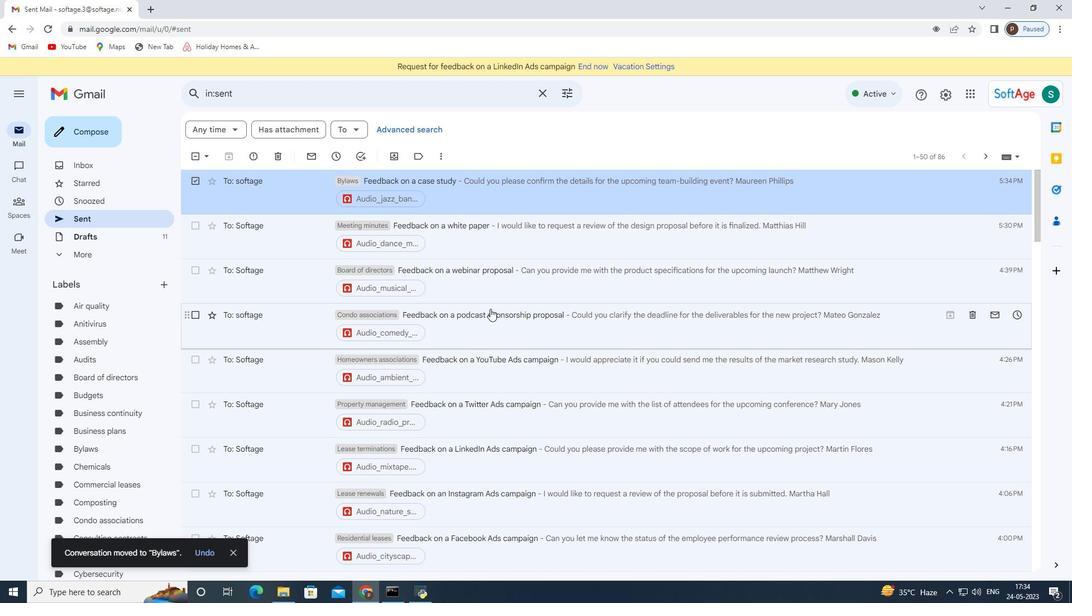 
